 Task: Look for space in Dibba Al-Hisn, United Arab Emirates from 4th August, 2023 to 8th August, 2023 for 1 adult in price range Rs.10000 to Rs.15000. Place can be private room with 1  bedroom having 1 bed and 1 bathroom. Amenities needed are: wifi, air conditioning, dedicated workplace, . Booking option can be shelf check-in. Required host language is English.
Action: Mouse moved to (502, 107)
Screenshot: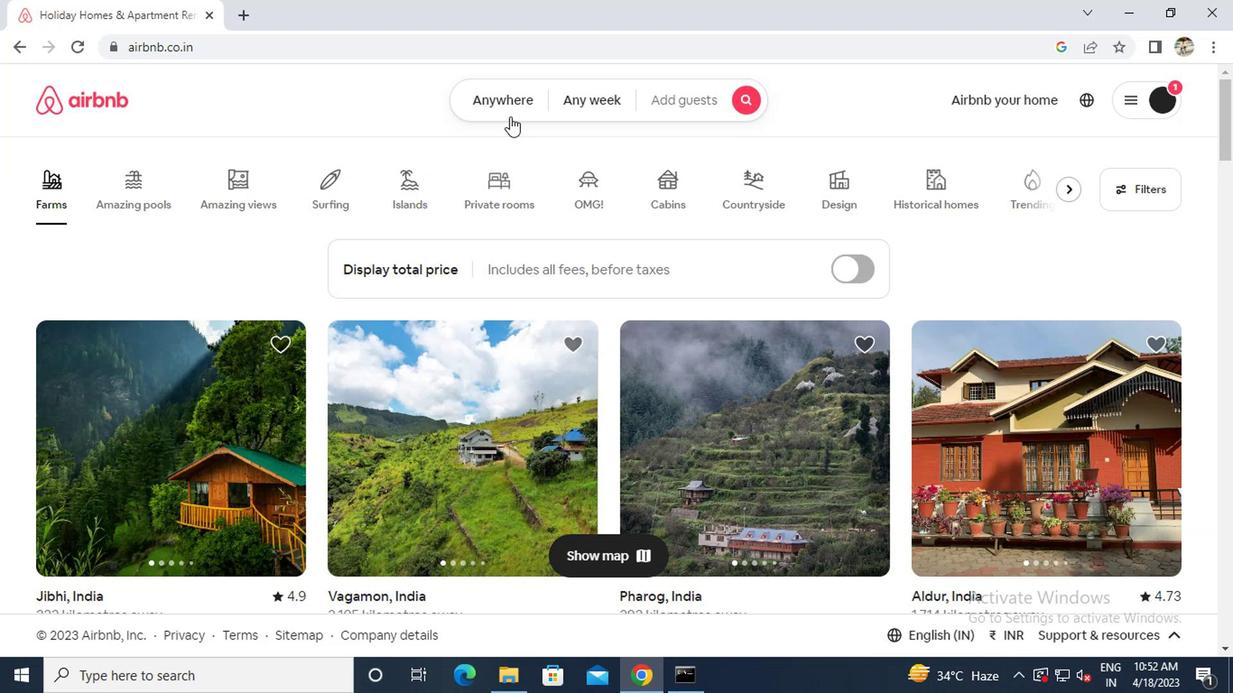 
Action: Mouse pressed left at (502, 107)
Screenshot: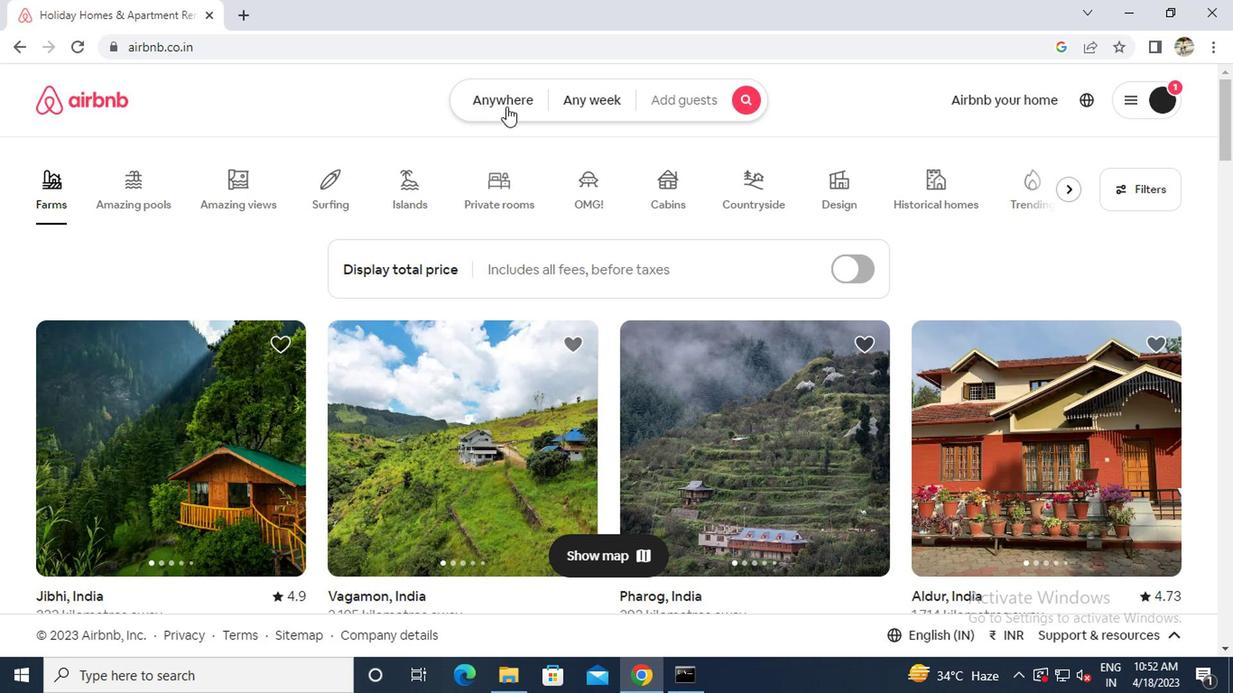 
Action: Mouse moved to (382, 177)
Screenshot: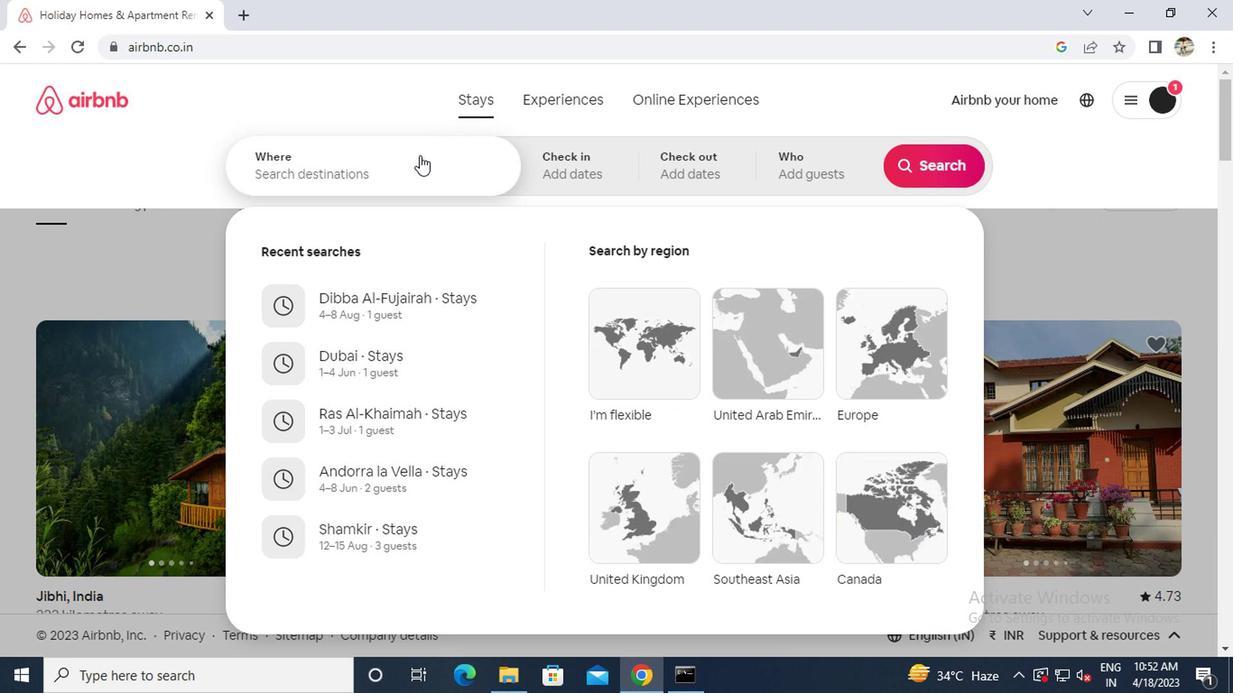 
Action: Mouse pressed left at (382, 177)
Screenshot: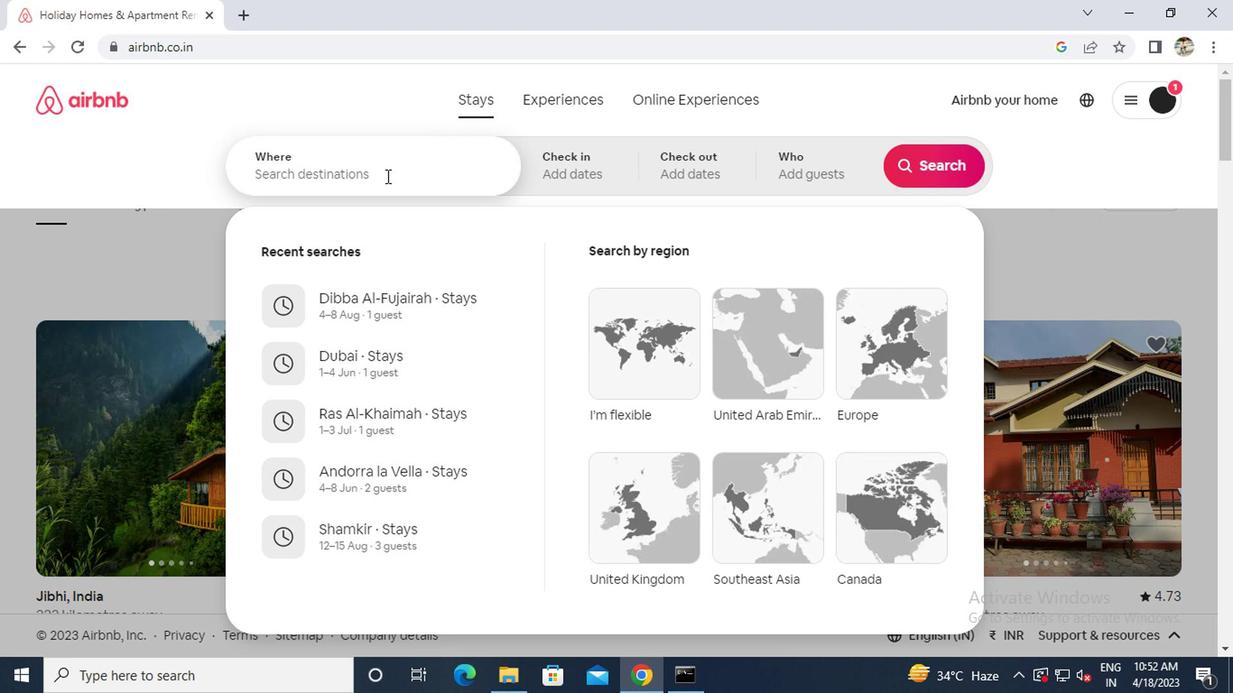 
Action: Key pressed <Key.caps_lock>d<Key.caps_lock>ibba
Screenshot: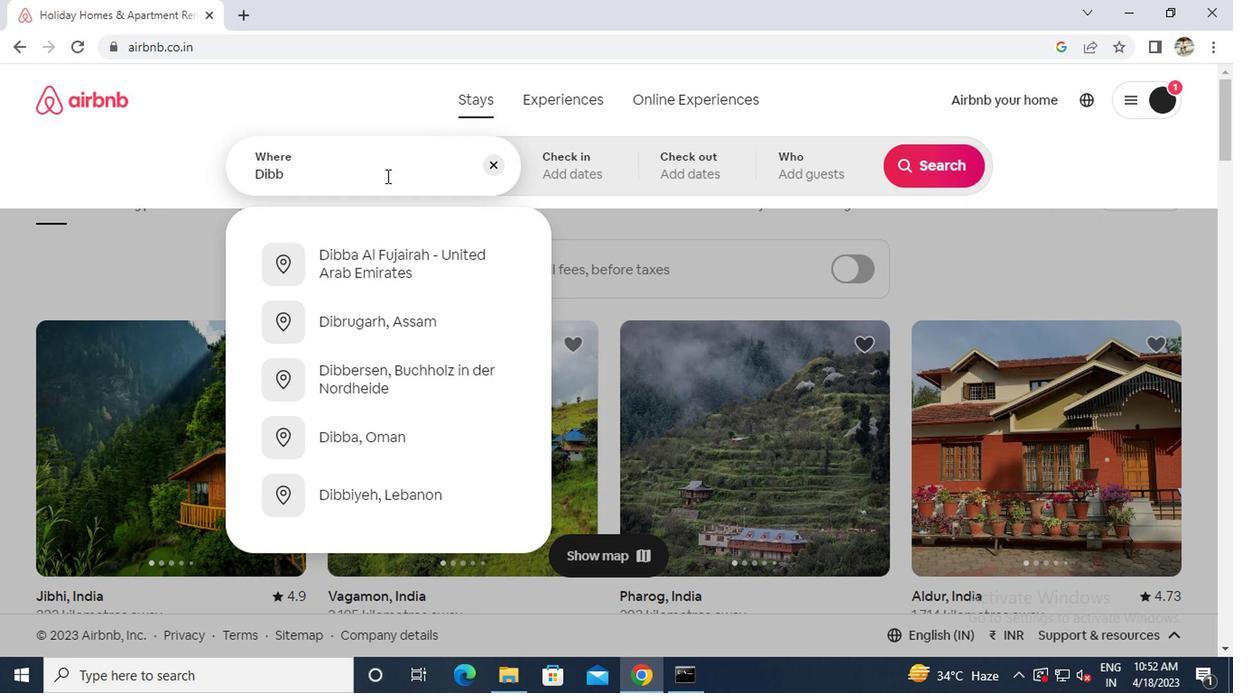 
Action: Mouse moved to (376, 267)
Screenshot: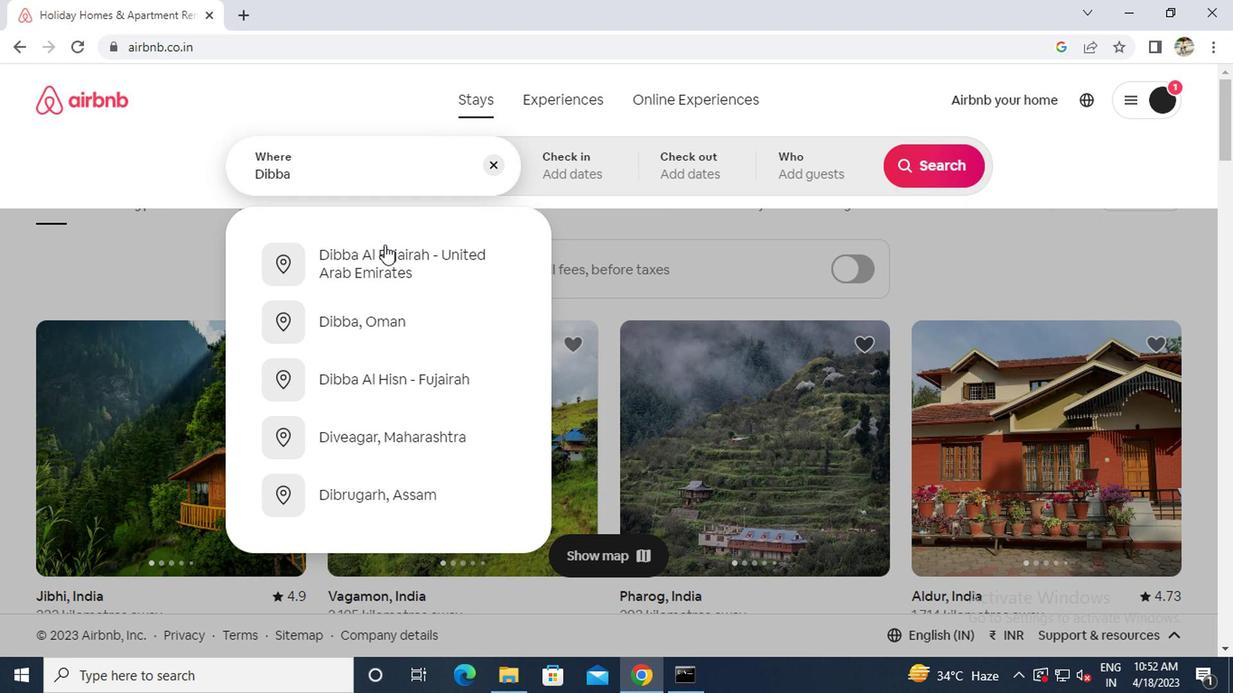 
Action: Mouse pressed left at (376, 267)
Screenshot: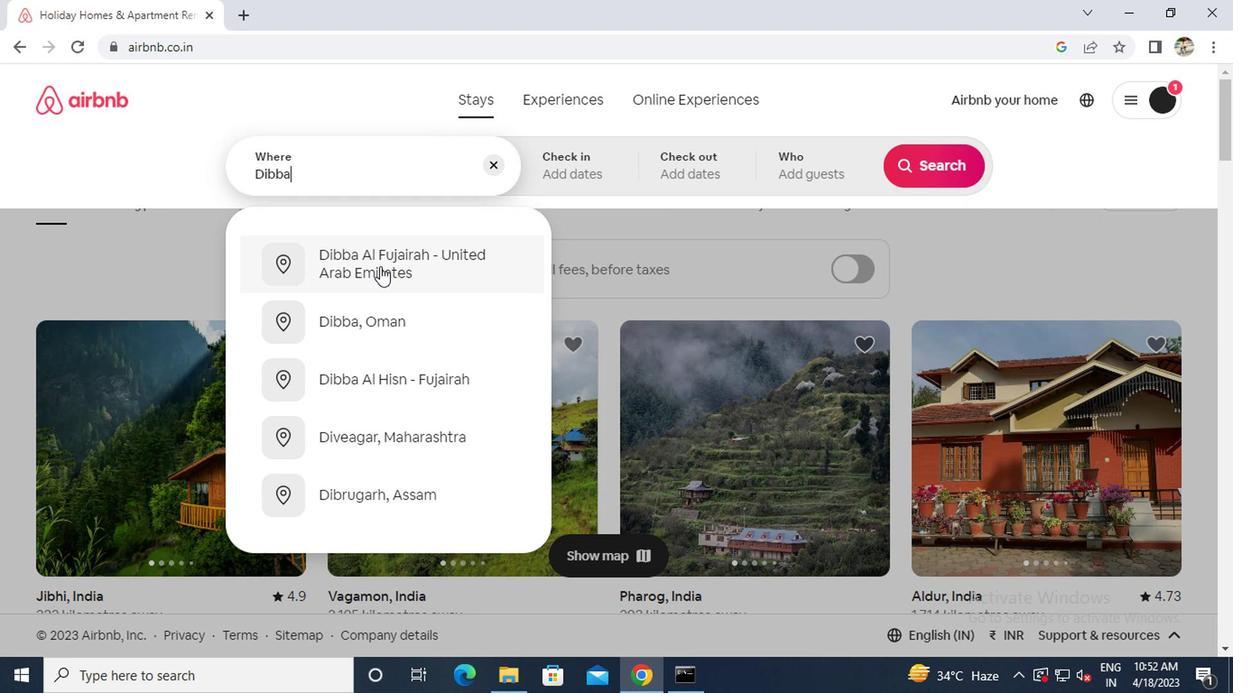 
Action: Mouse moved to (942, 304)
Screenshot: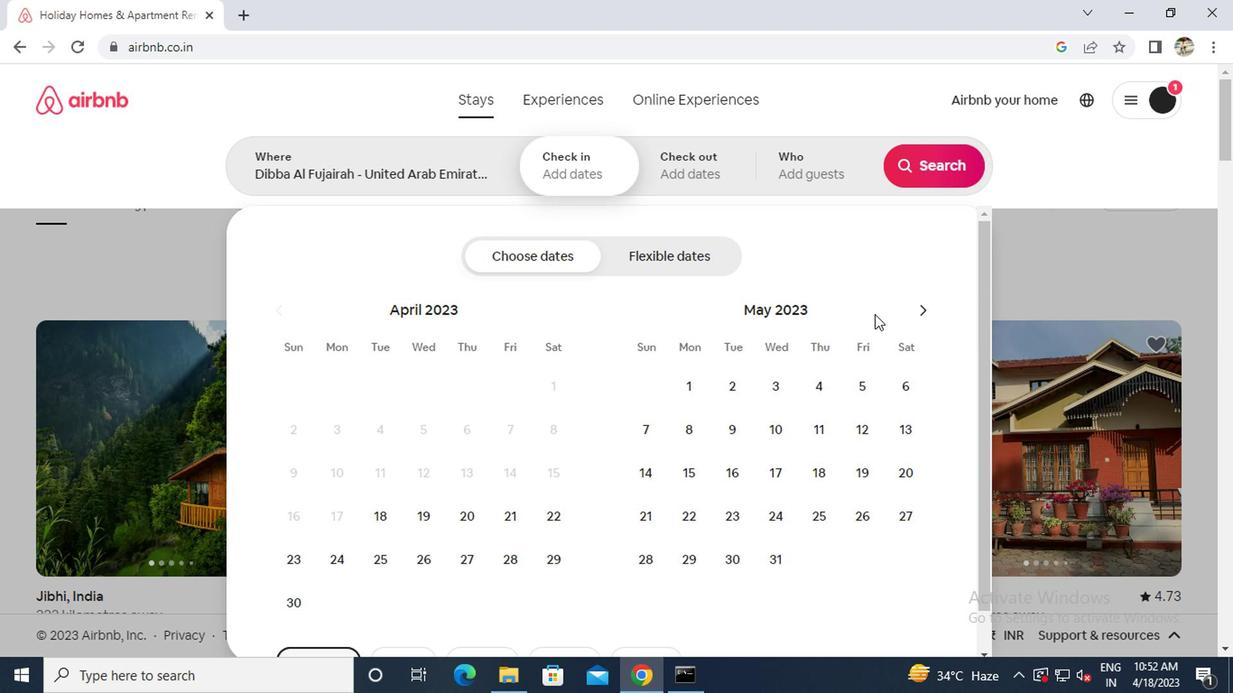 
Action: Mouse pressed left at (942, 304)
Screenshot: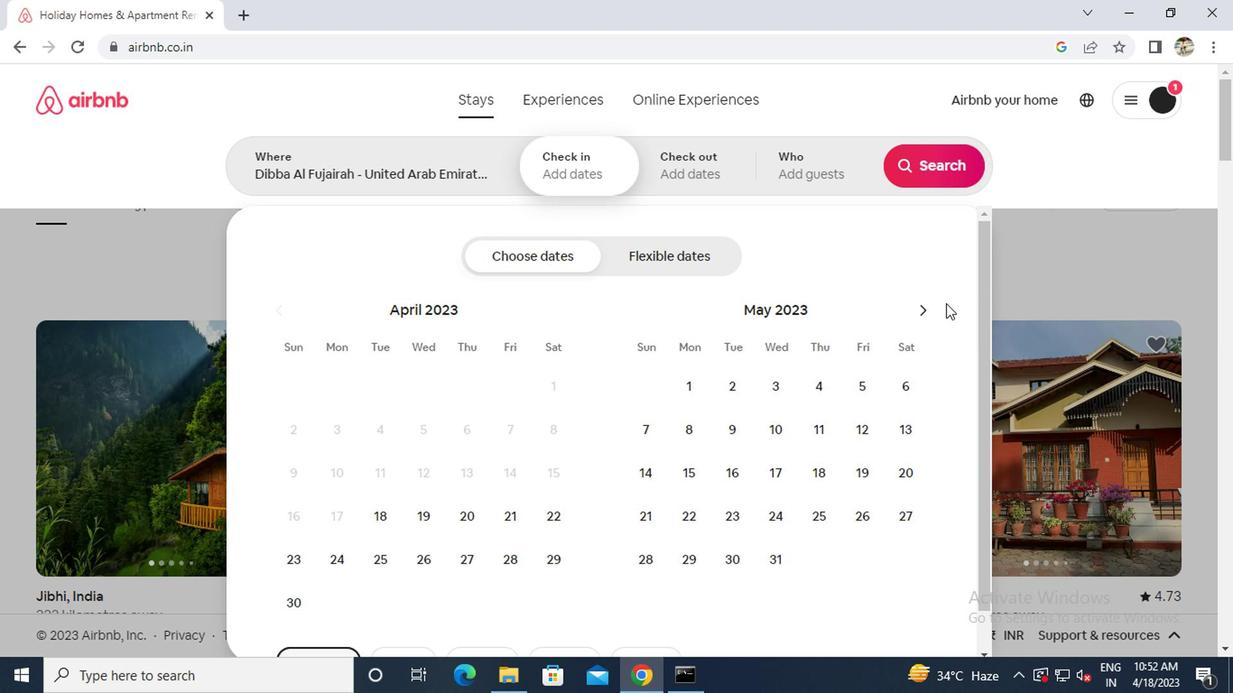 
Action: Mouse moved to (918, 309)
Screenshot: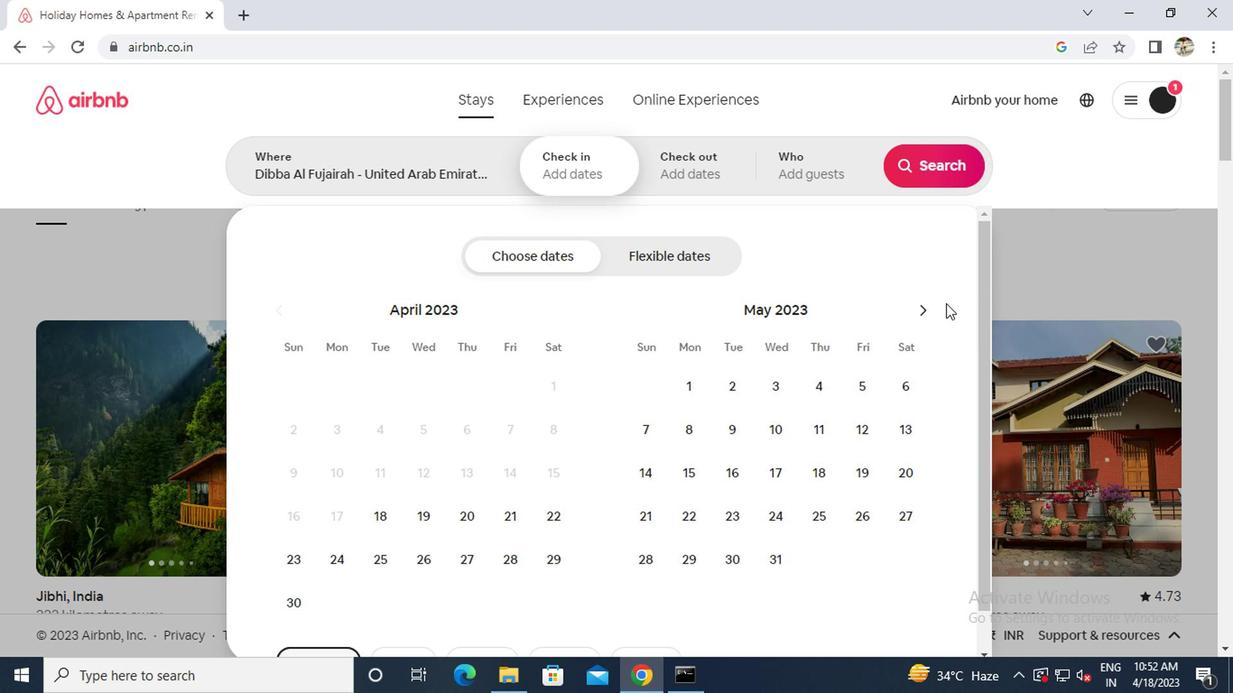 
Action: Mouse pressed left at (918, 309)
Screenshot: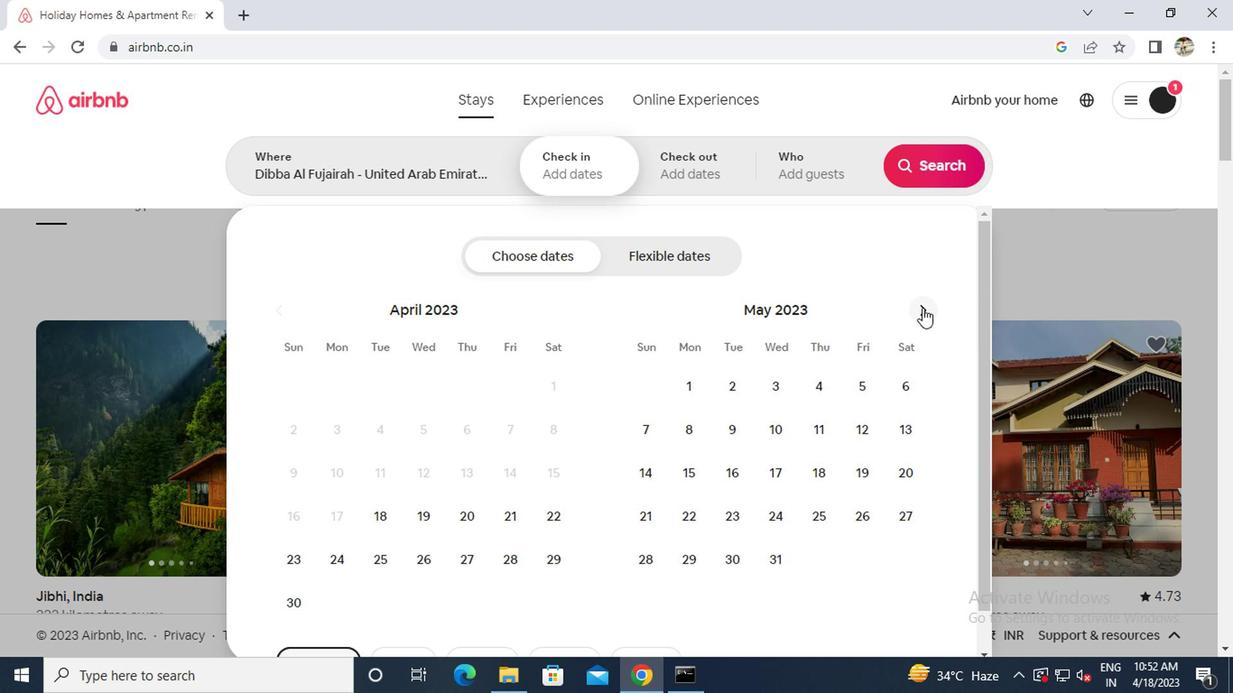 
Action: Mouse pressed left at (918, 309)
Screenshot: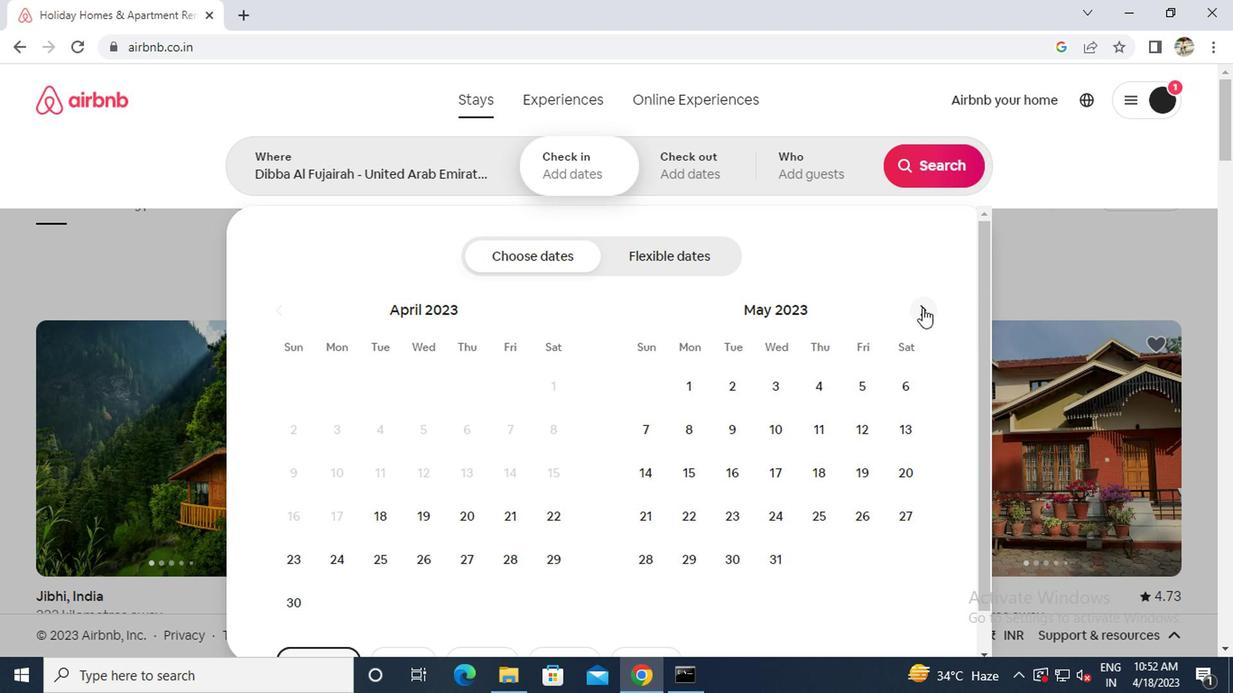
Action: Mouse pressed left at (918, 309)
Screenshot: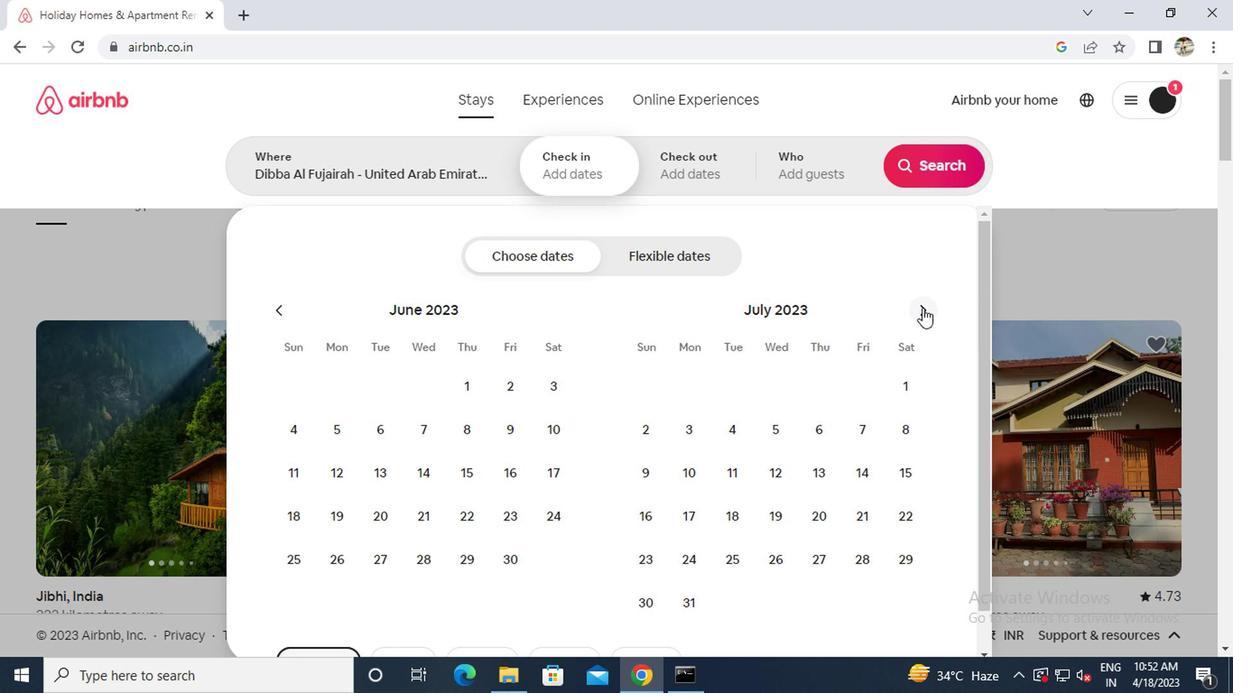 
Action: Mouse moved to (849, 382)
Screenshot: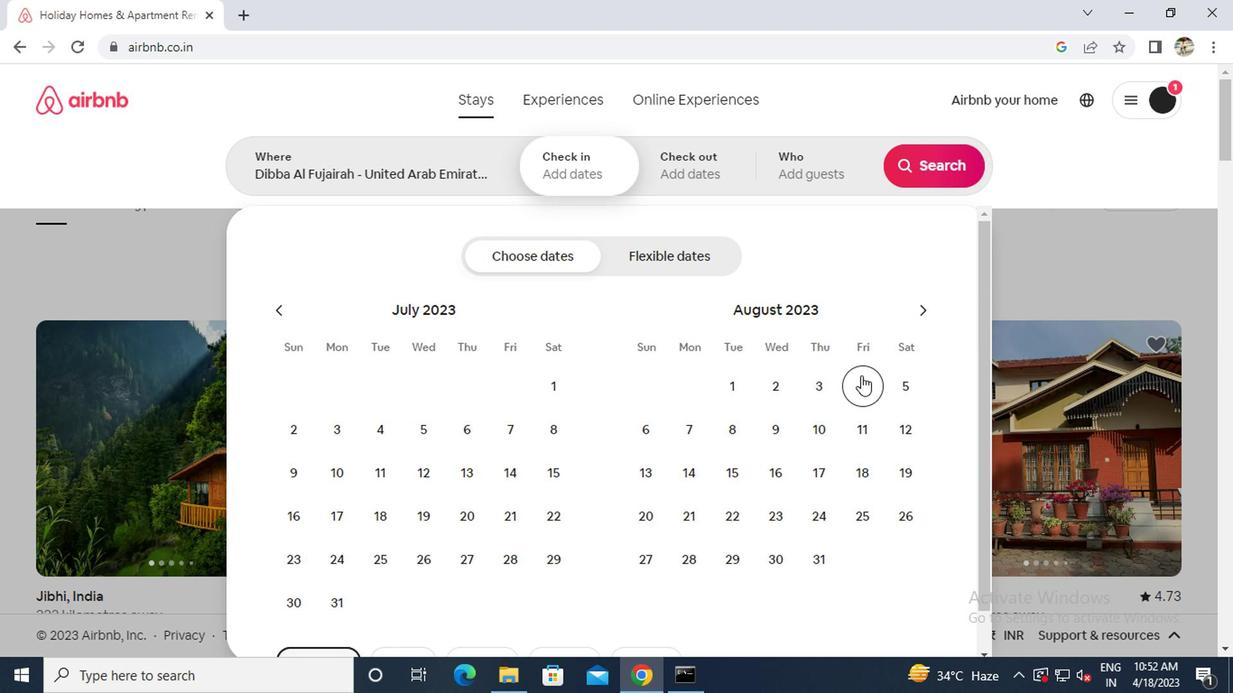
Action: Mouse pressed left at (849, 382)
Screenshot: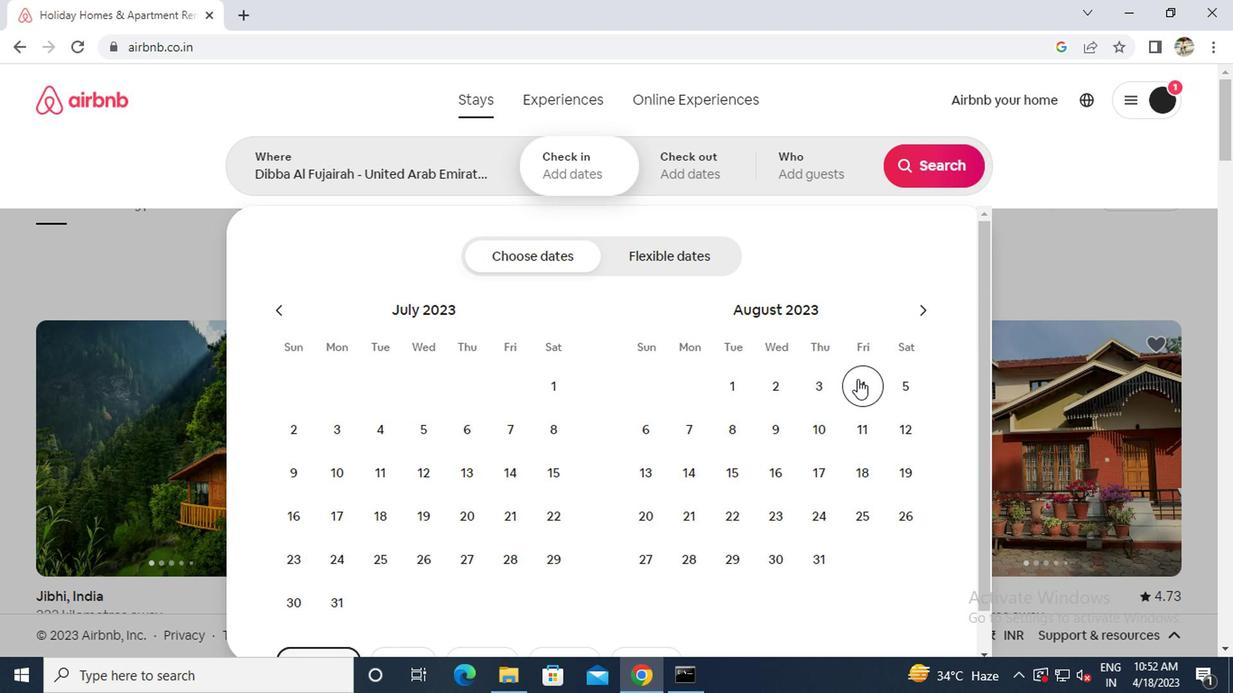 
Action: Mouse moved to (729, 426)
Screenshot: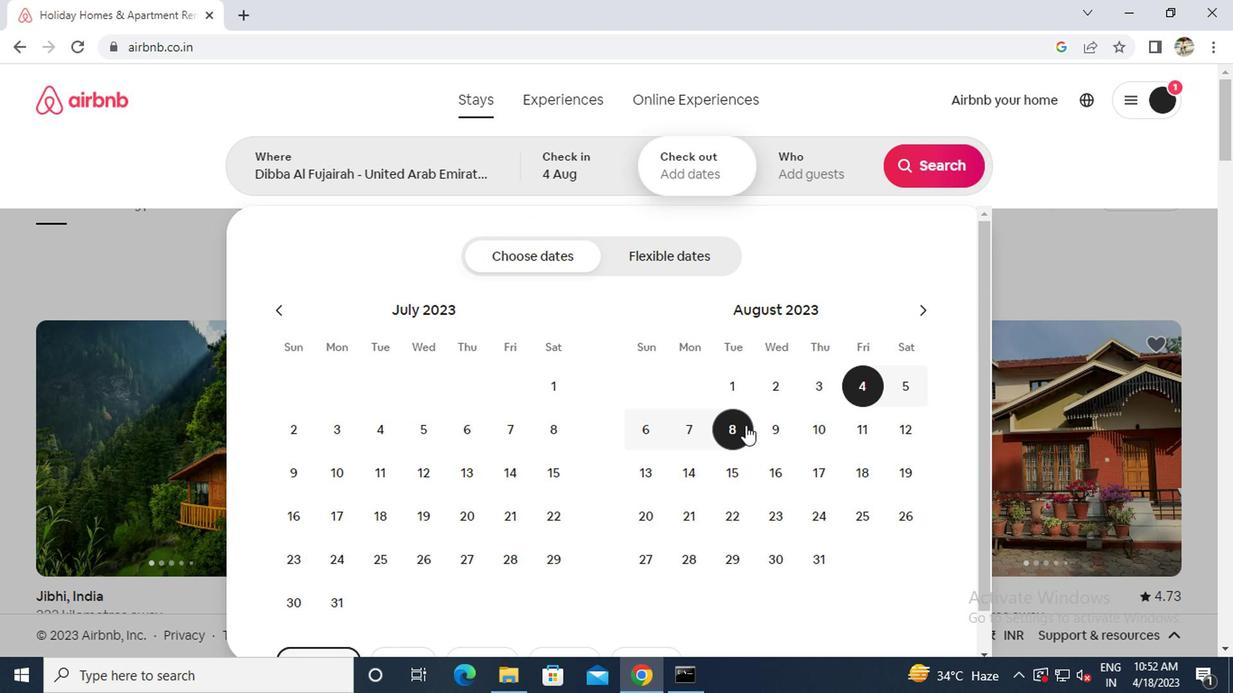 
Action: Mouse pressed left at (729, 426)
Screenshot: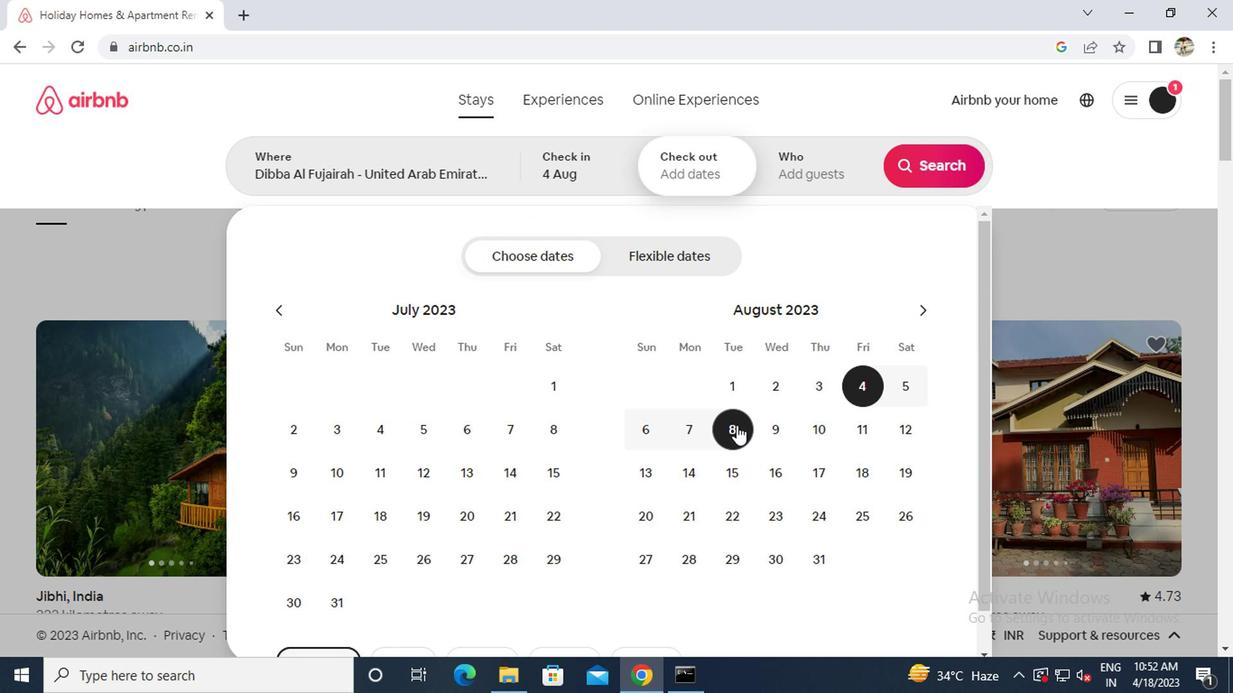 
Action: Mouse moved to (798, 166)
Screenshot: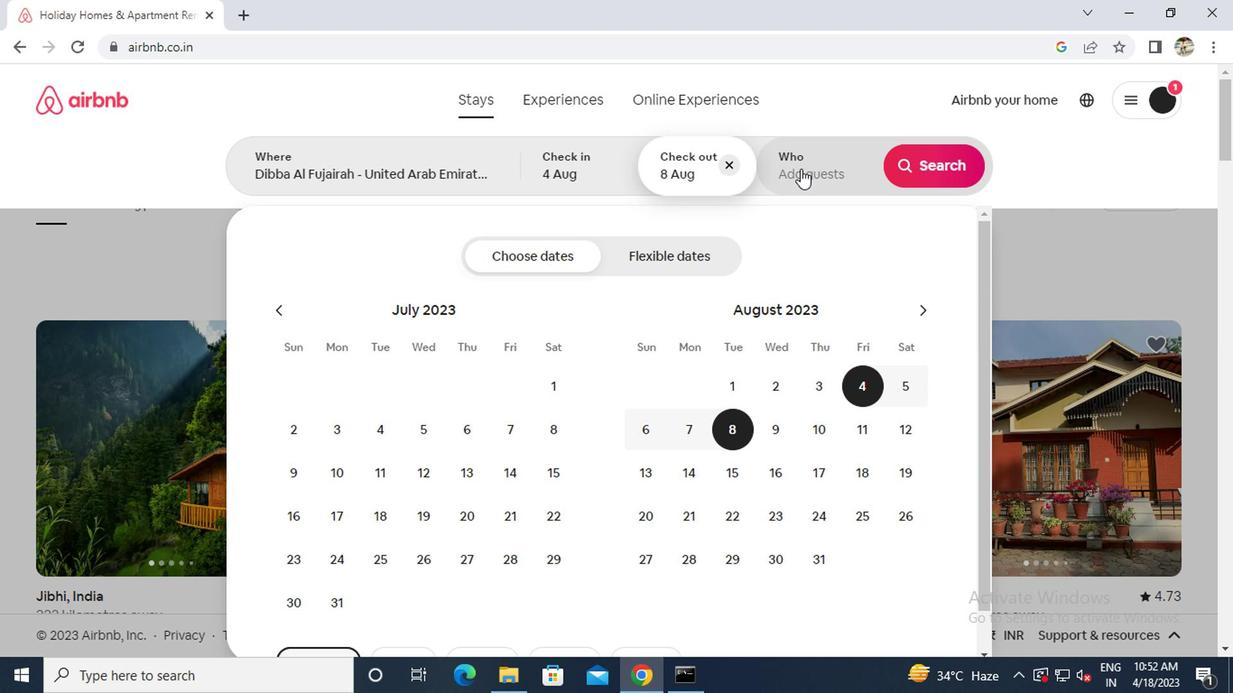 
Action: Mouse pressed left at (798, 166)
Screenshot: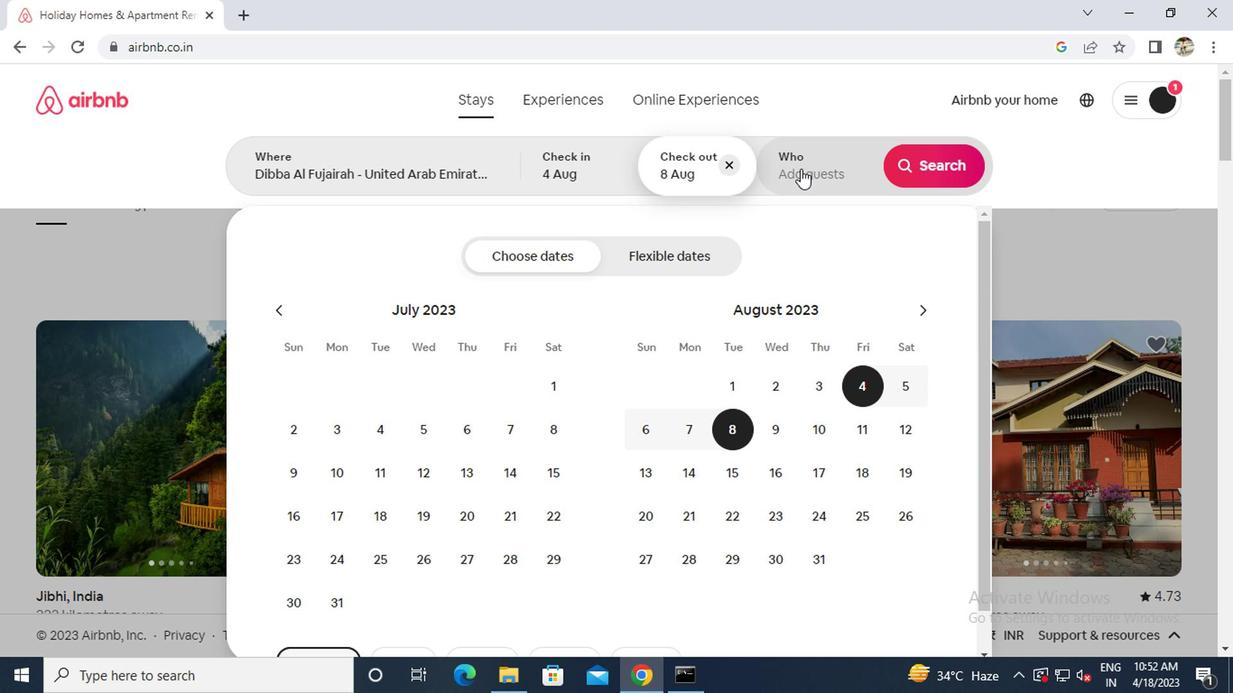 
Action: Mouse moved to (937, 267)
Screenshot: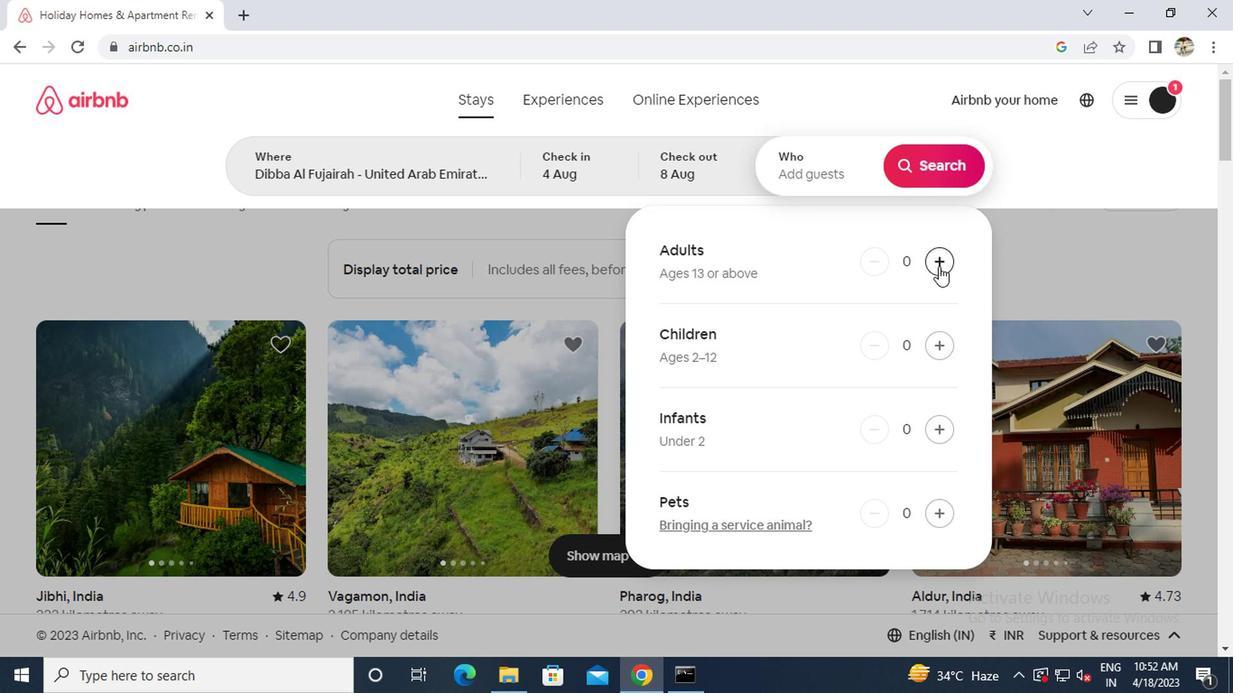 
Action: Mouse pressed left at (937, 267)
Screenshot: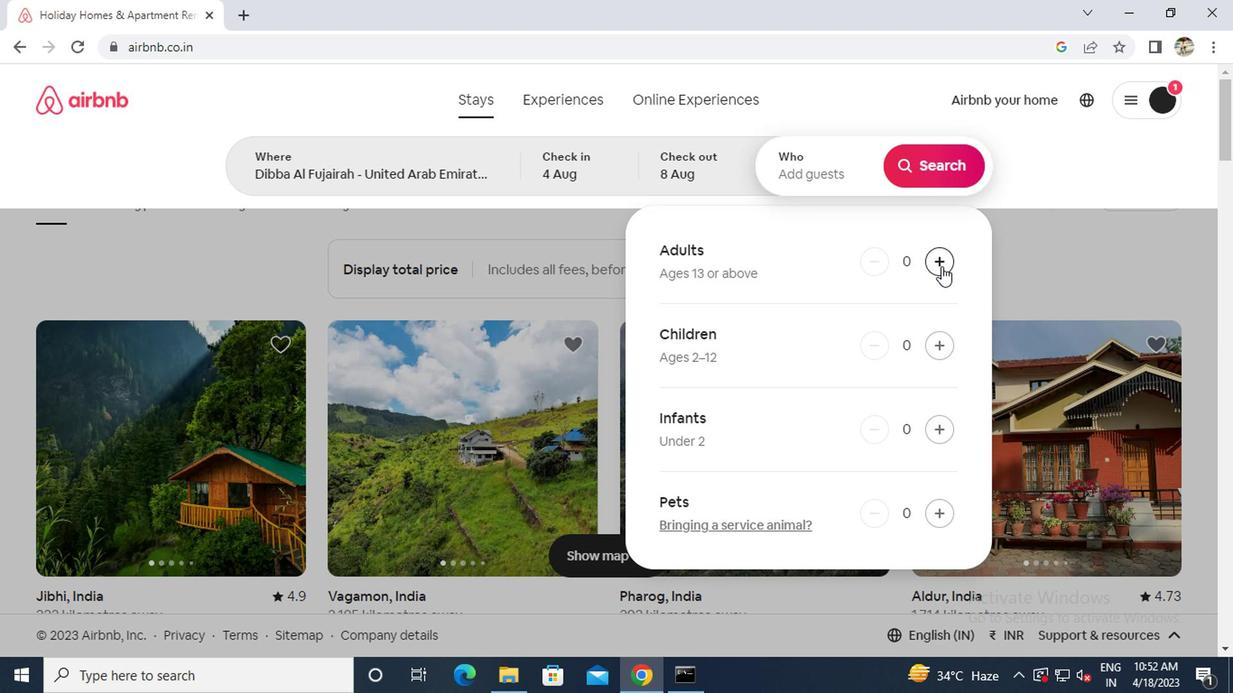 
Action: Mouse moved to (929, 164)
Screenshot: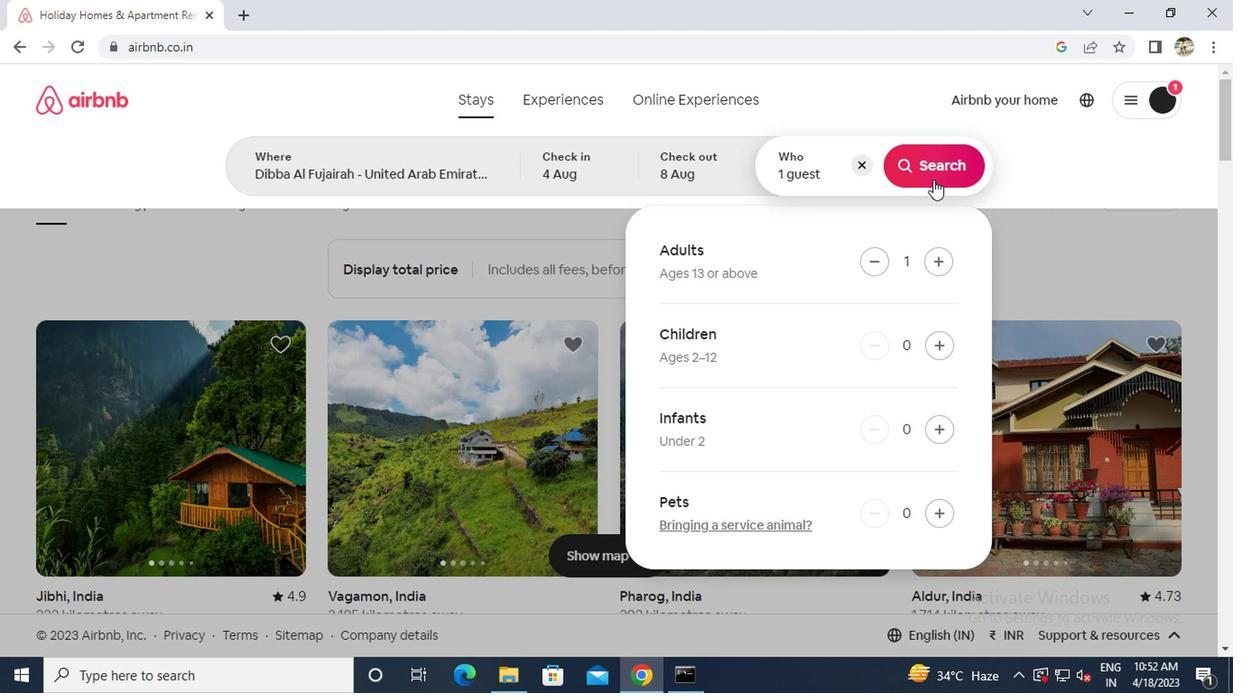 
Action: Mouse pressed left at (929, 164)
Screenshot: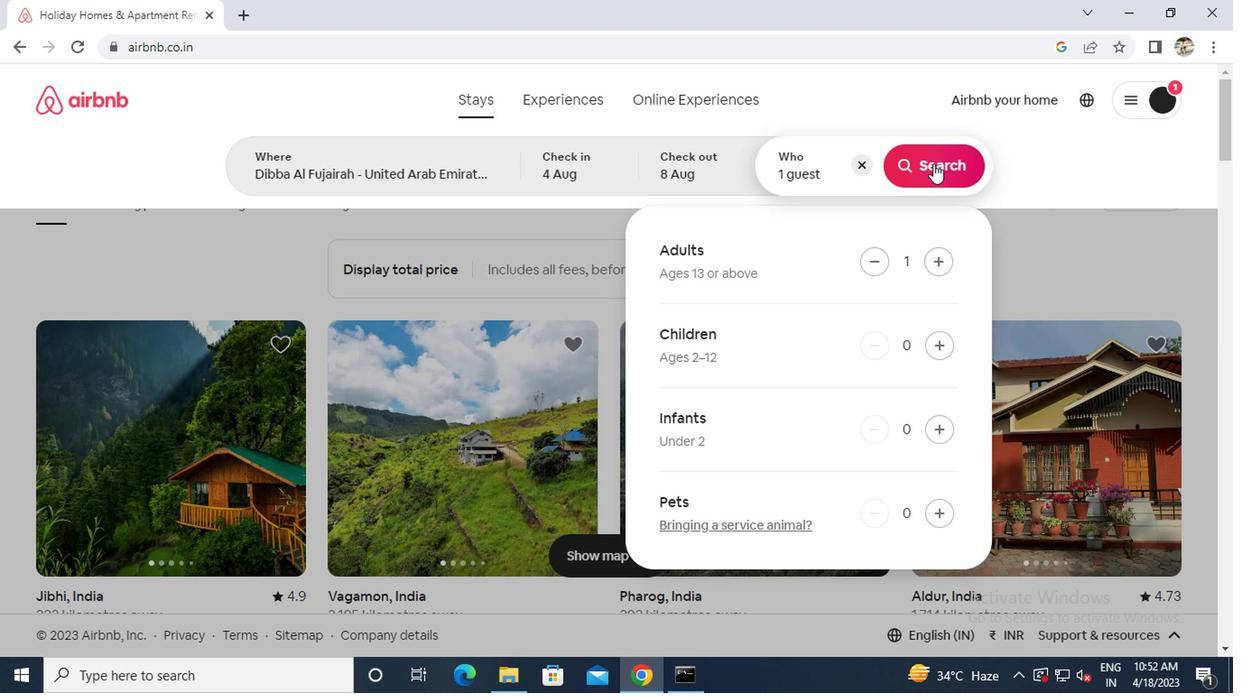 
Action: Mouse moved to (1137, 175)
Screenshot: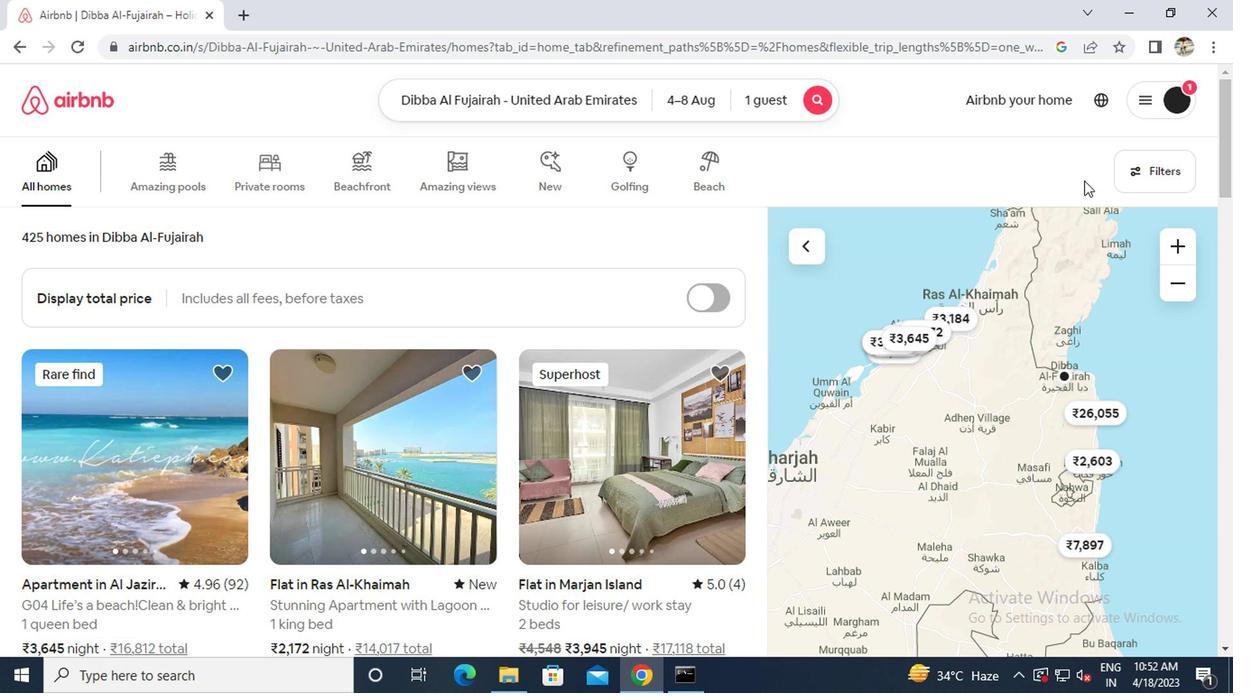 
Action: Mouse pressed left at (1137, 175)
Screenshot: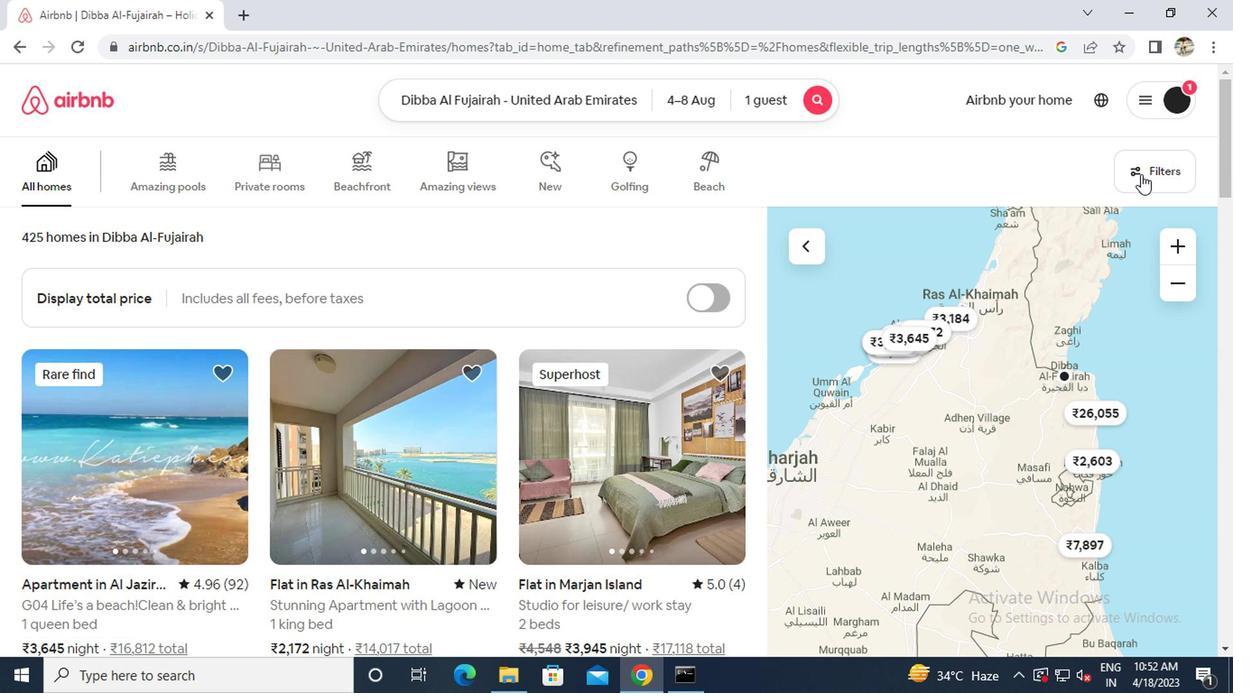 
Action: Mouse moved to (435, 407)
Screenshot: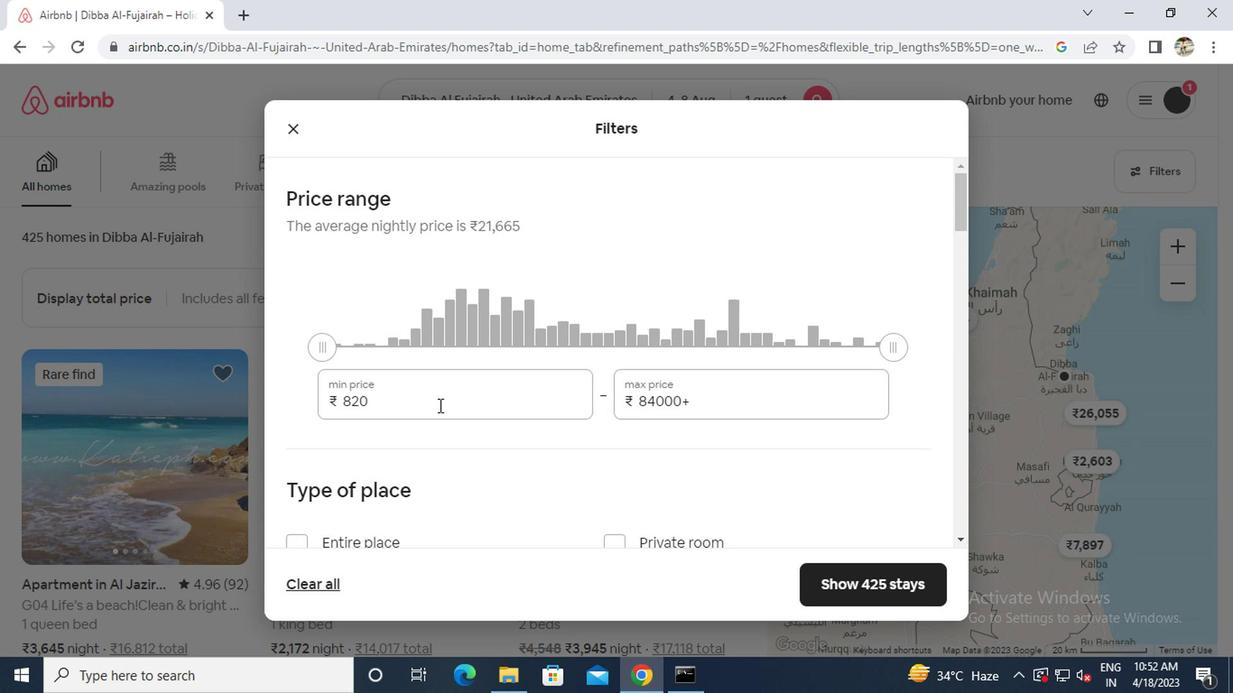 
Action: Mouse pressed left at (435, 407)
Screenshot: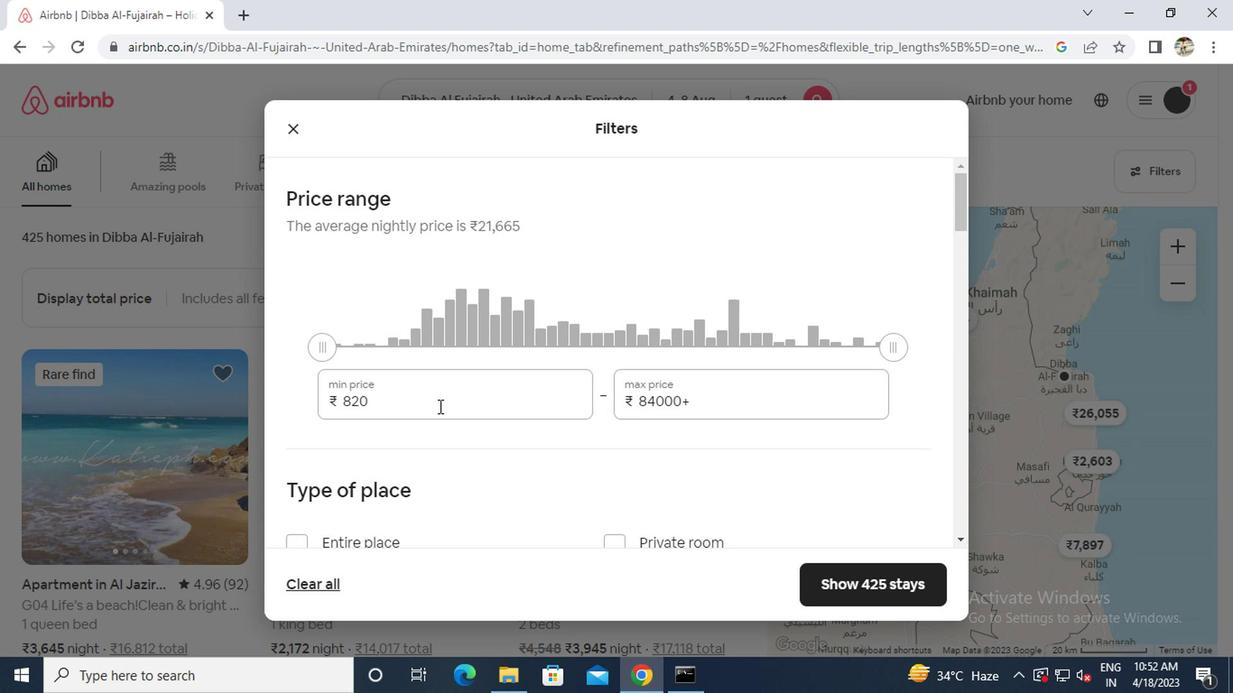 
Action: Key pressed ctrl+A100<Key.backspace><Key.backspace><Key.backspace><Key.backspace><Key.backspace><Key.backspace><Key.backspace><Key.backspace><Key.backspace><Key.backspace><Key.backspace>10000
Screenshot: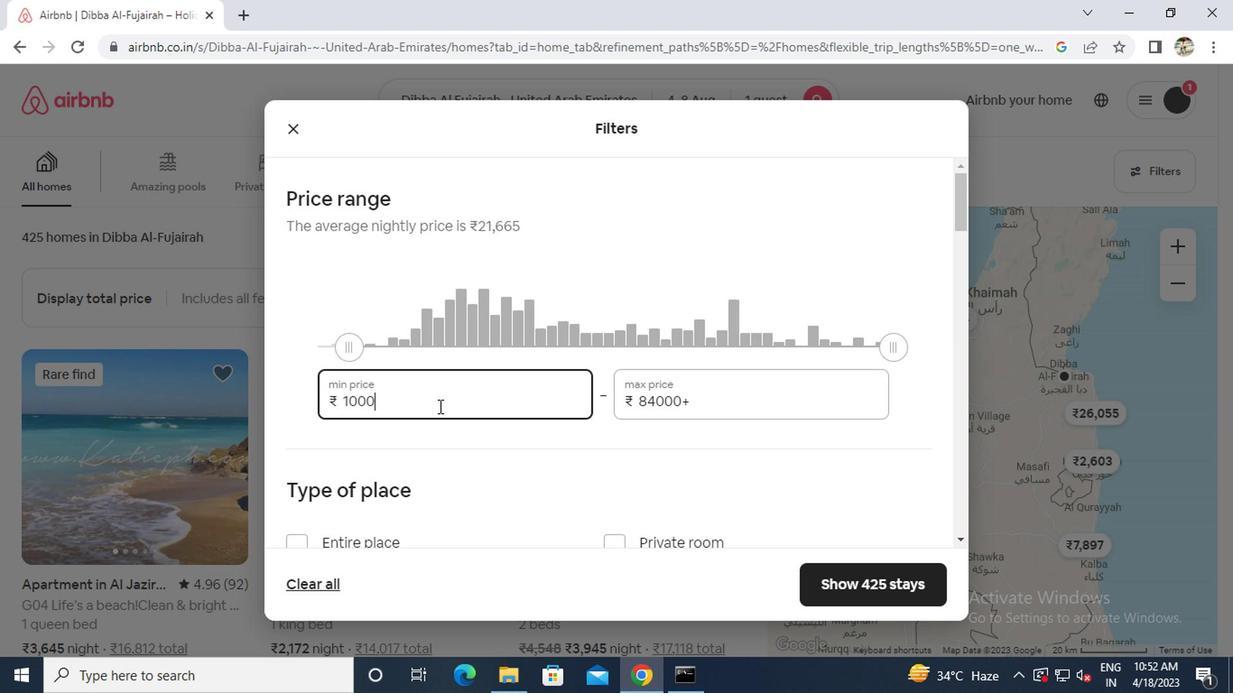 
Action: Mouse moved to (689, 400)
Screenshot: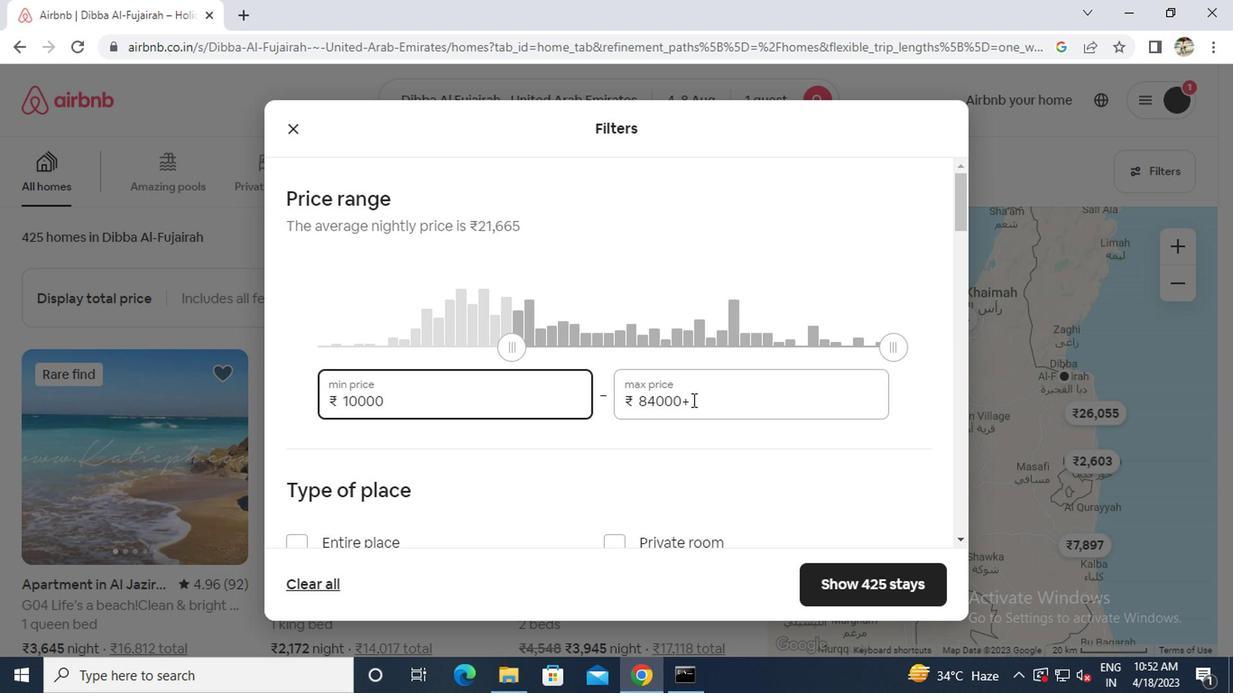 
Action: Mouse pressed left at (689, 400)
Screenshot: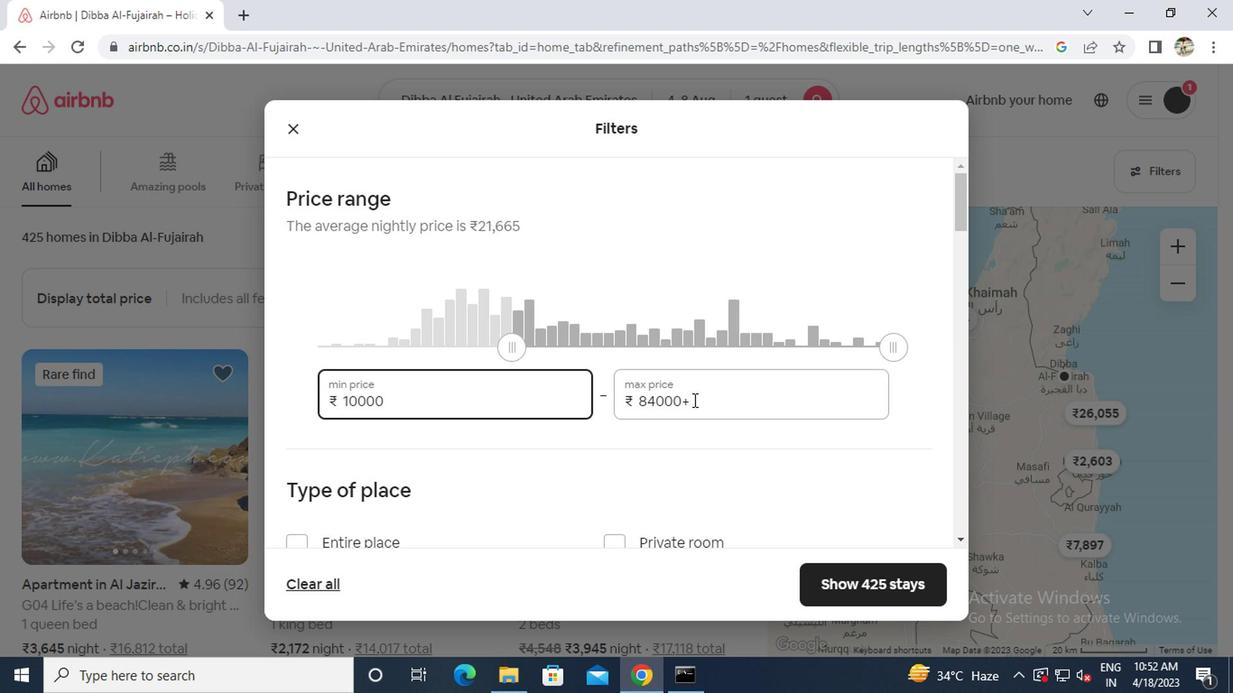 
Action: Key pressed ctrl+A15000
Screenshot: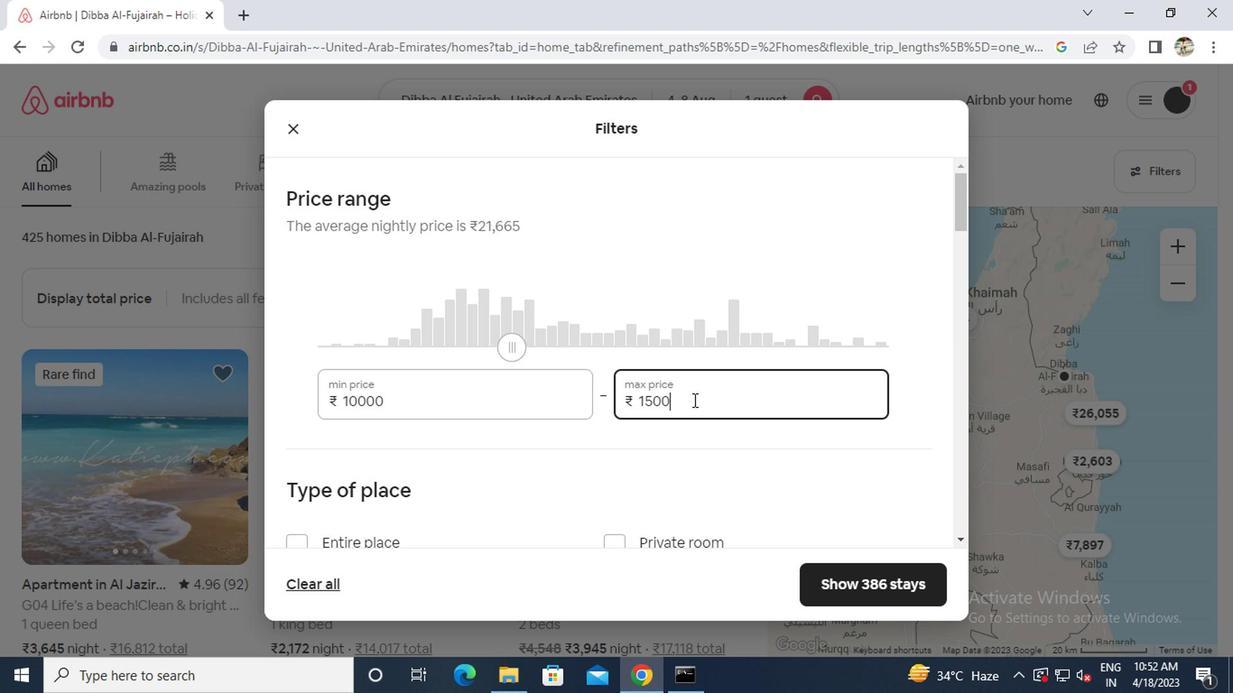 
Action: Mouse moved to (432, 480)
Screenshot: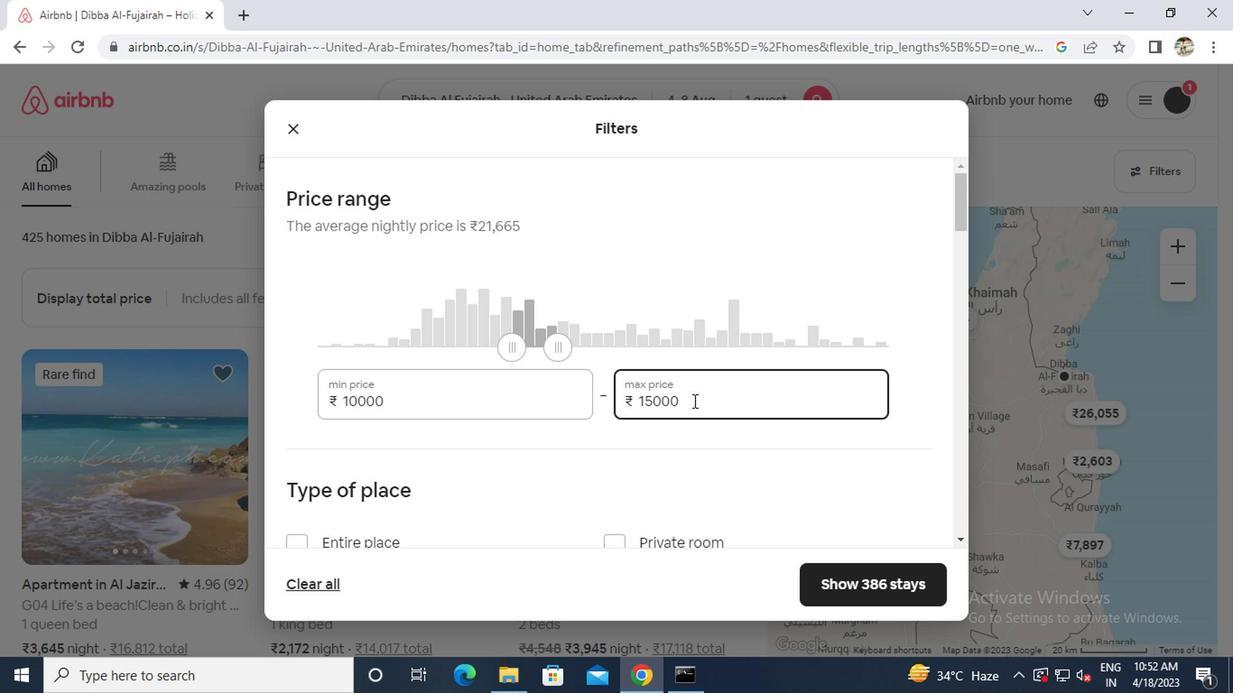 
Action: Mouse scrolled (432, 478) with delta (0, -1)
Screenshot: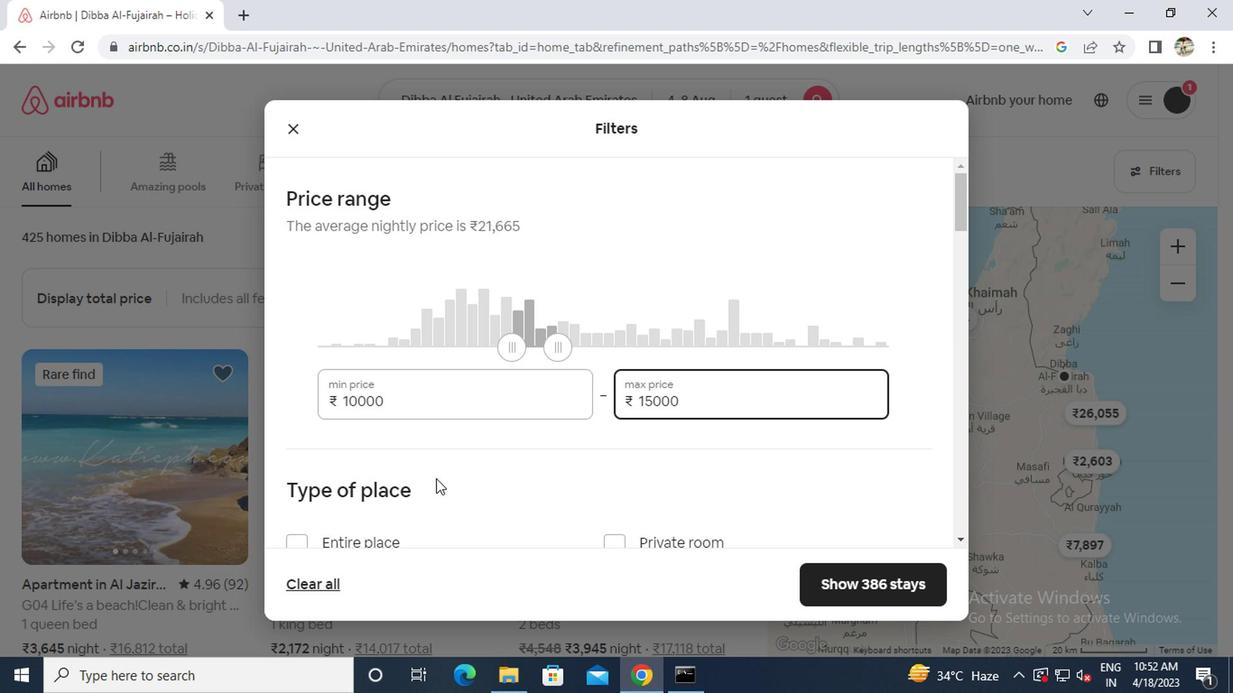 
Action: Mouse moved to (613, 460)
Screenshot: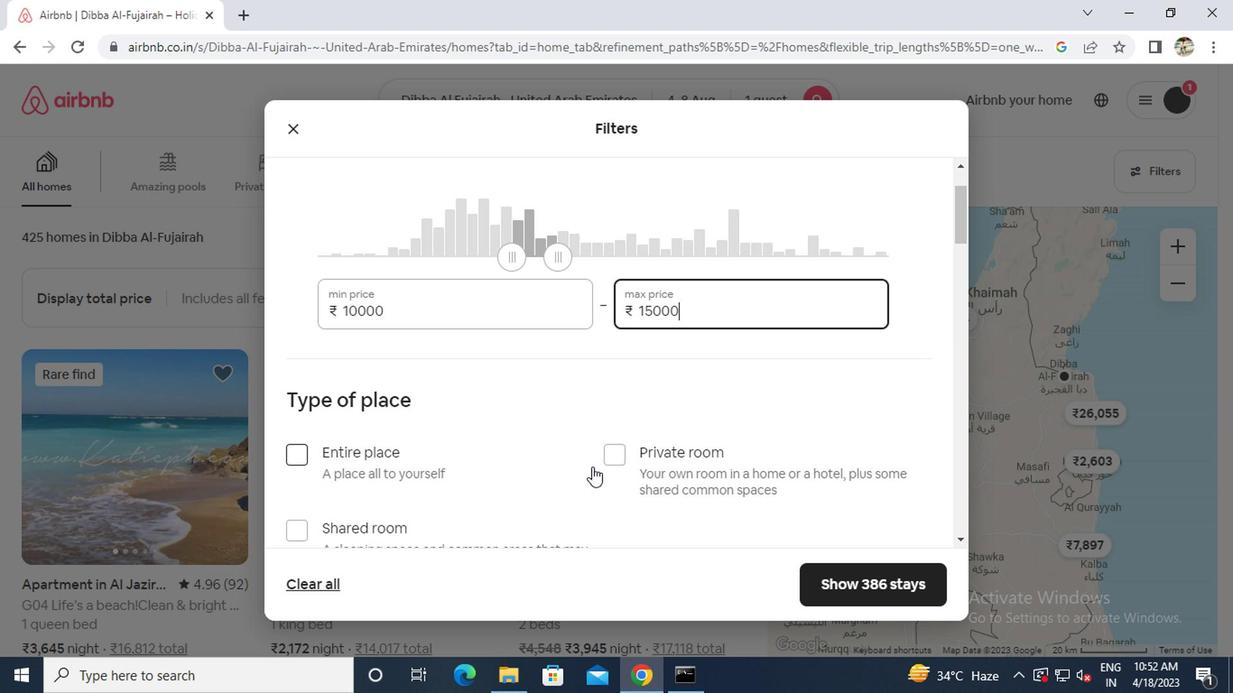 
Action: Mouse pressed left at (613, 460)
Screenshot: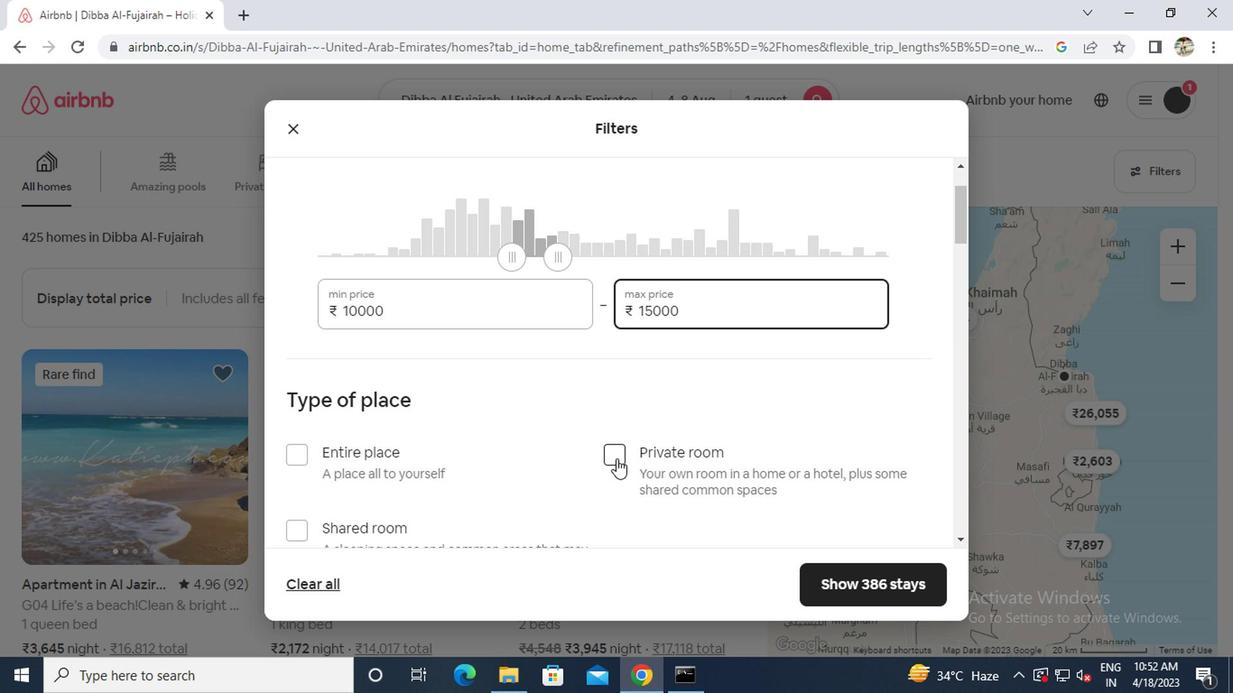 
Action: Mouse moved to (593, 447)
Screenshot: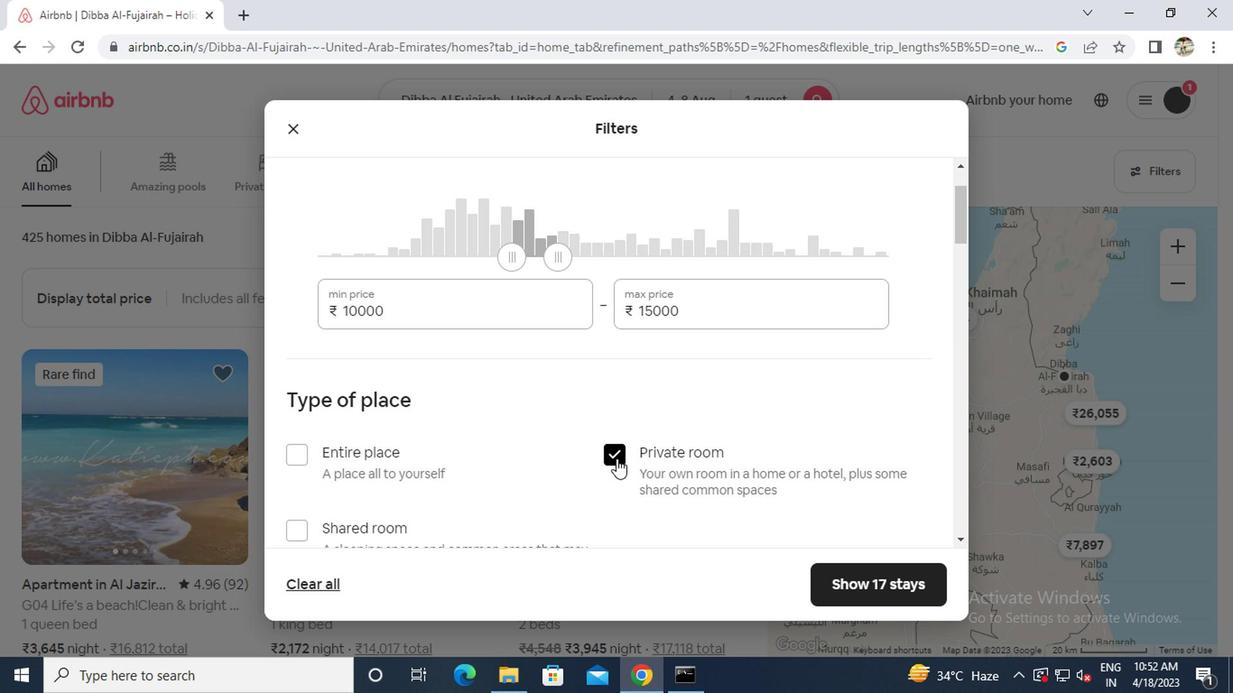 
Action: Mouse scrolled (593, 447) with delta (0, 0)
Screenshot: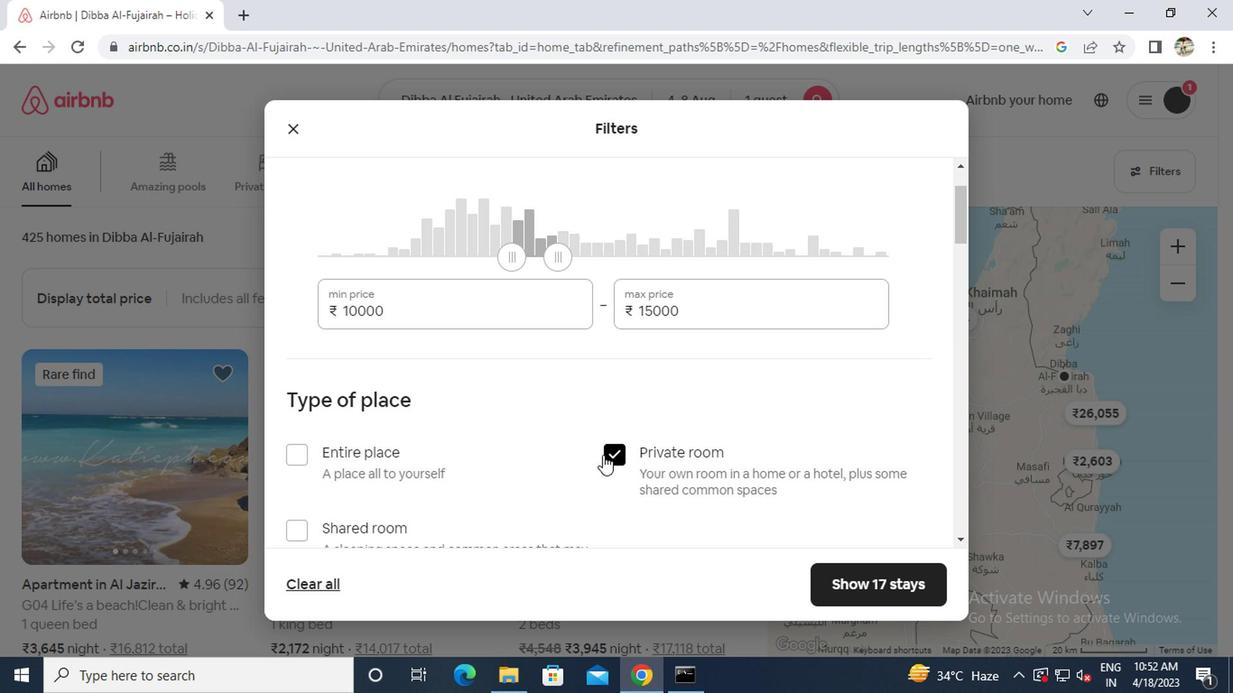 
Action: Mouse moved to (593, 447)
Screenshot: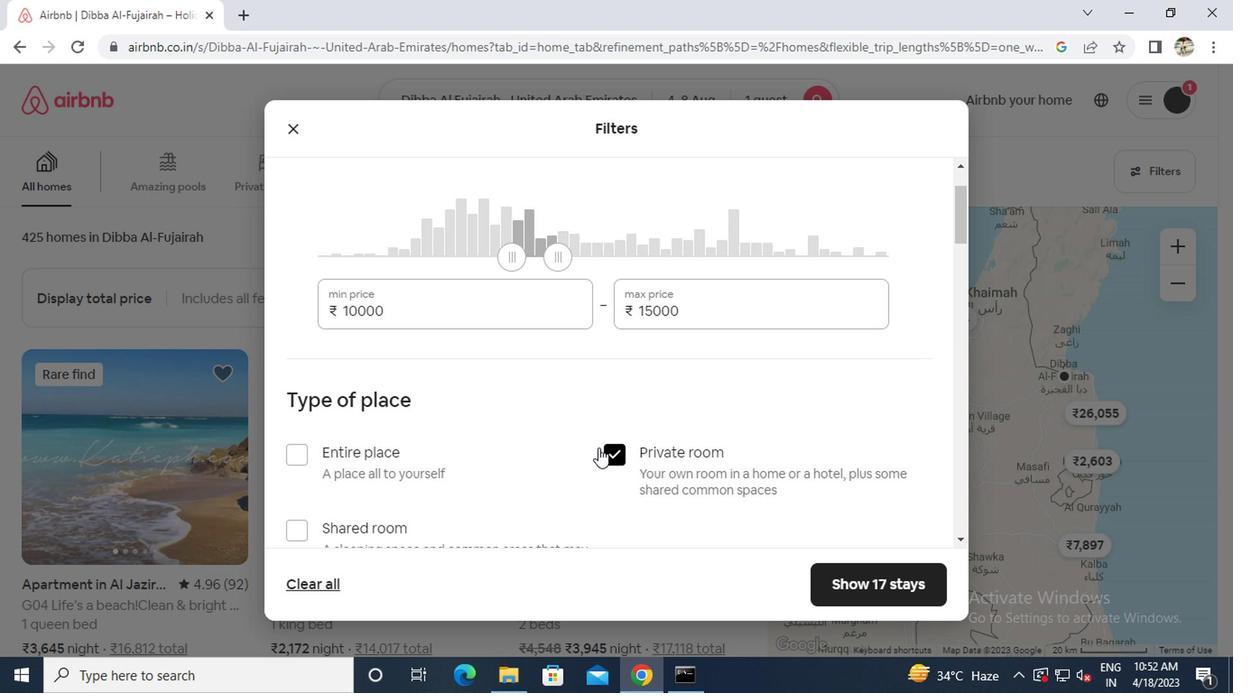 
Action: Mouse scrolled (593, 446) with delta (0, 0)
Screenshot: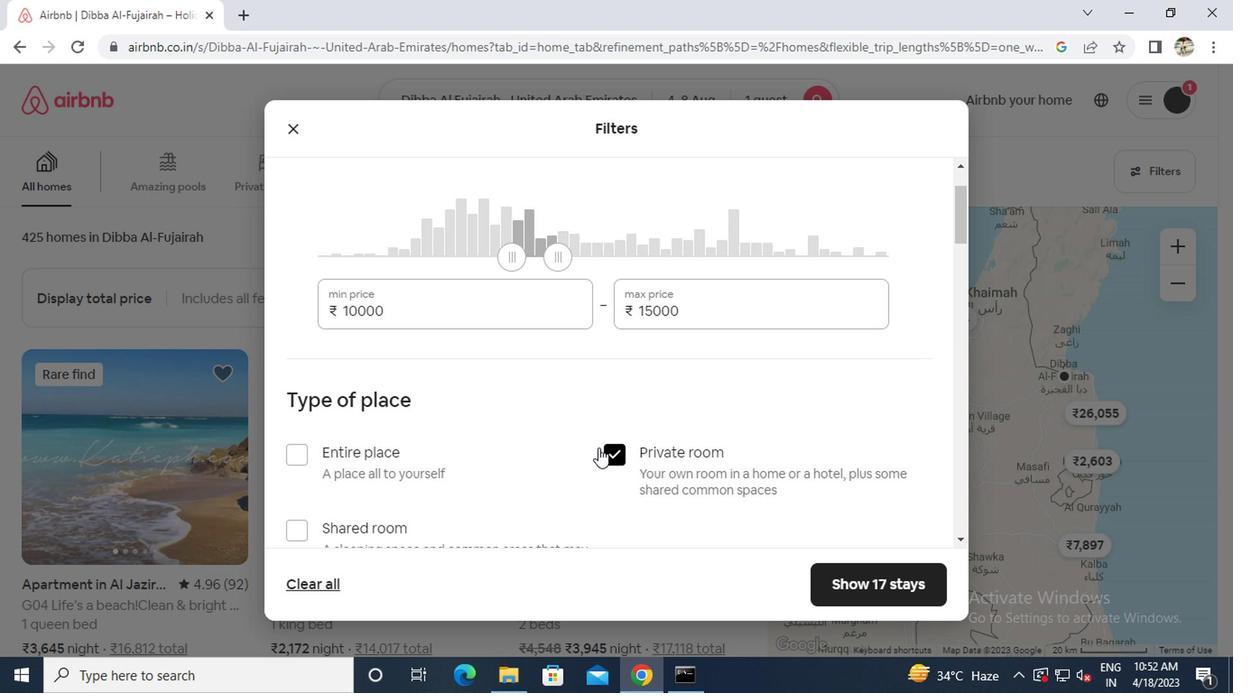 
Action: Mouse moved to (591, 445)
Screenshot: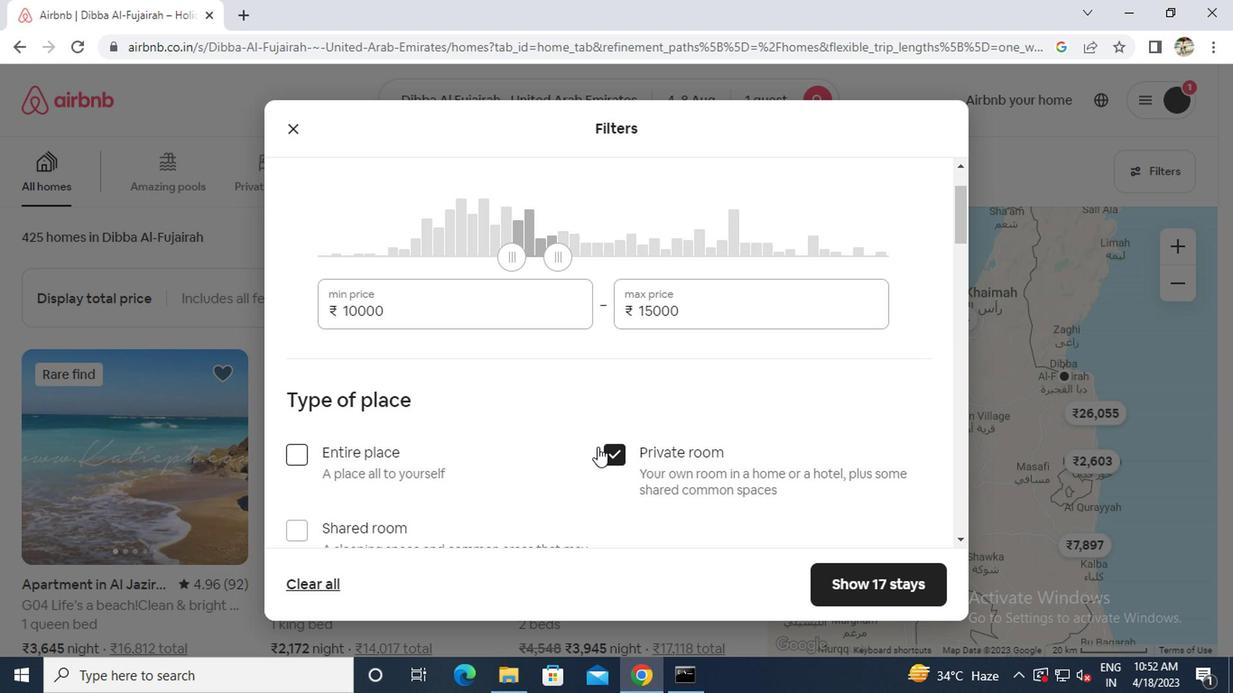 
Action: Mouse scrolled (591, 444) with delta (0, 0)
Screenshot: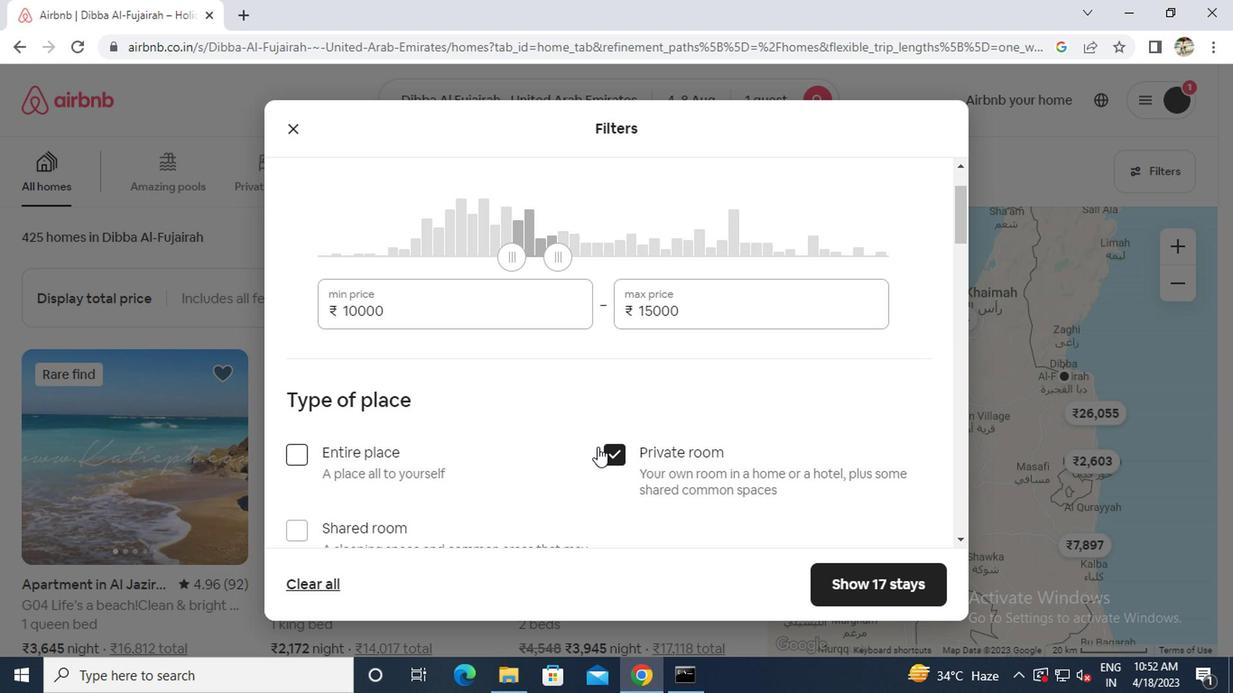 
Action: Mouse moved to (377, 480)
Screenshot: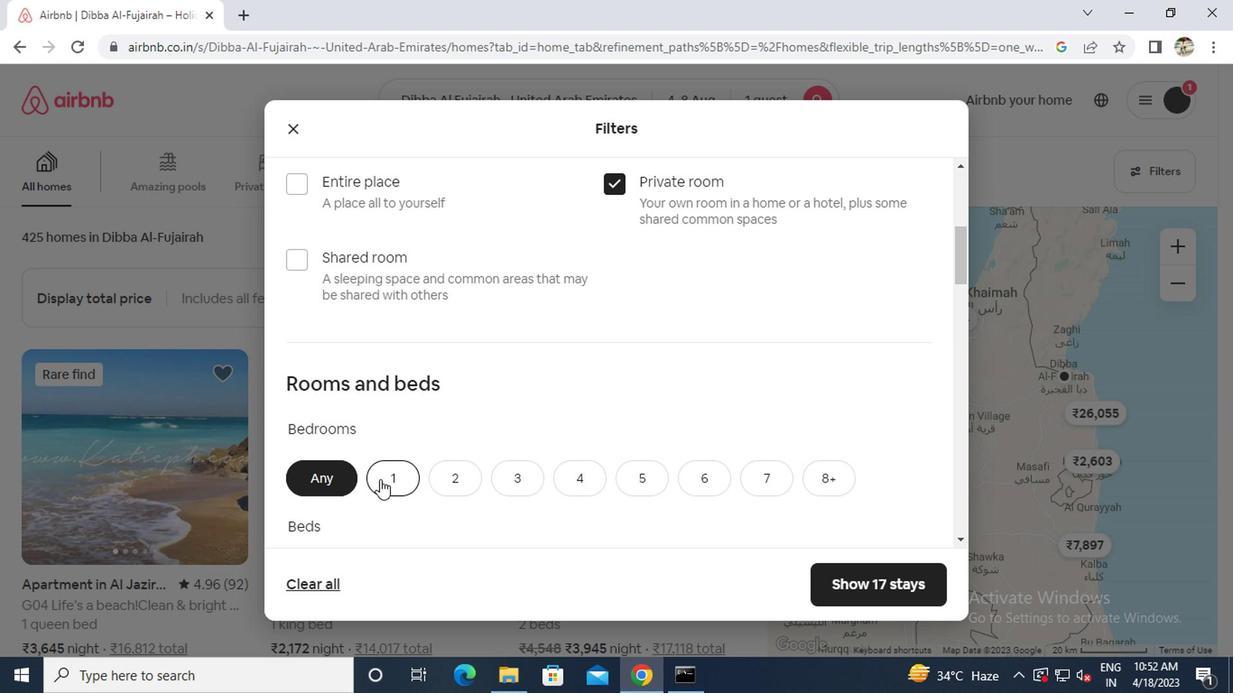 
Action: Mouse pressed left at (377, 480)
Screenshot: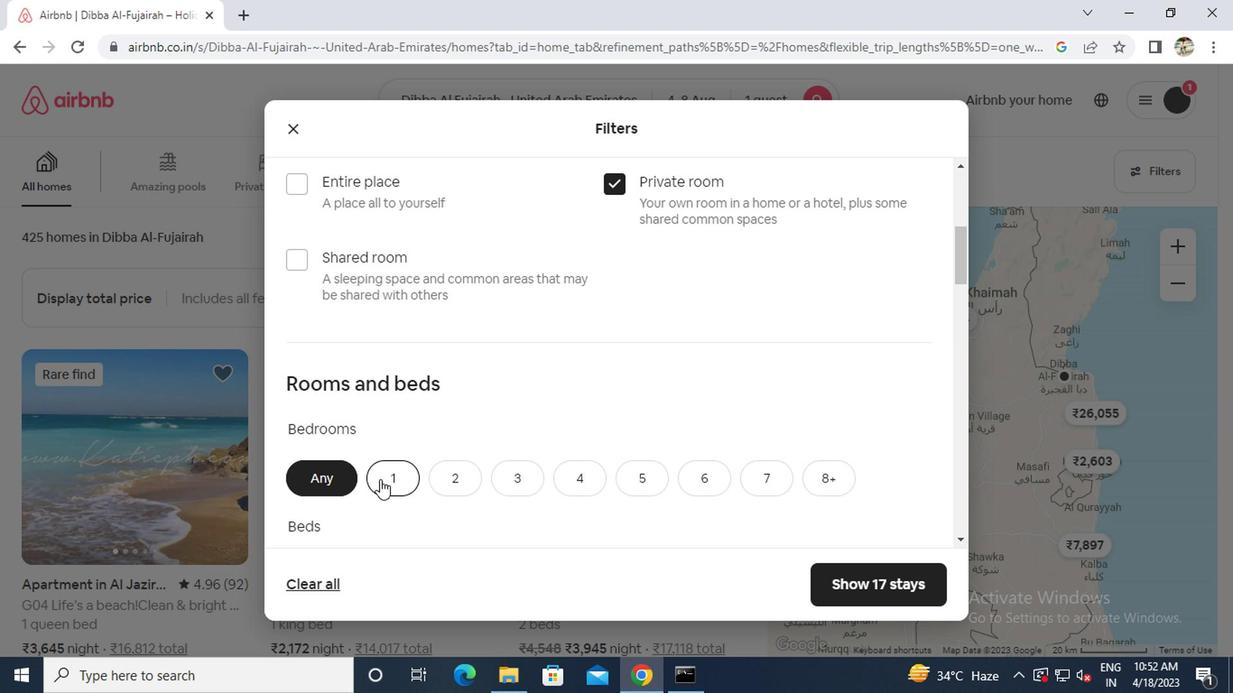 
Action: Mouse moved to (382, 478)
Screenshot: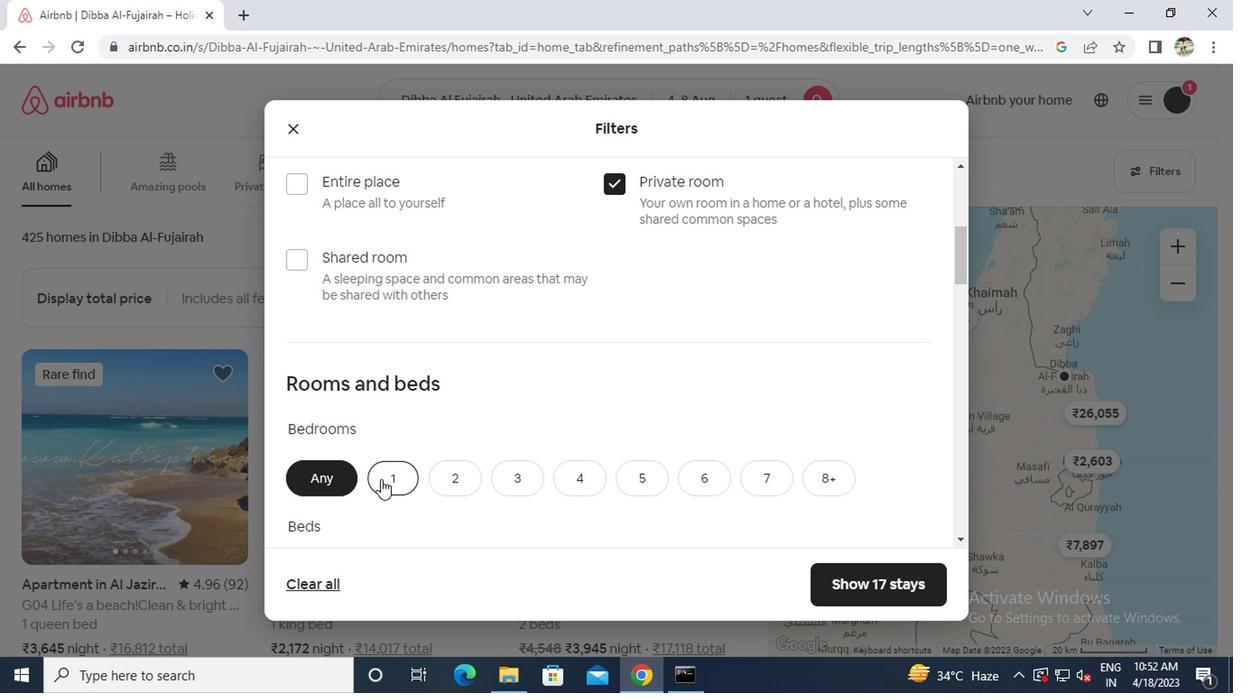 
Action: Mouse scrolled (382, 476) with delta (0, -1)
Screenshot: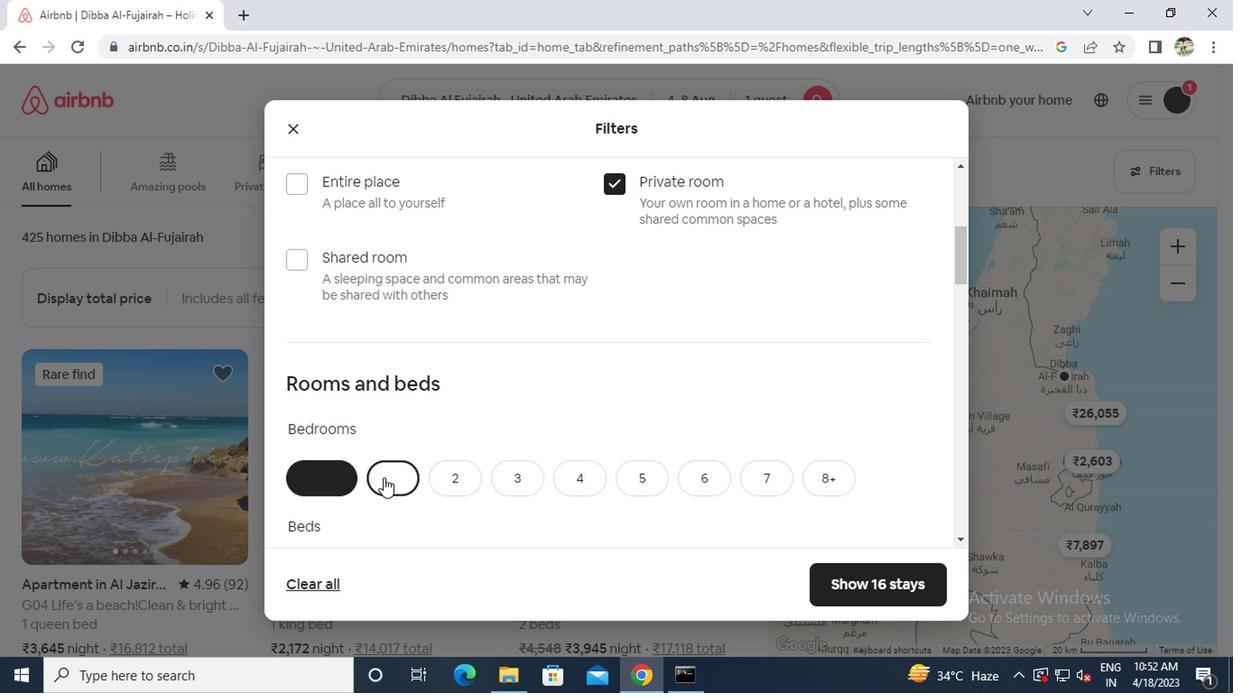 
Action: Mouse scrolled (382, 476) with delta (0, -1)
Screenshot: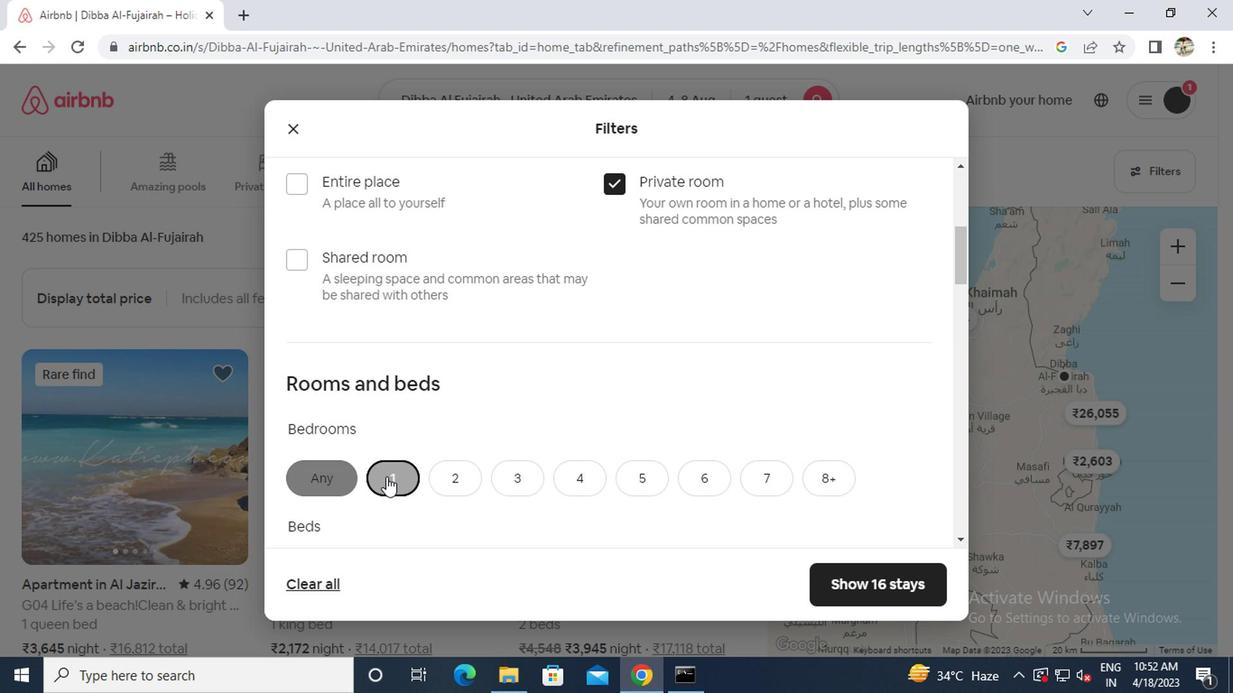 
Action: Mouse moved to (386, 402)
Screenshot: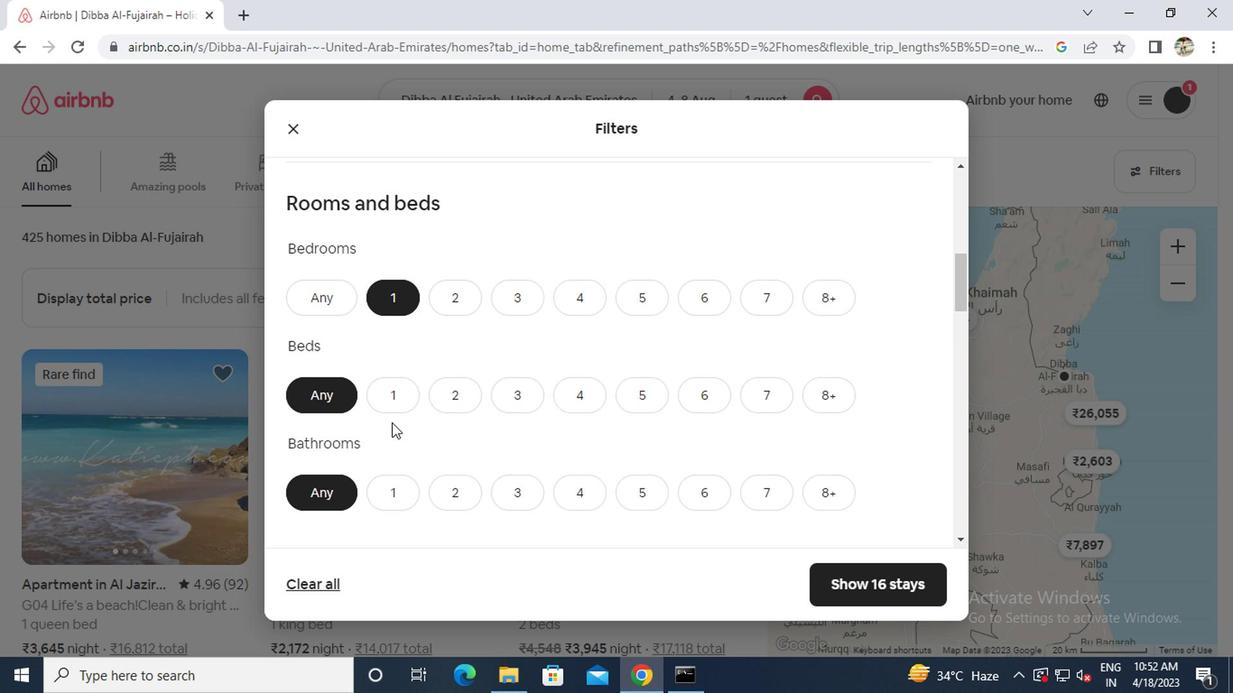 
Action: Mouse pressed left at (386, 402)
Screenshot: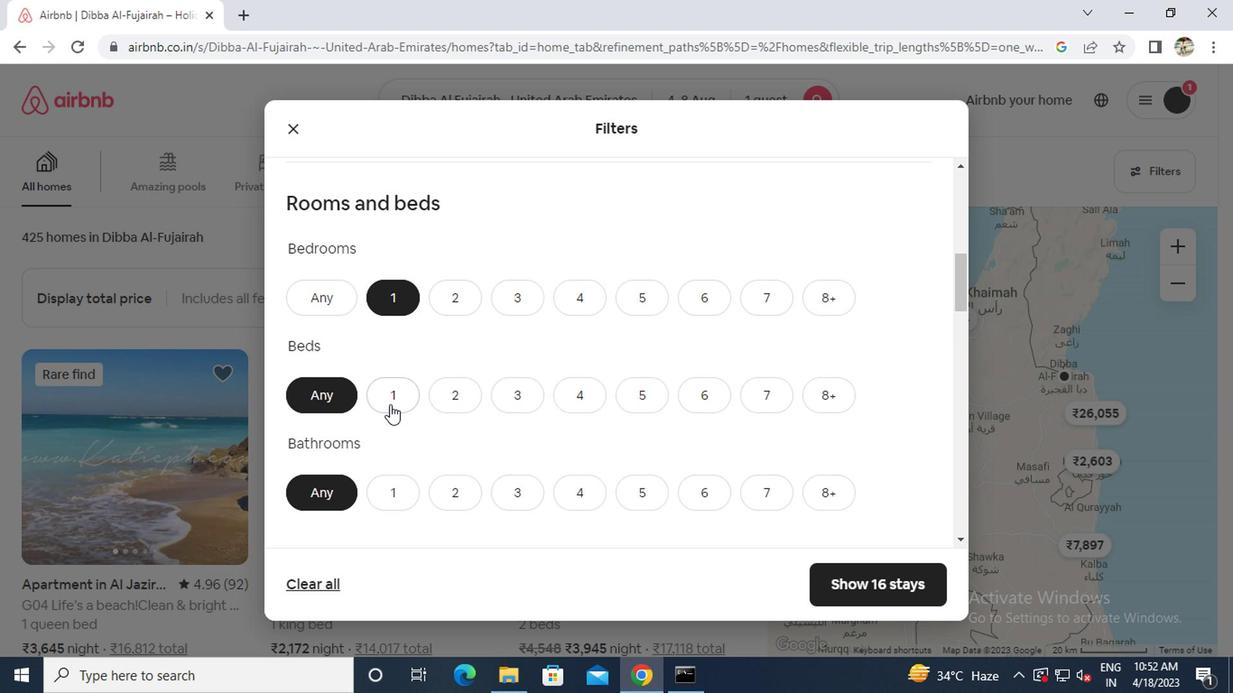 
Action: Mouse moved to (379, 493)
Screenshot: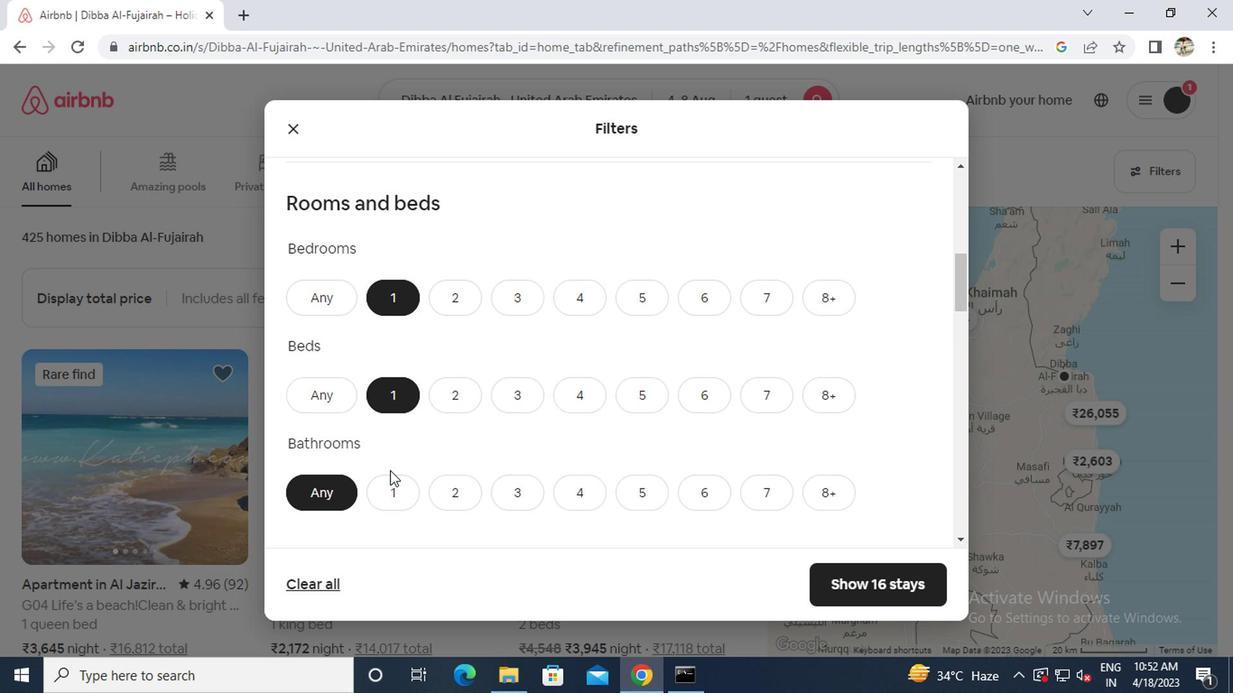 
Action: Mouse pressed left at (379, 493)
Screenshot: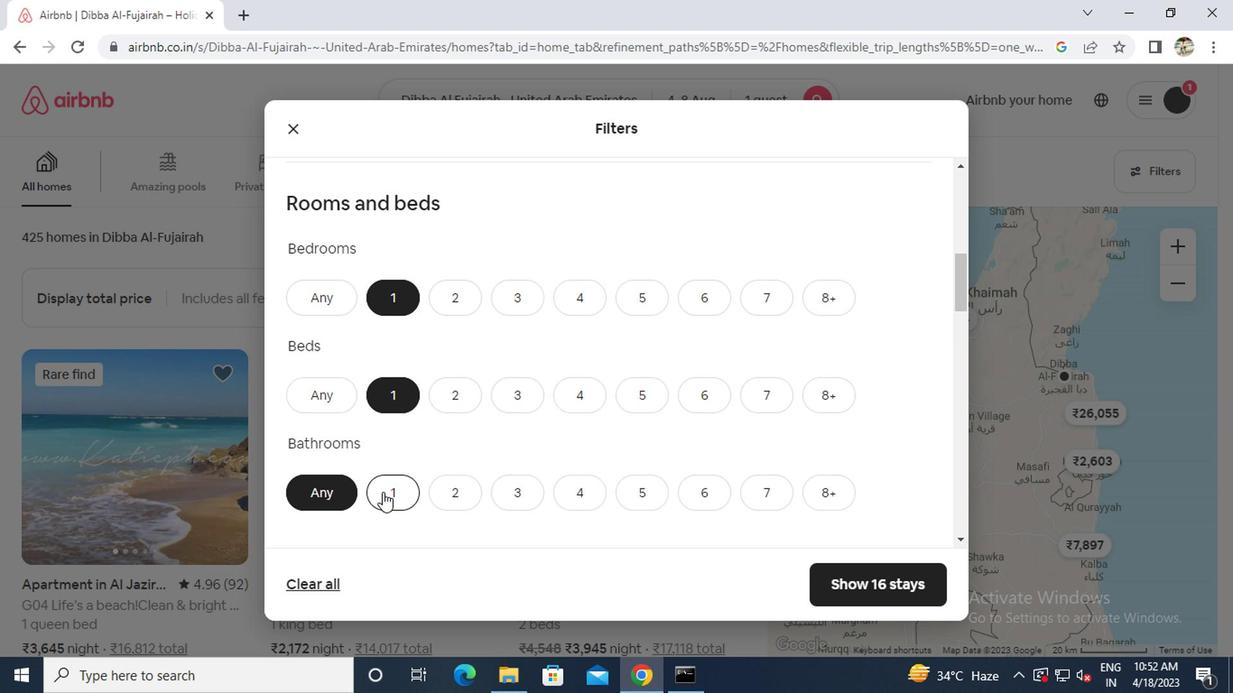 
Action: Mouse moved to (386, 487)
Screenshot: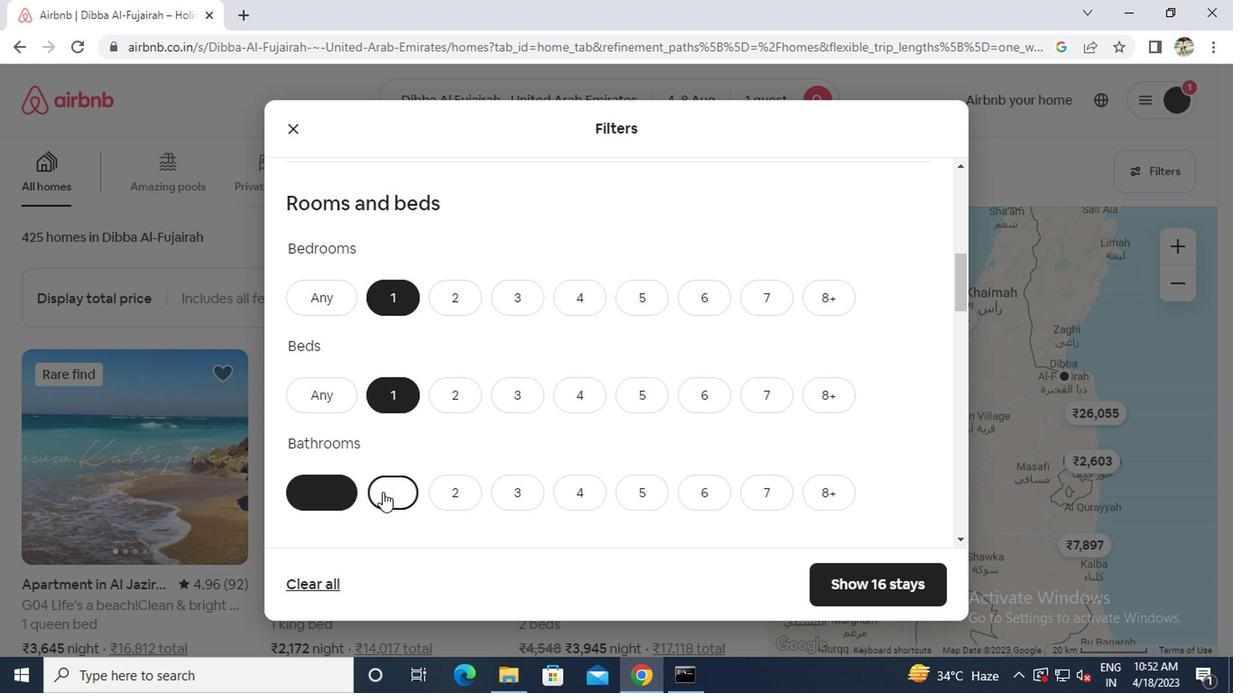 
Action: Mouse scrolled (386, 485) with delta (0, -1)
Screenshot: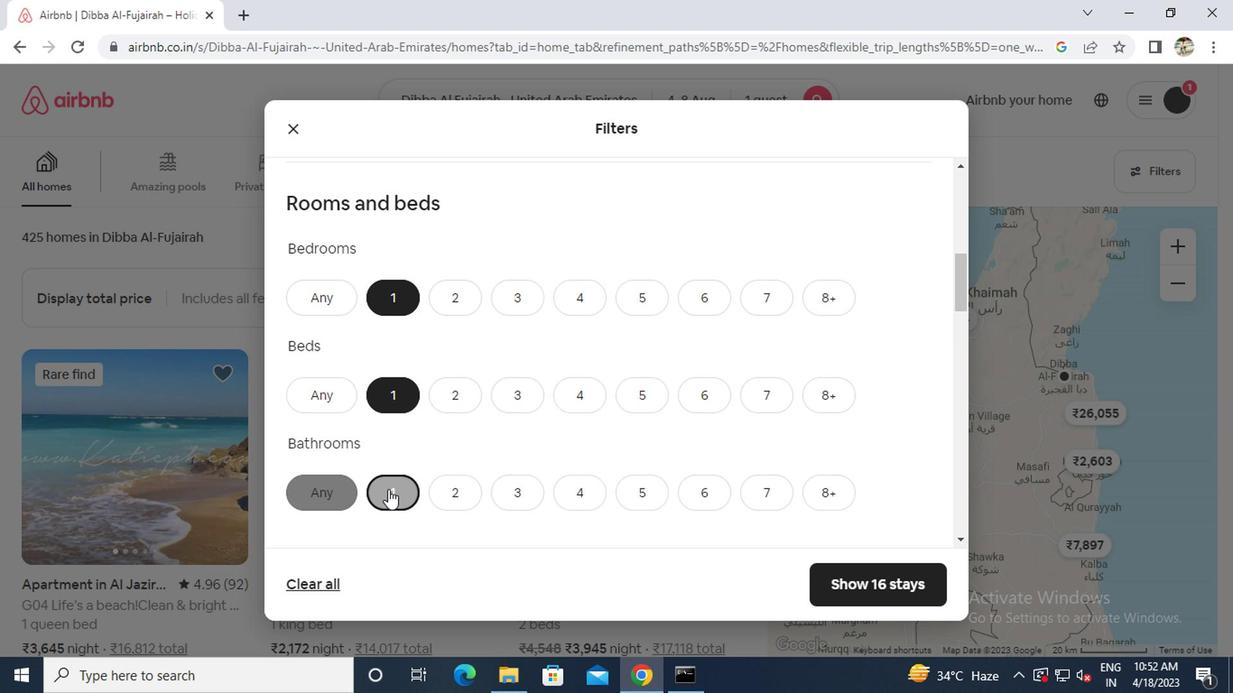 
Action: Mouse scrolled (386, 485) with delta (0, -1)
Screenshot: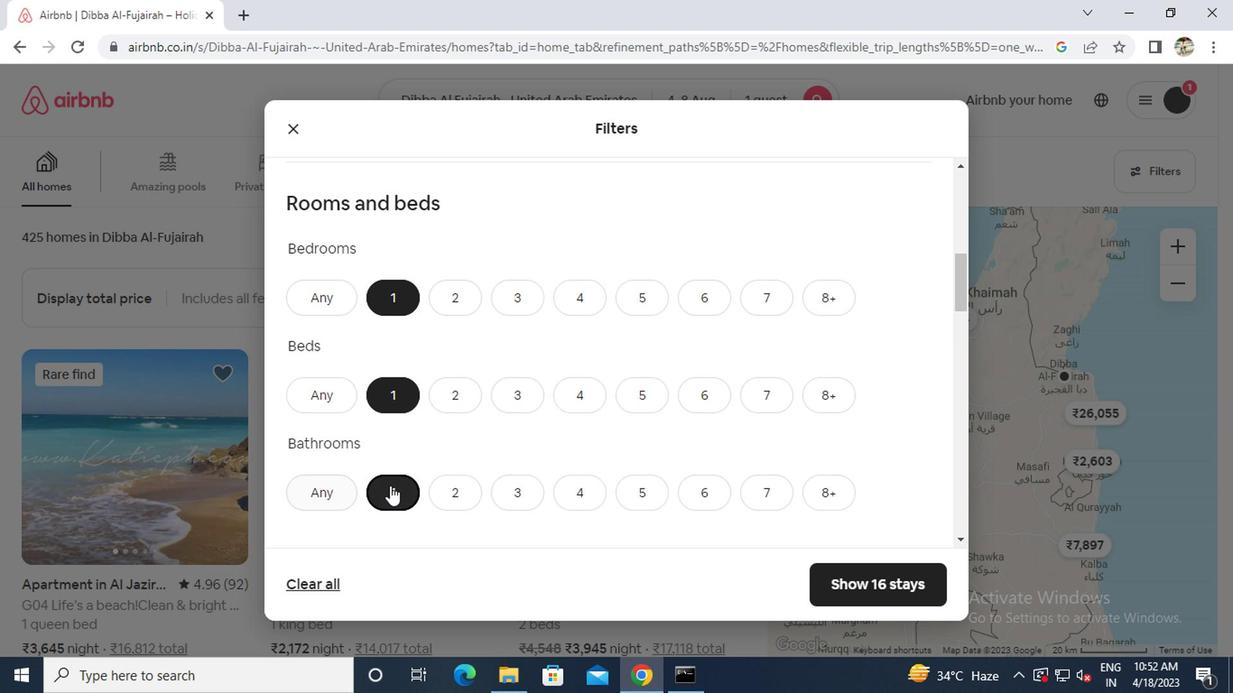 
Action: Mouse scrolled (386, 485) with delta (0, -1)
Screenshot: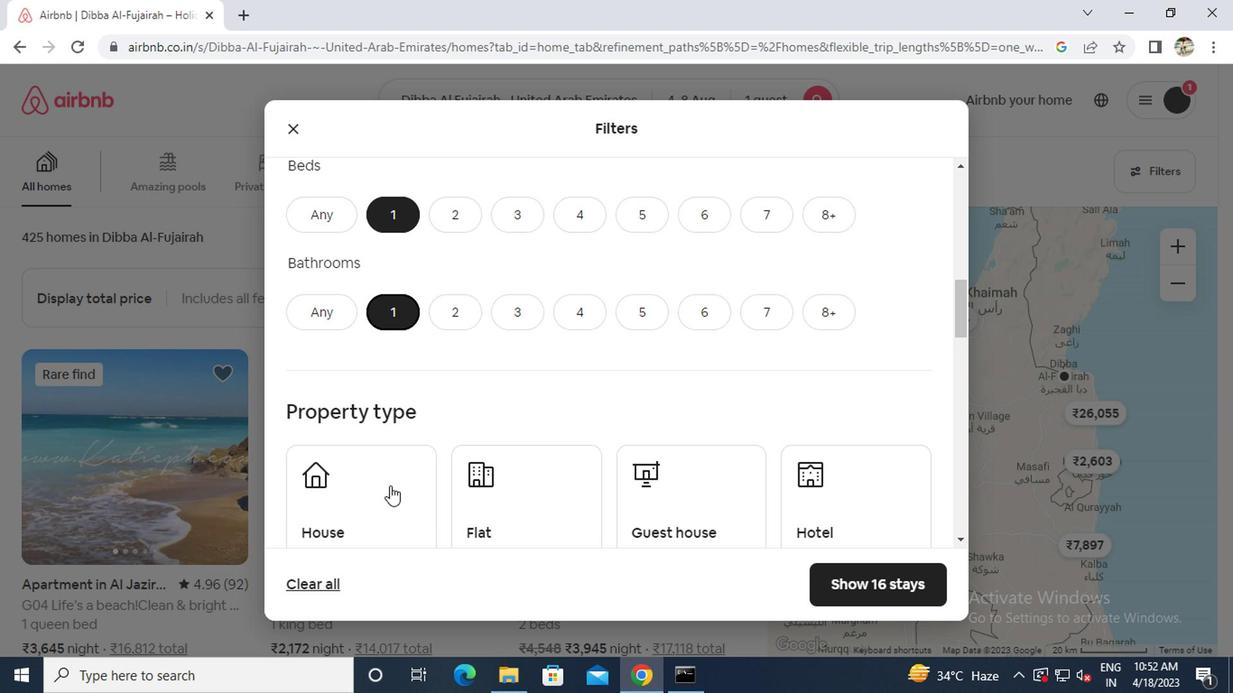 
Action: Mouse scrolled (386, 485) with delta (0, -1)
Screenshot: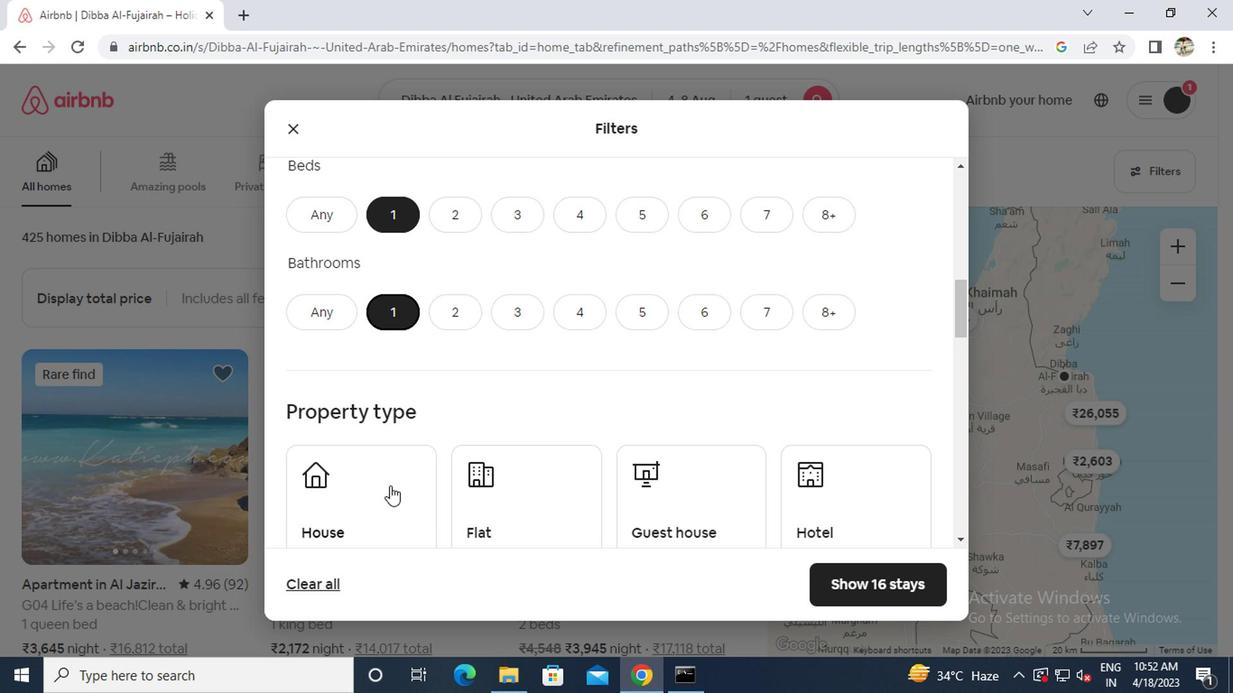 
Action: Mouse moved to (393, 475)
Screenshot: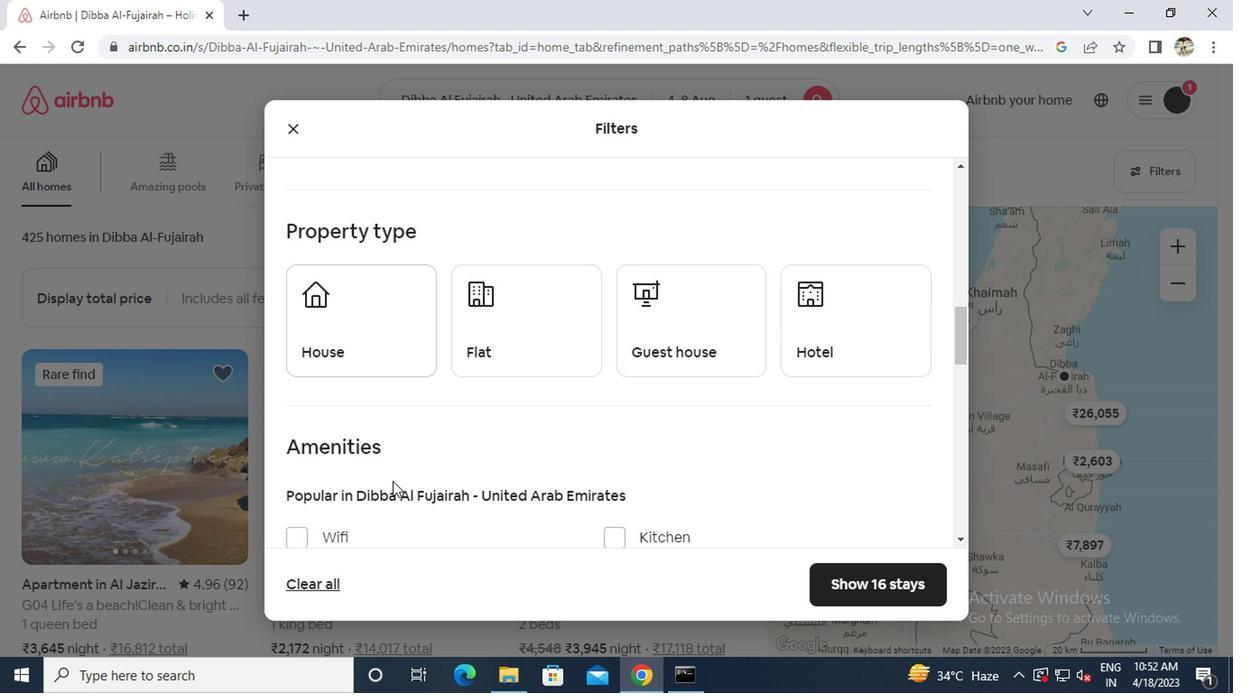 
Action: Mouse scrolled (393, 474) with delta (0, -1)
Screenshot: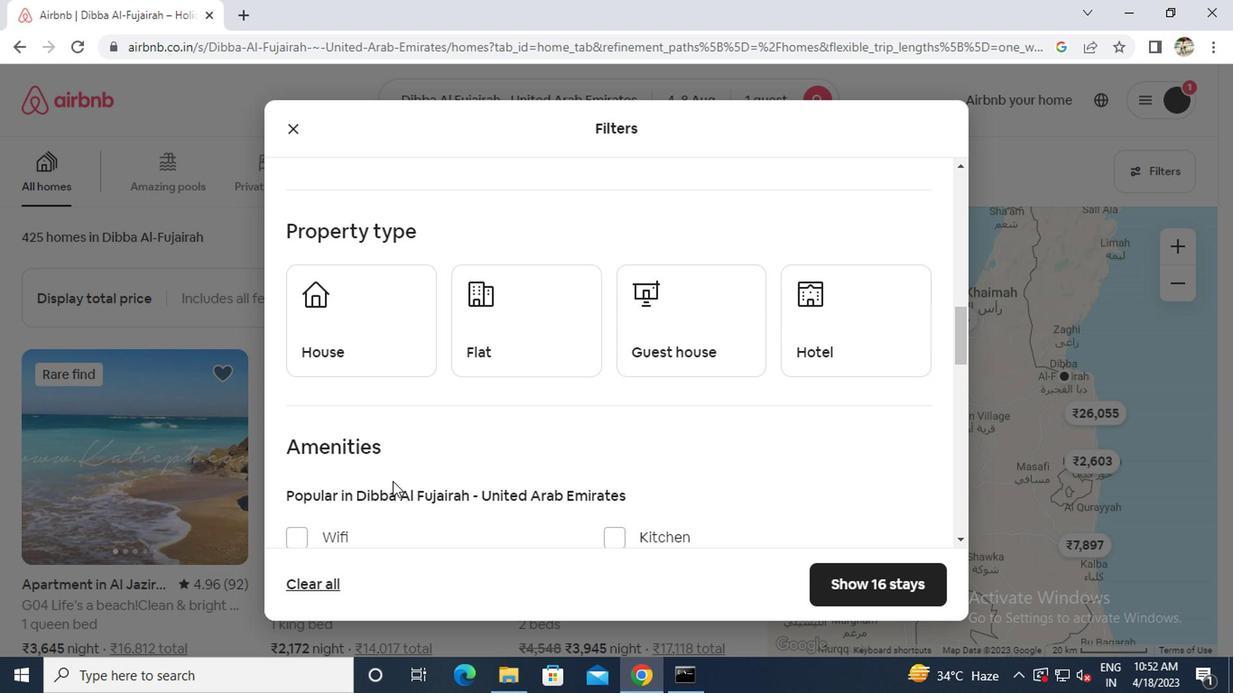
Action: Mouse scrolled (393, 474) with delta (0, -1)
Screenshot: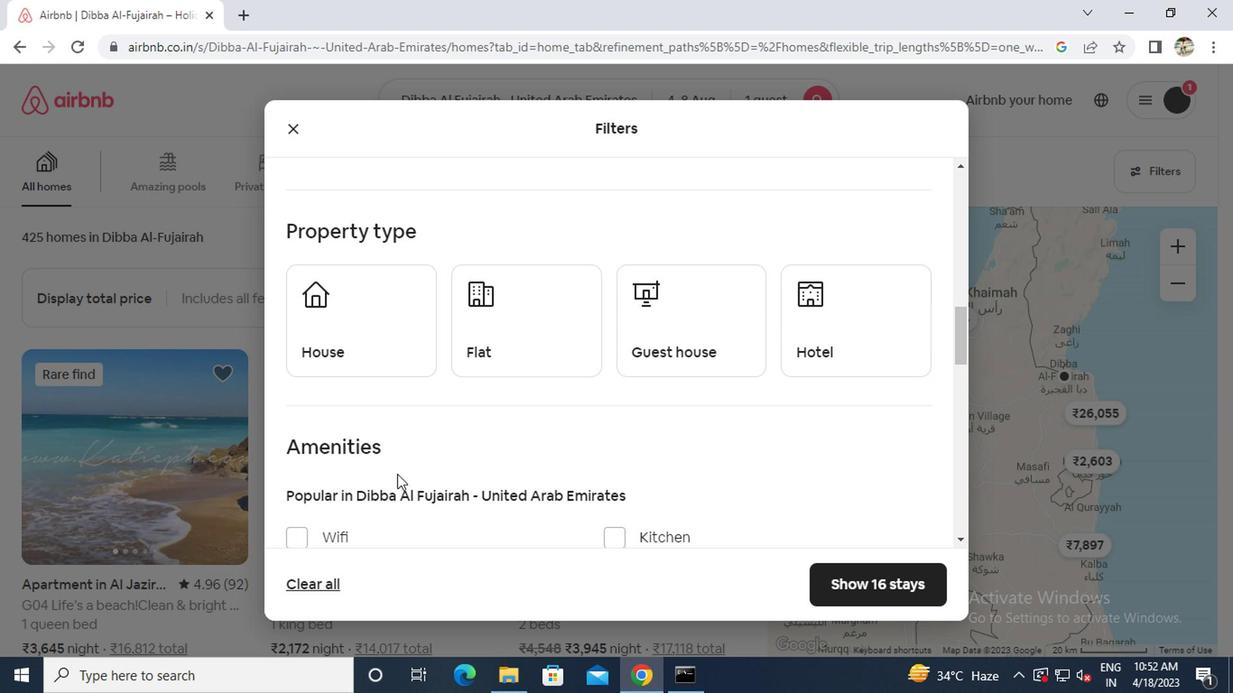
Action: Mouse moved to (396, 464)
Screenshot: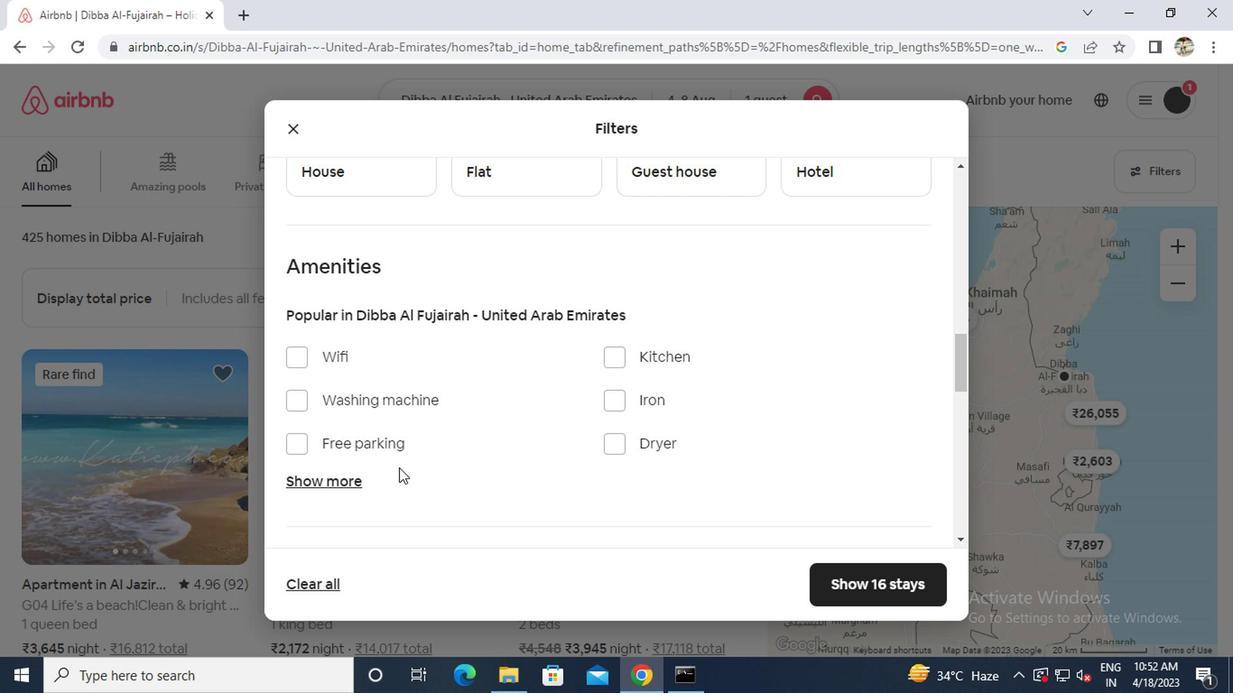 
Action: Mouse scrolled (396, 463) with delta (0, -1)
Screenshot: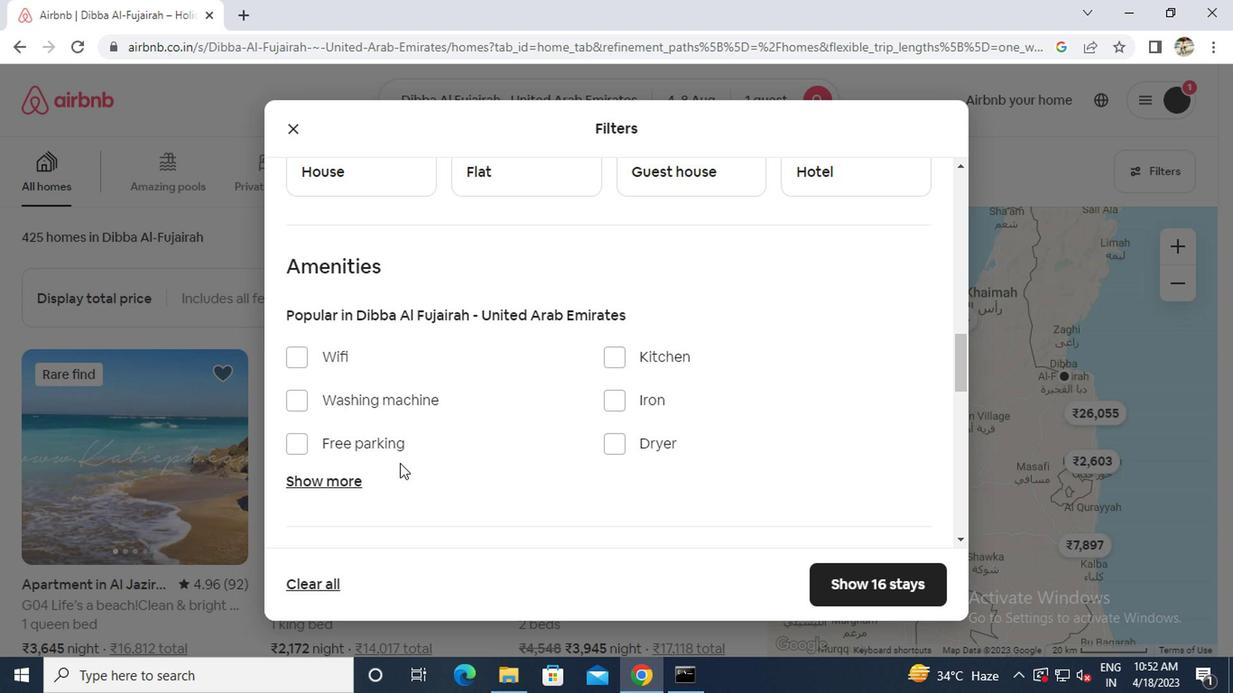 
Action: Mouse moved to (390, 447)
Screenshot: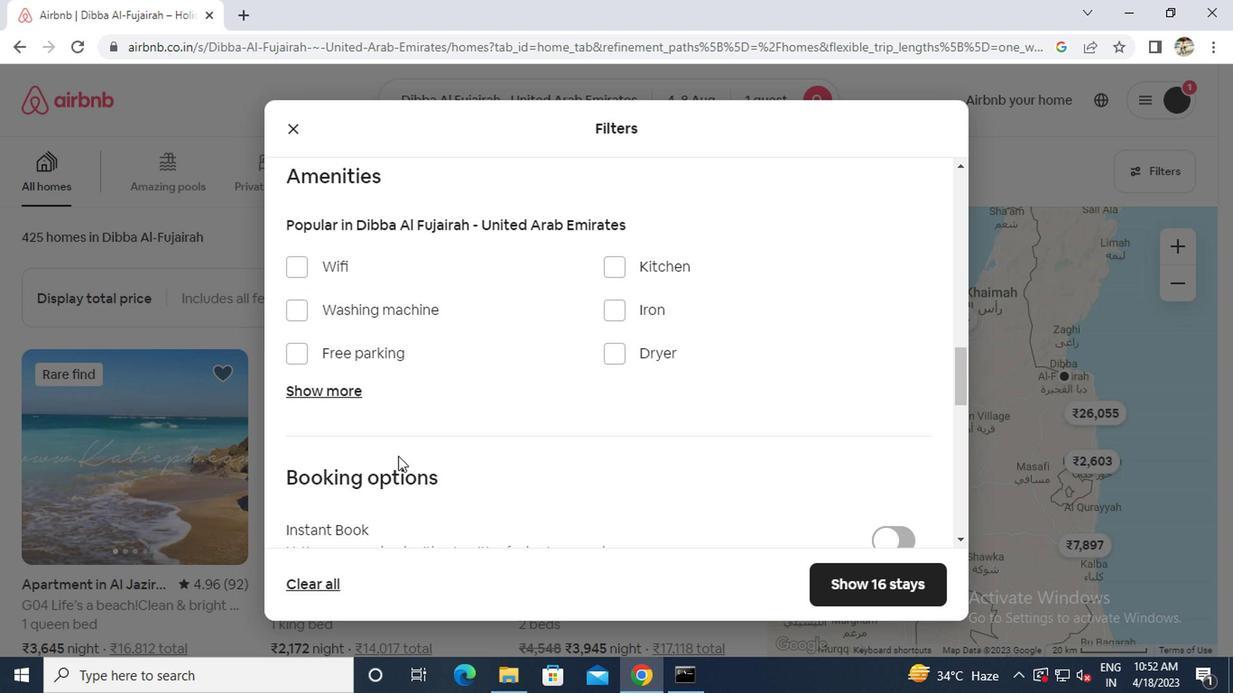 
Action: Mouse scrolled (390, 447) with delta (0, 0)
Screenshot: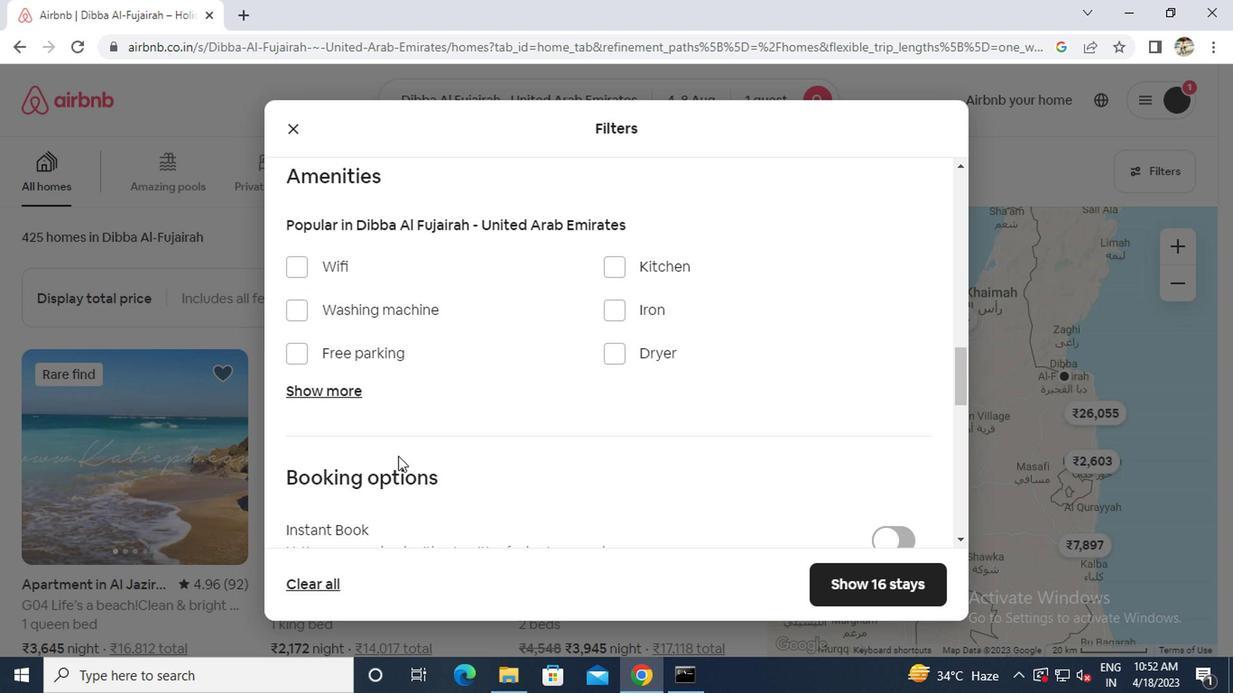 
Action: Mouse moved to (289, 349)
Screenshot: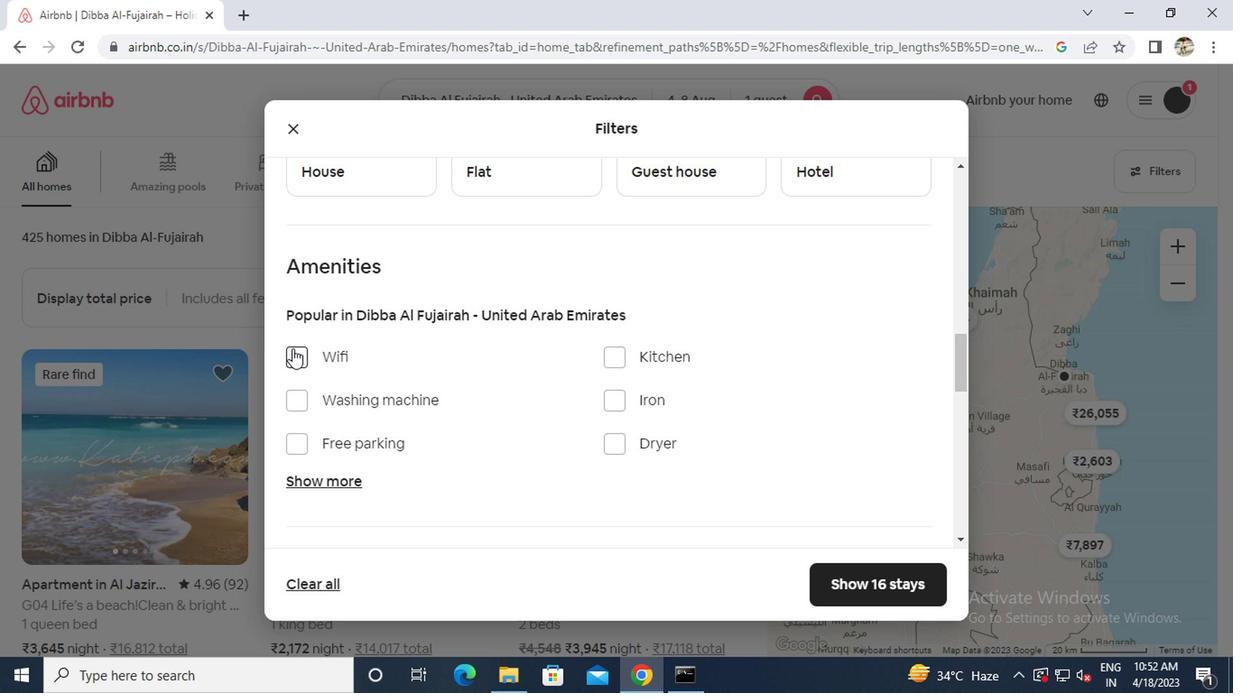 
Action: Mouse pressed left at (289, 349)
Screenshot: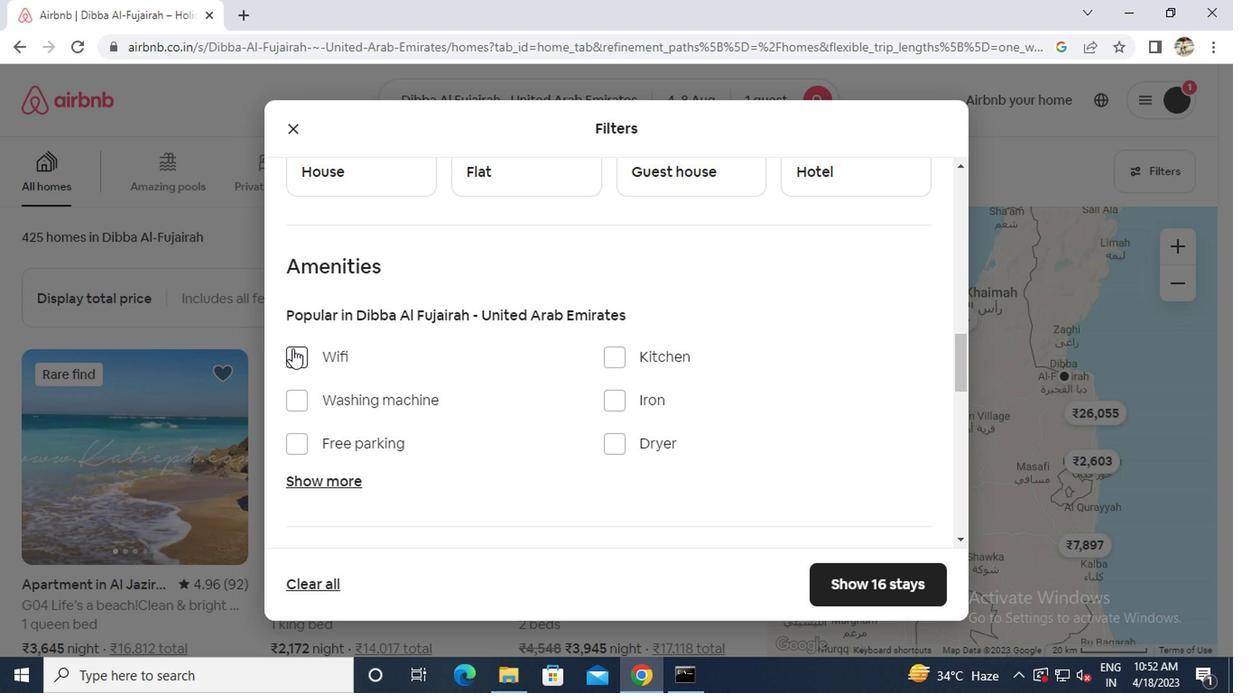 
Action: Mouse moved to (321, 487)
Screenshot: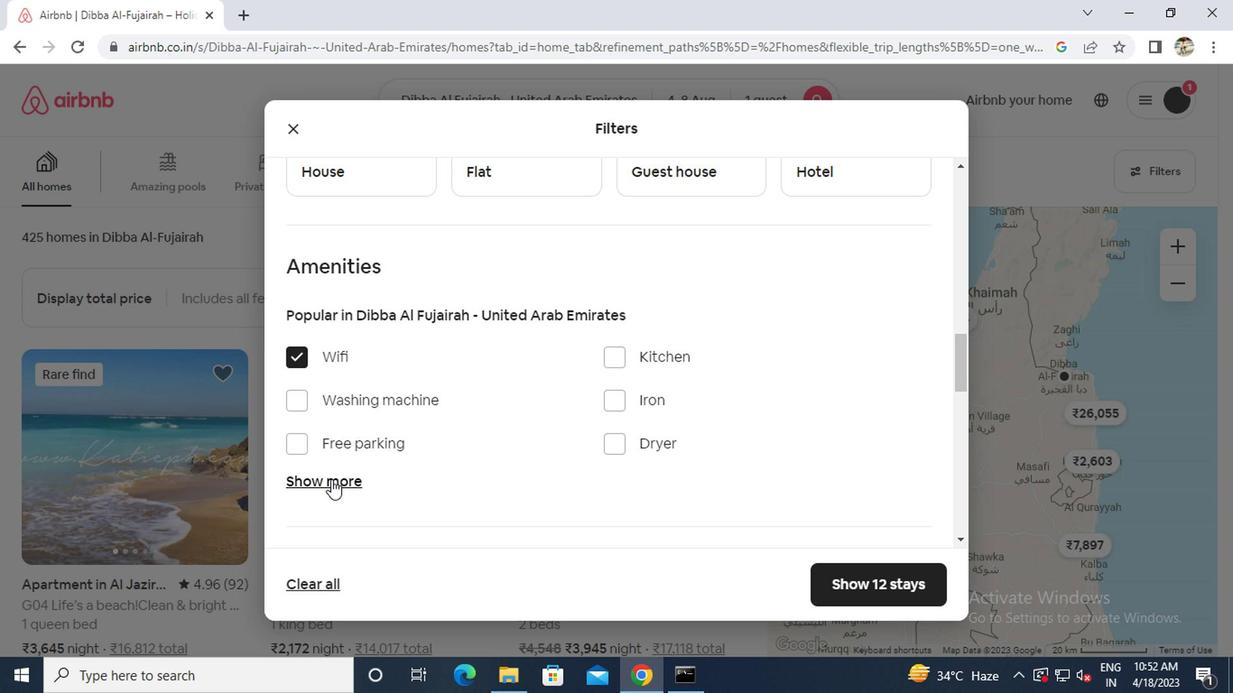 
Action: Mouse pressed left at (321, 487)
Screenshot: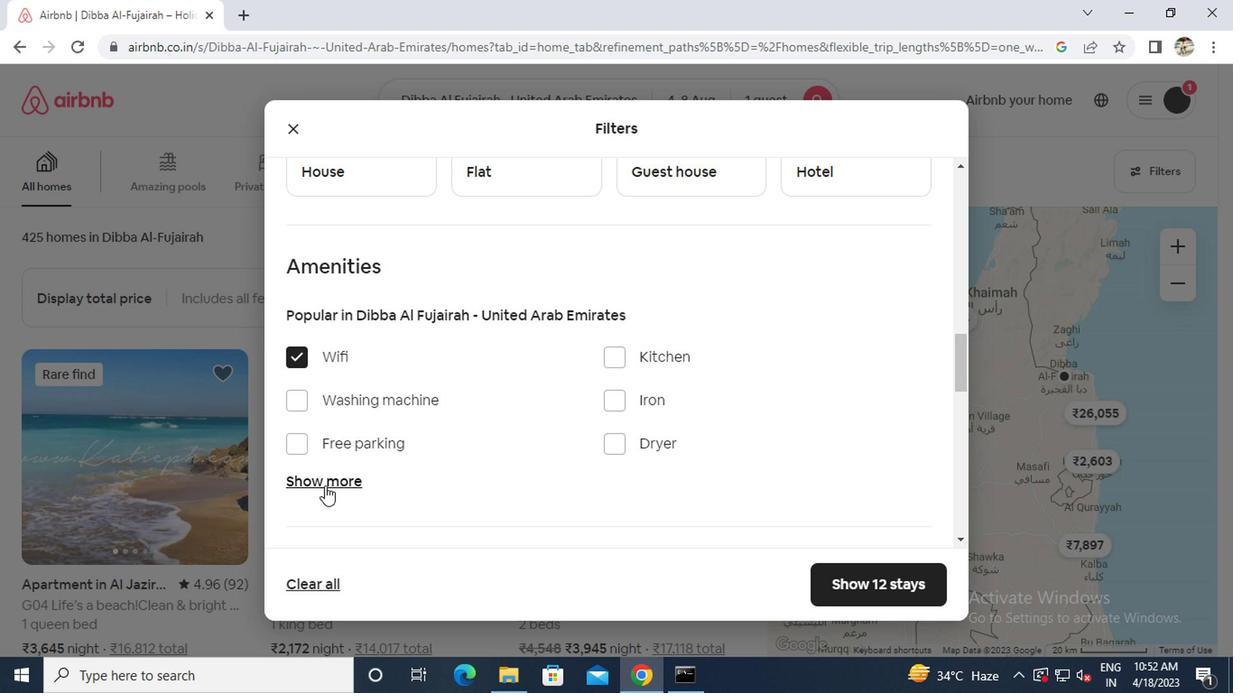 
Action: Mouse scrolled (321, 485) with delta (0, -1)
Screenshot: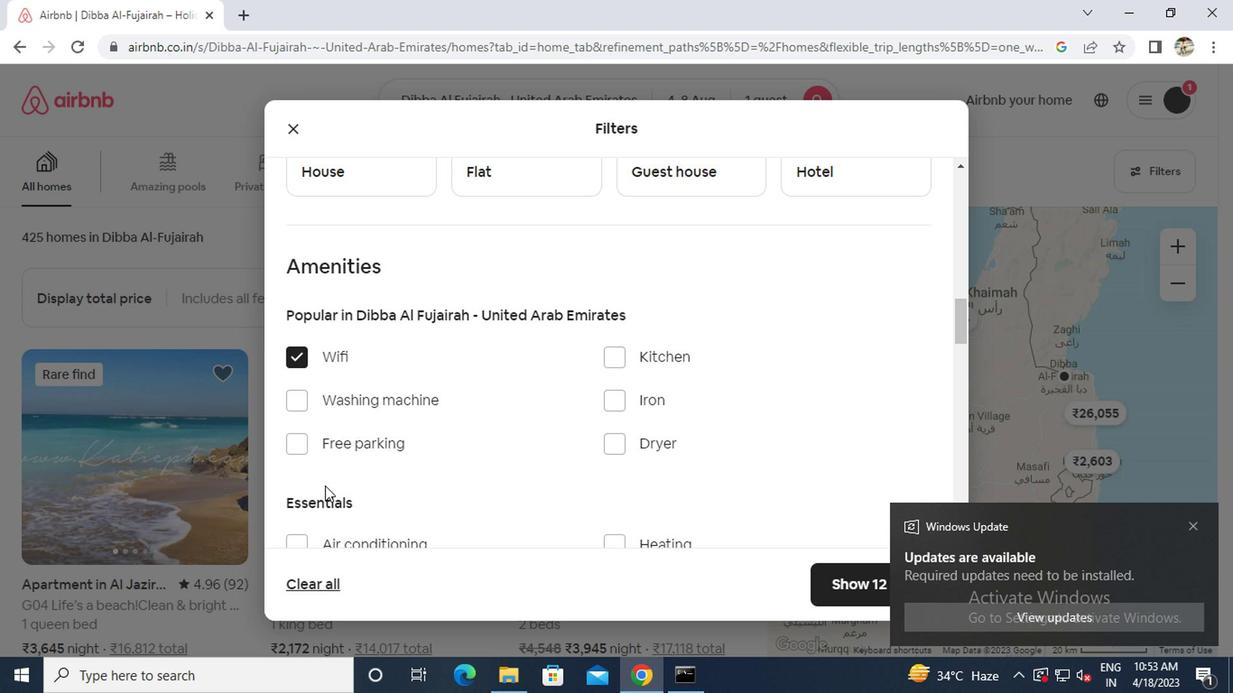 
Action: Mouse moved to (300, 460)
Screenshot: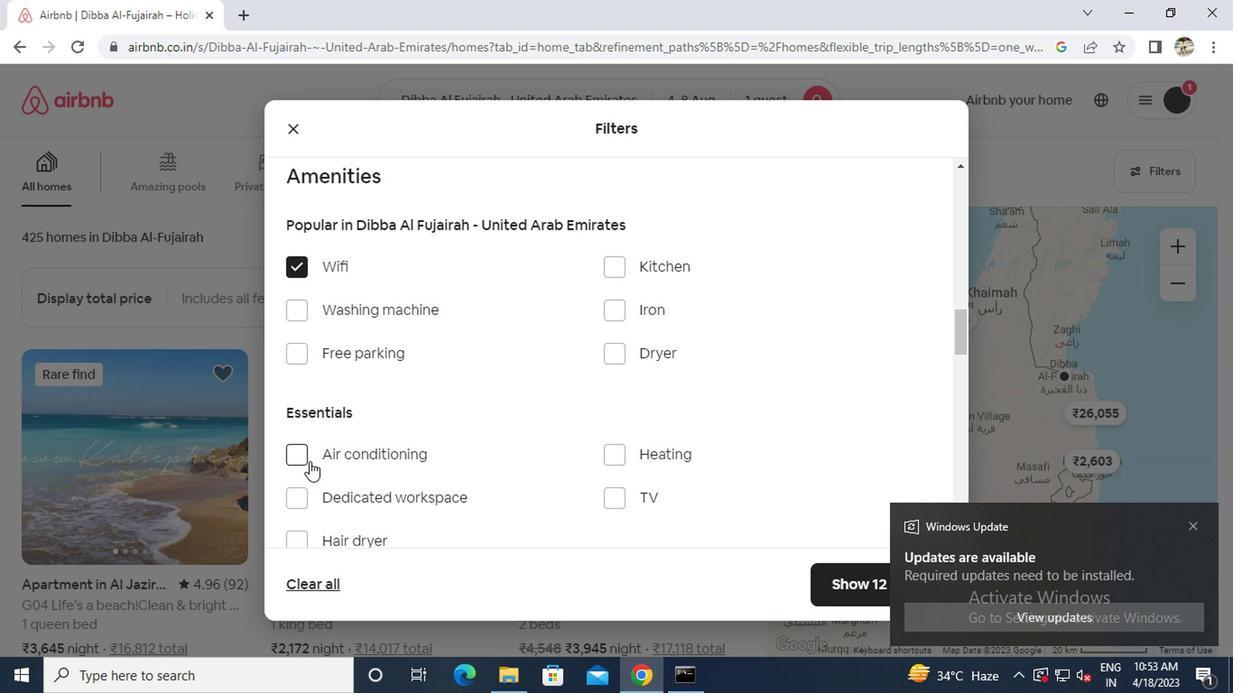 
Action: Mouse pressed left at (300, 460)
Screenshot: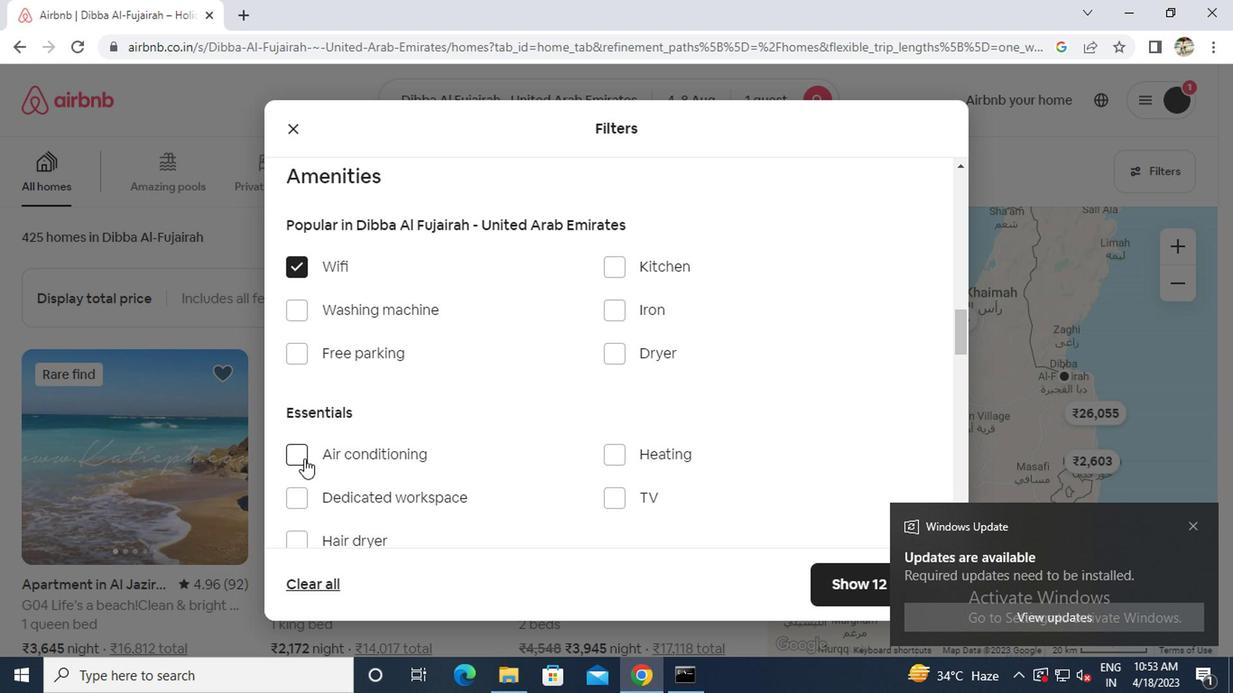 
Action: Mouse scrolled (300, 458) with delta (0, -1)
Screenshot: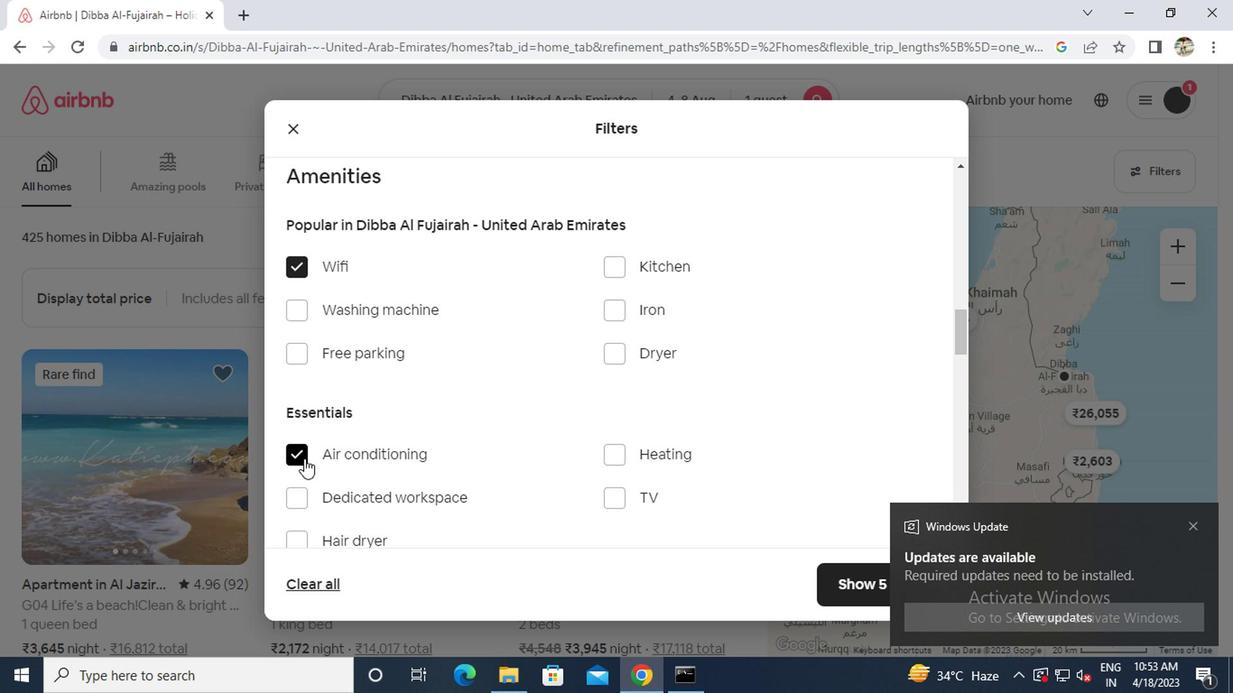 
Action: Mouse moved to (296, 413)
Screenshot: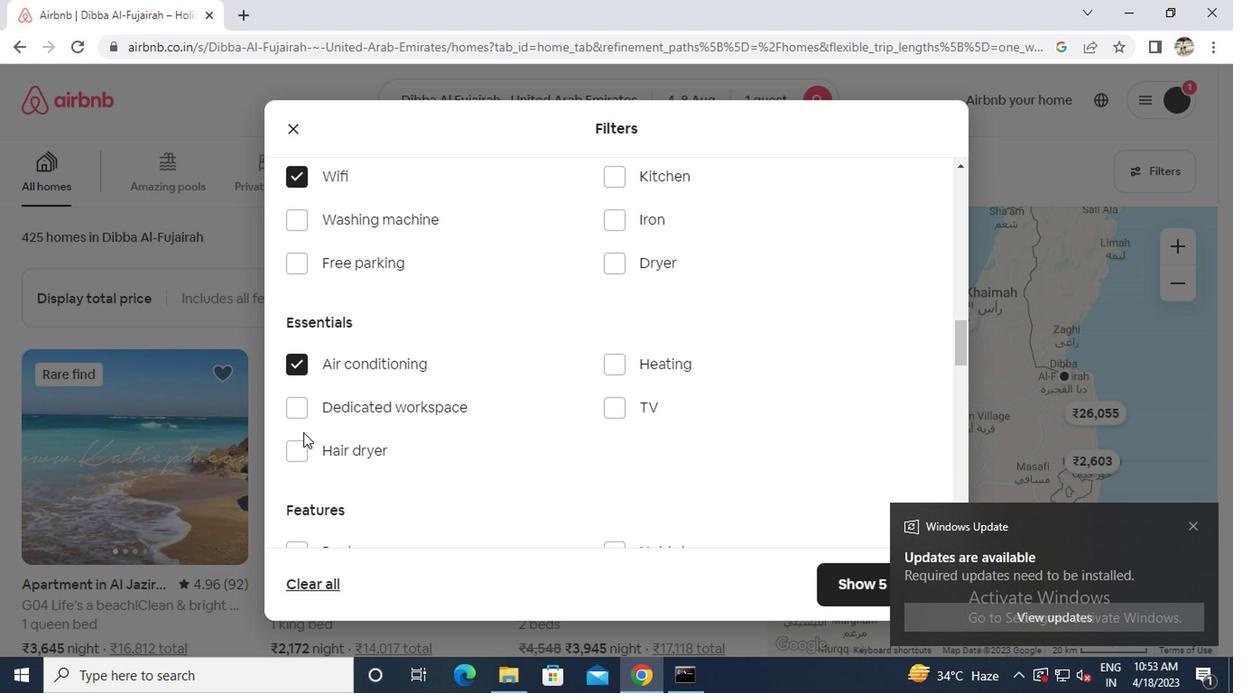 
Action: Mouse pressed left at (296, 413)
Screenshot: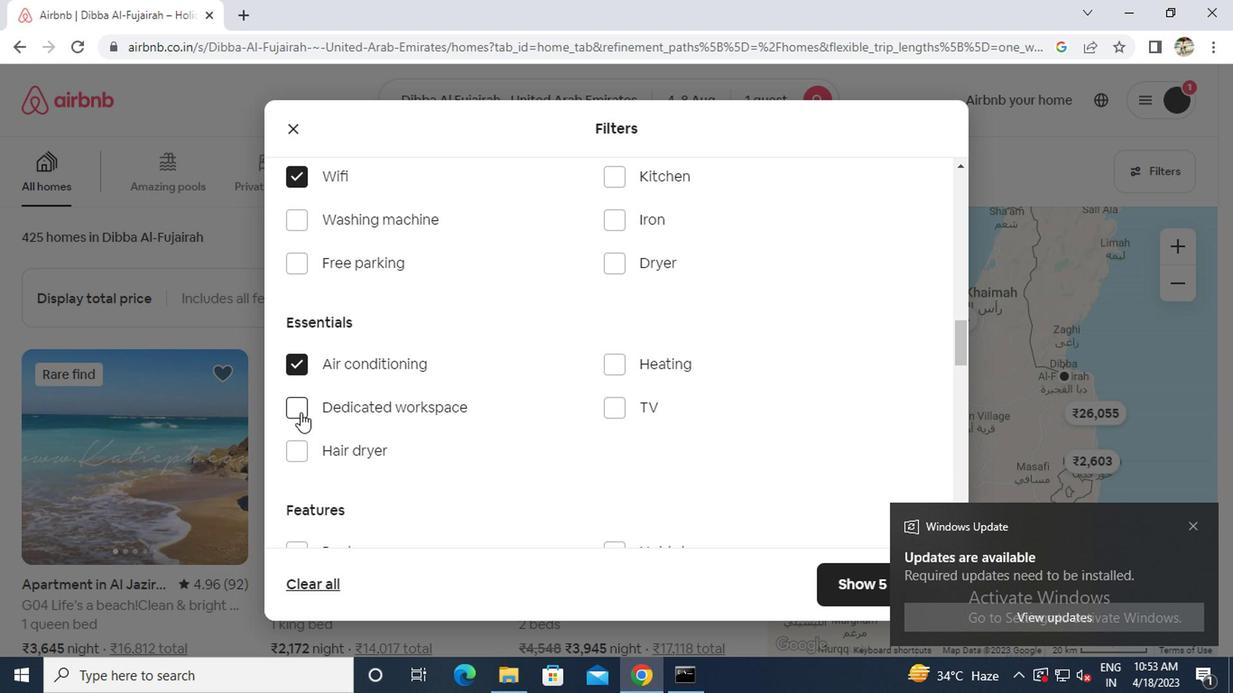 
Action: Mouse moved to (298, 411)
Screenshot: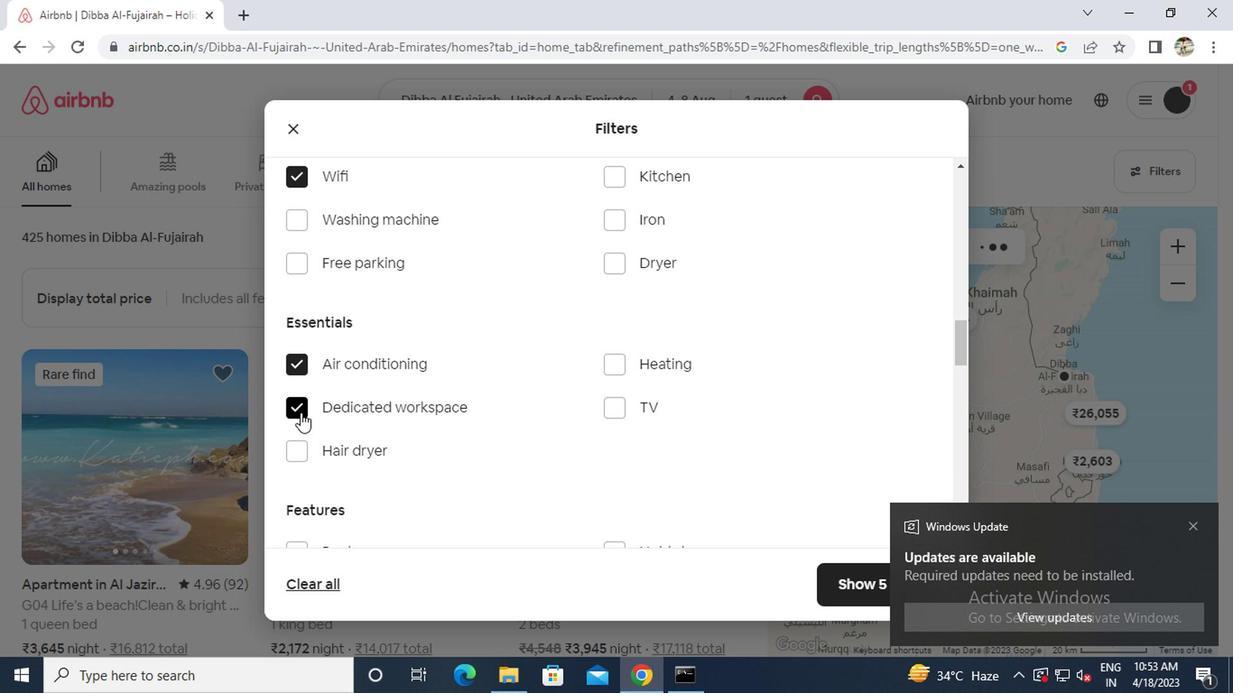 
Action: Mouse scrolled (298, 409) with delta (0, -1)
Screenshot: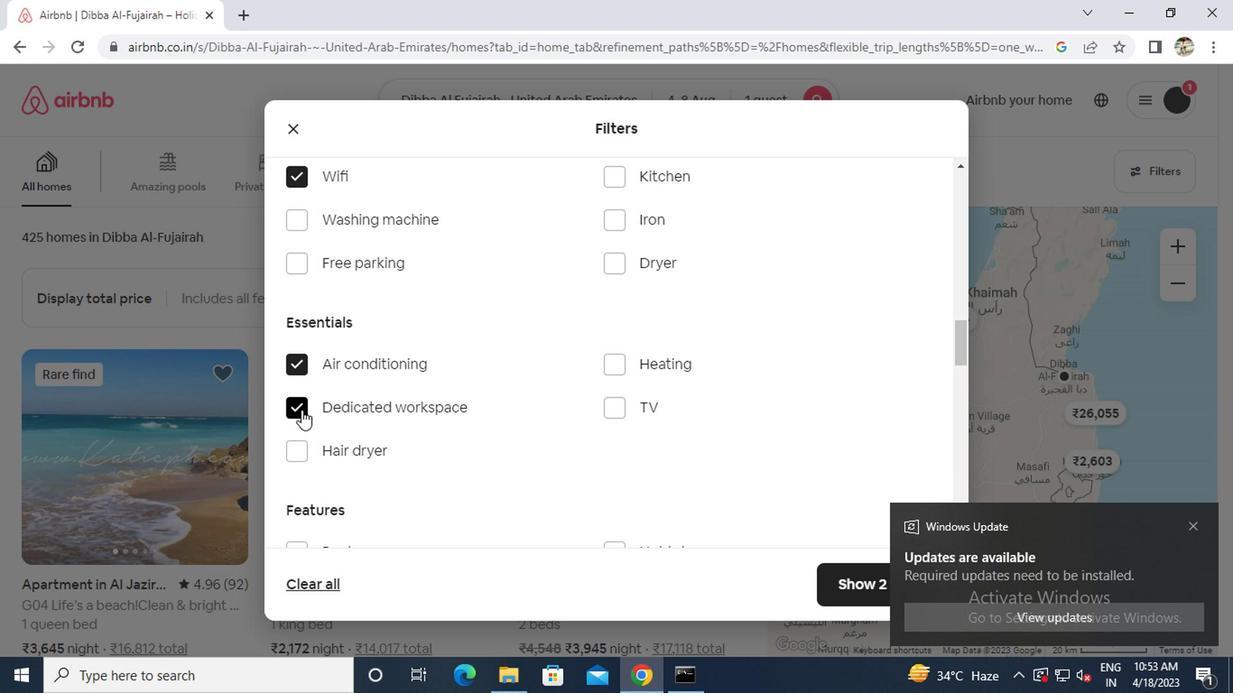
Action: Mouse moved to (316, 402)
Screenshot: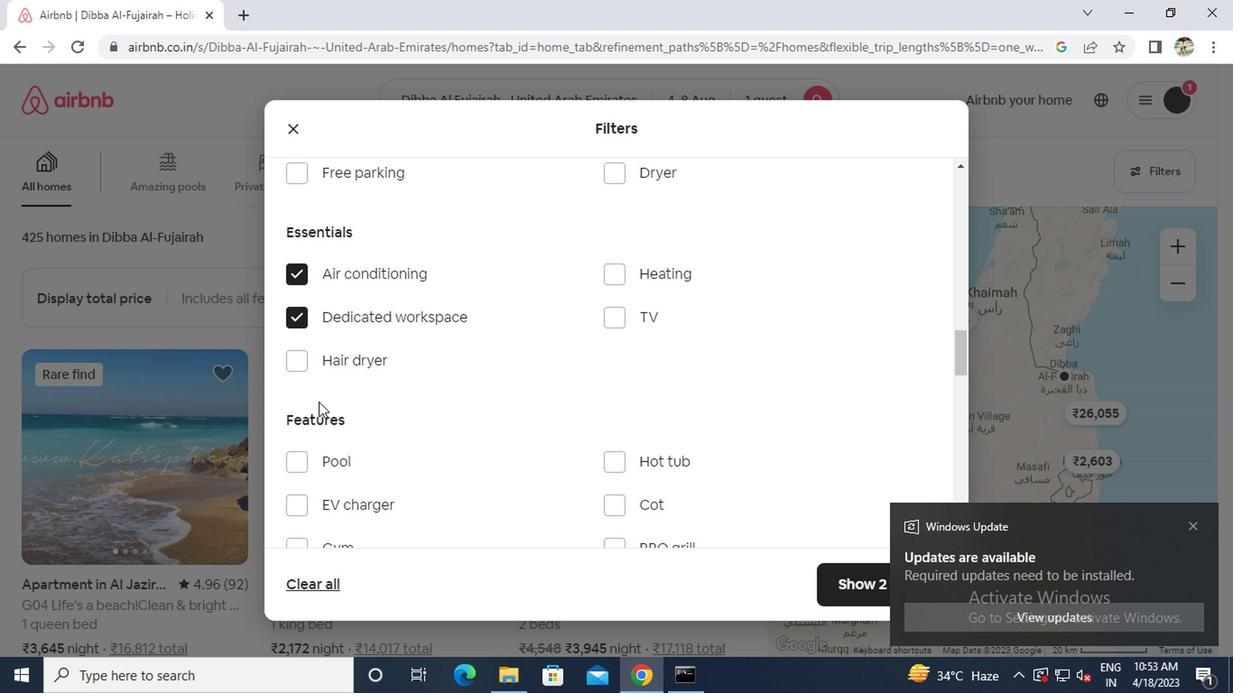 
Action: Mouse scrolled (316, 400) with delta (0, -1)
Screenshot: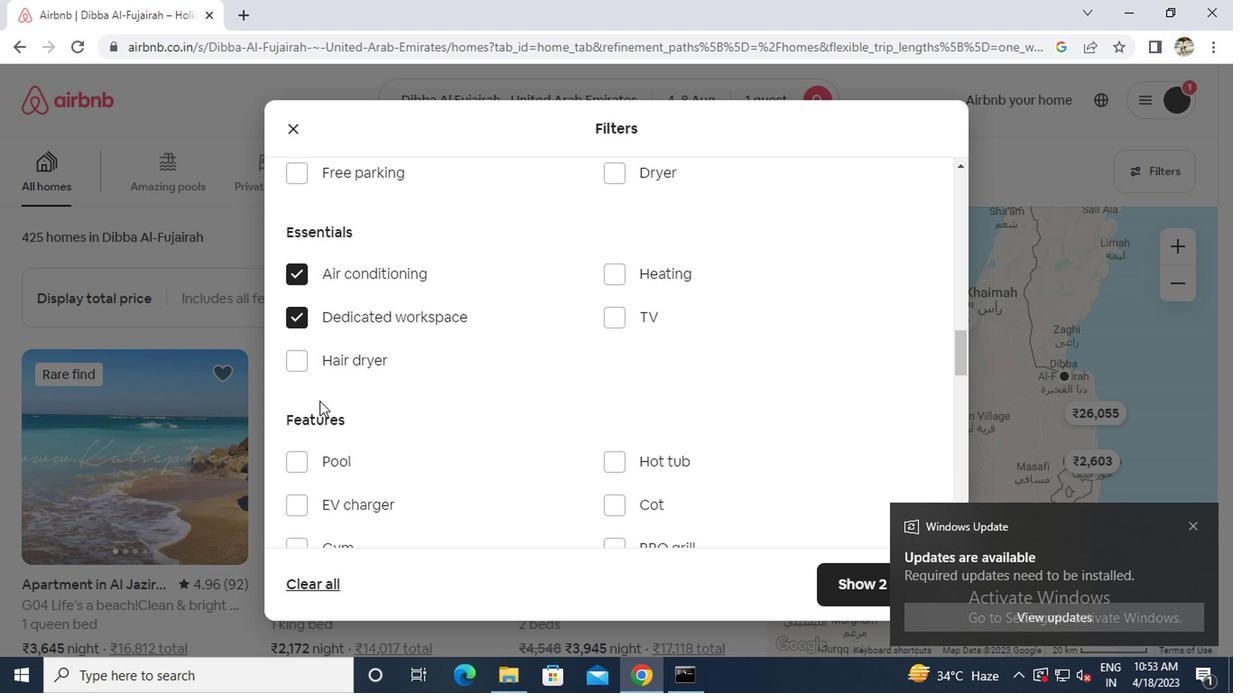 
Action: Mouse moved to (319, 415)
Screenshot: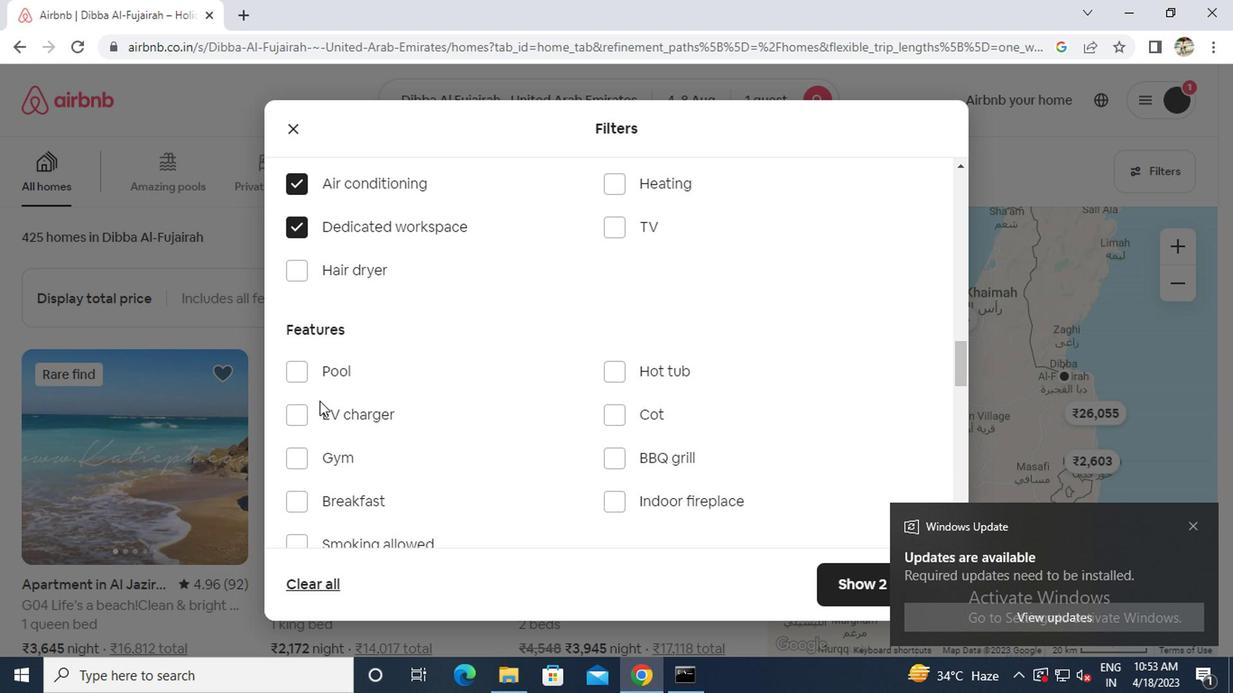 
Action: Mouse scrolled (319, 414) with delta (0, -1)
Screenshot: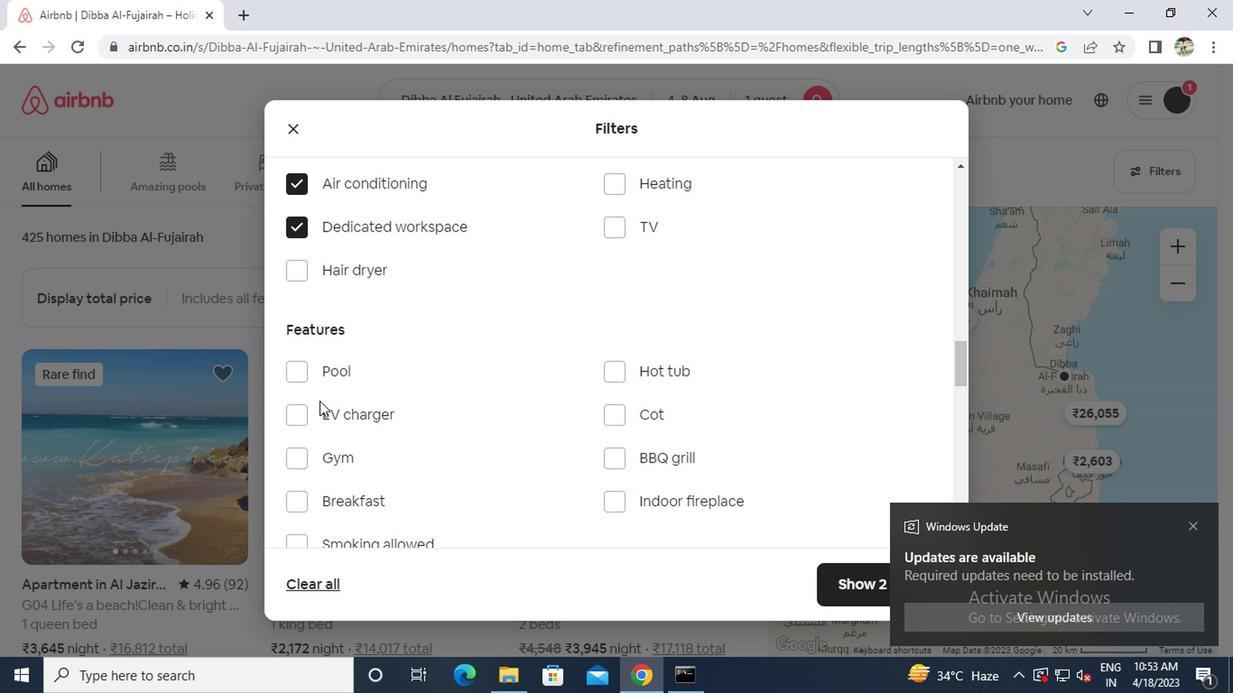 
Action: Mouse moved to (320, 415)
Screenshot: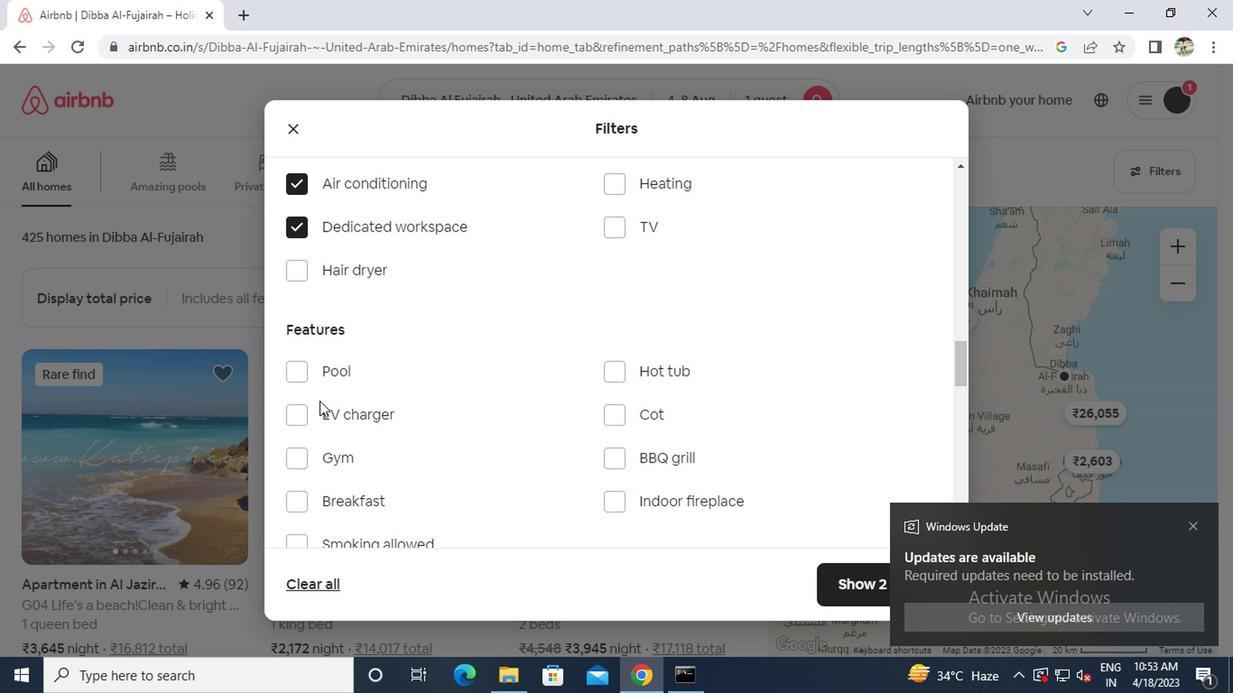 
Action: Mouse scrolled (320, 414) with delta (0, -1)
Screenshot: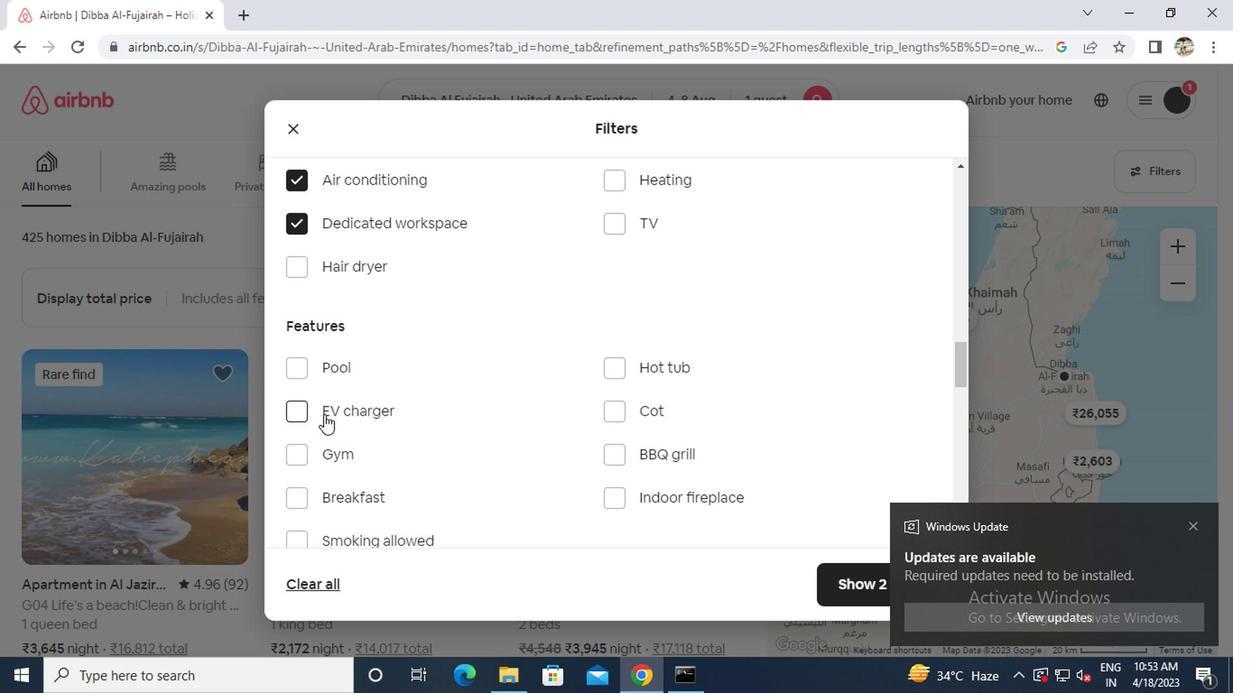 
Action: Mouse moved to (294, 368)
Screenshot: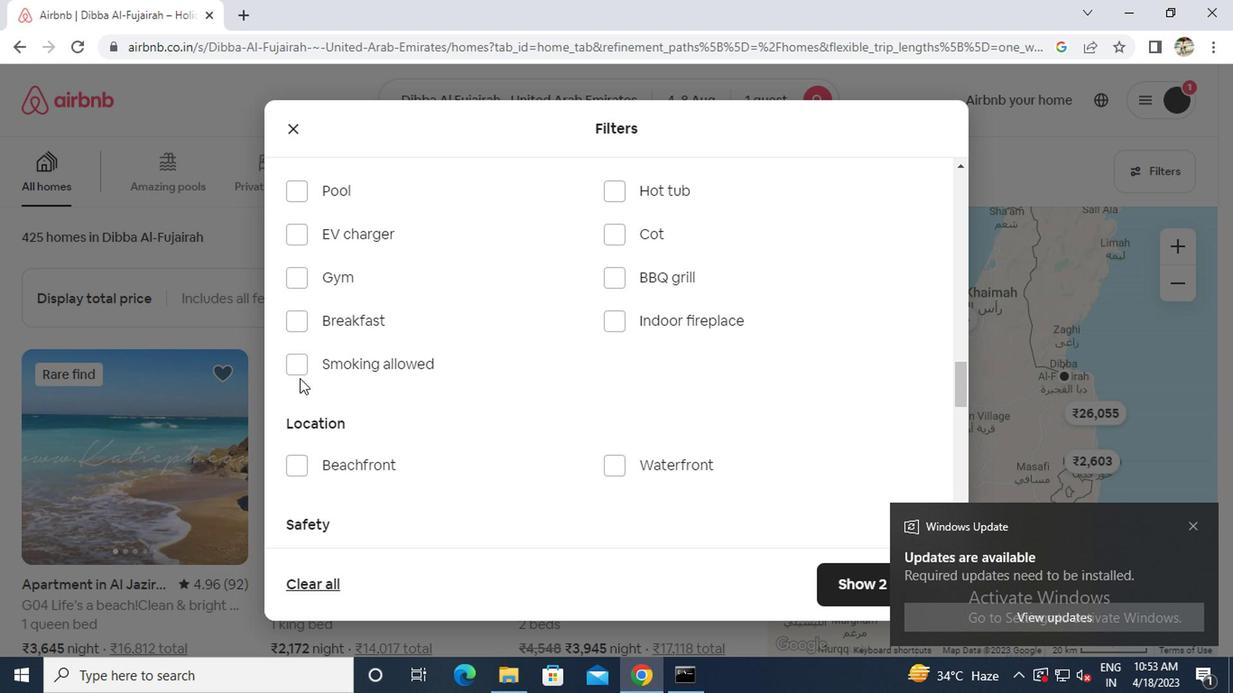
Action: Mouse pressed left at (294, 368)
Screenshot: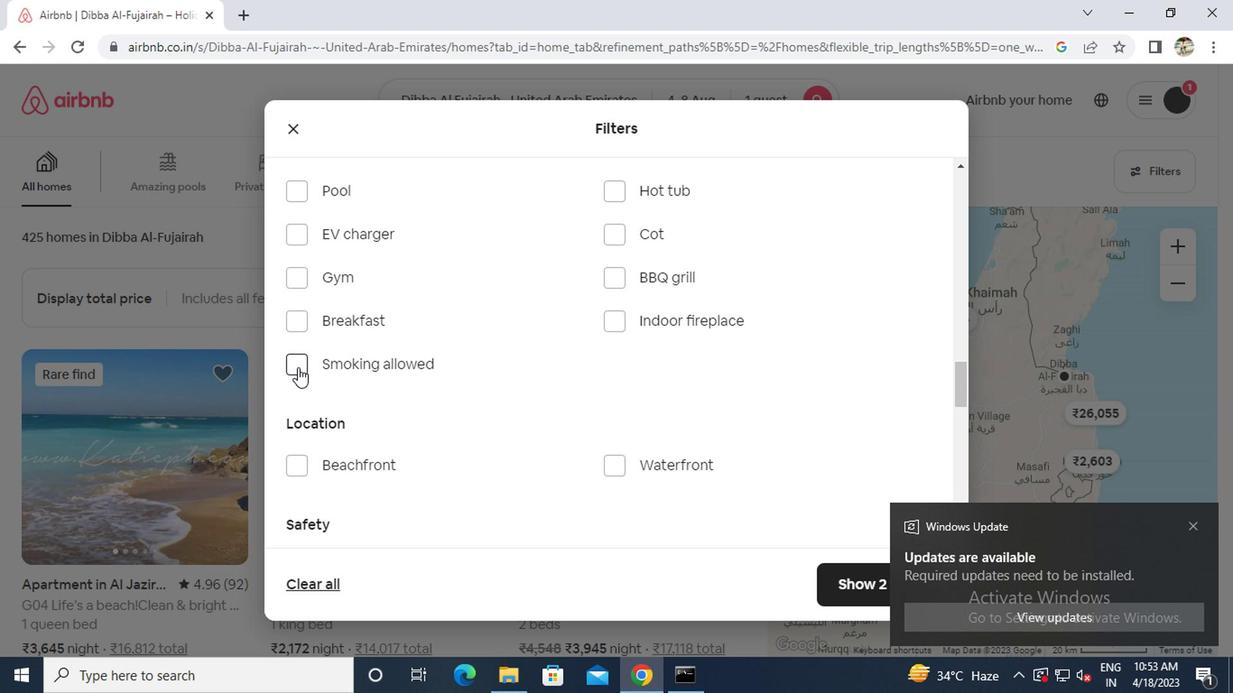 
Action: Mouse moved to (322, 373)
Screenshot: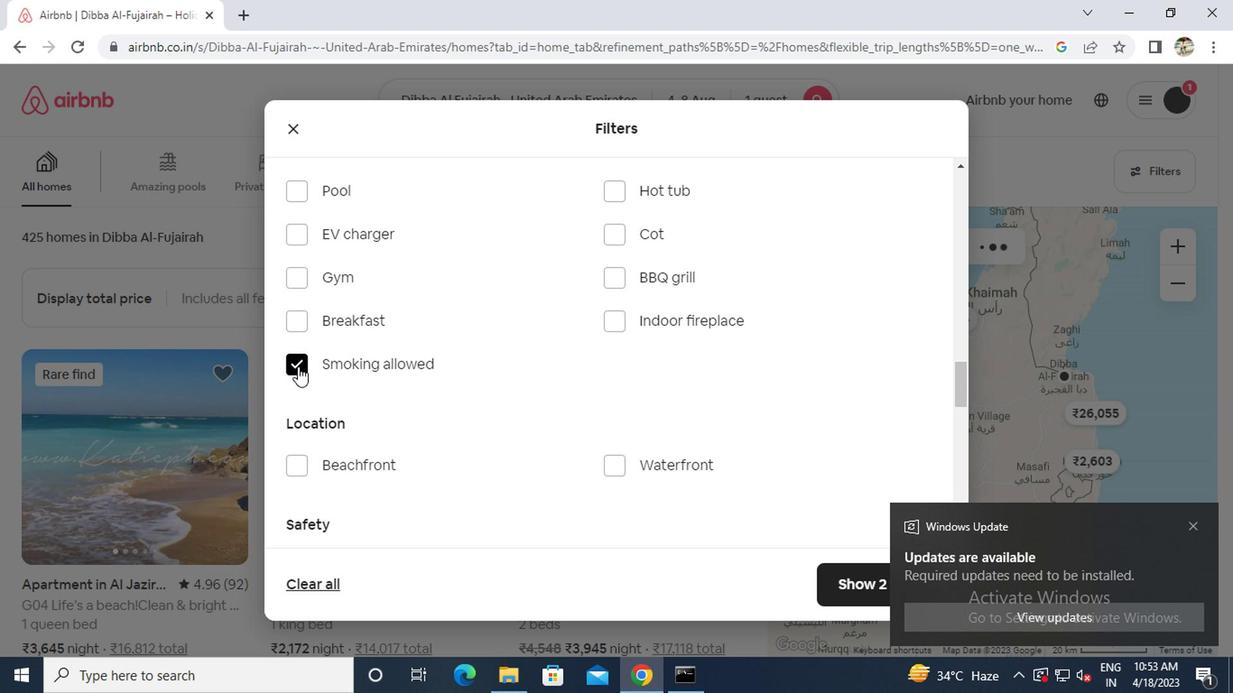 
Action: Mouse scrolled (322, 372) with delta (0, -1)
Screenshot: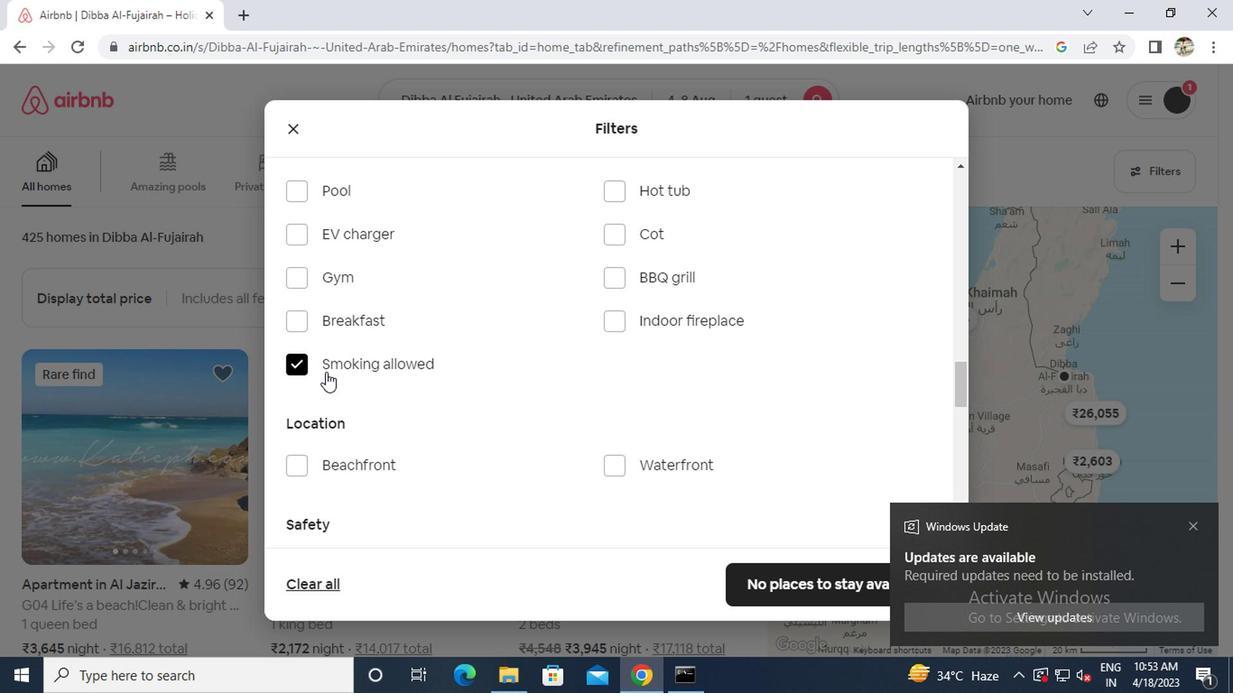 
Action: Mouse scrolled (322, 372) with delta (0, -1)
Screenshot: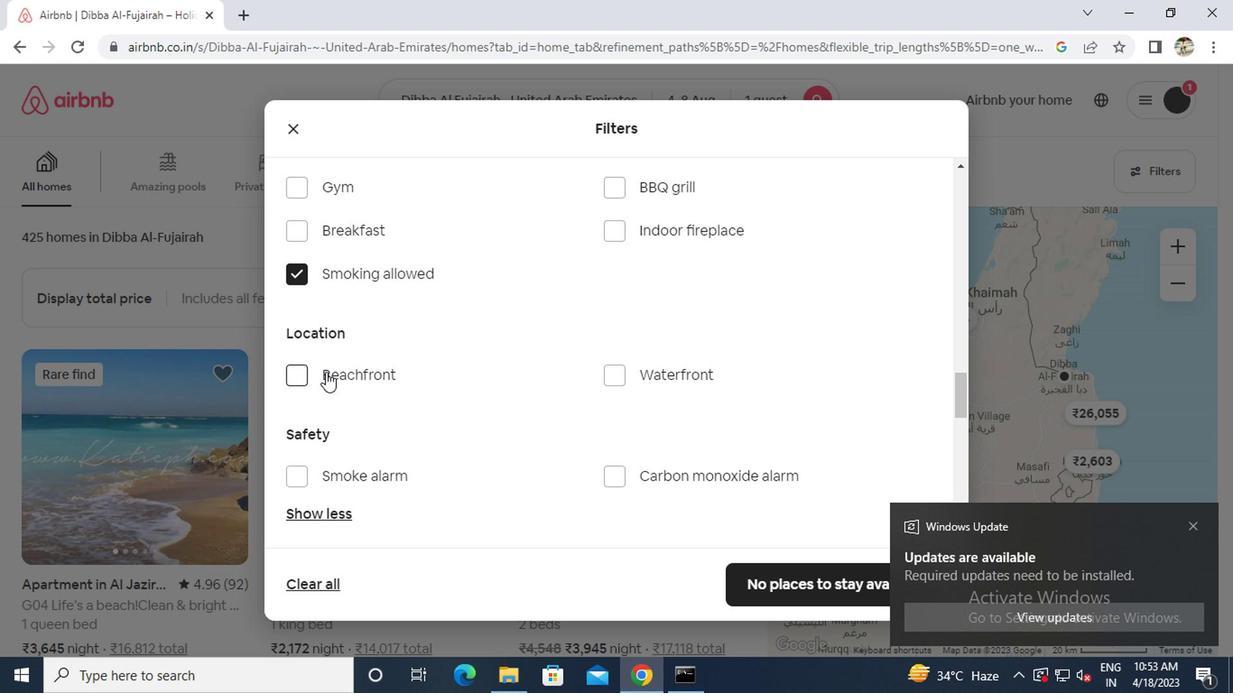 
Action: Mouse scrolled (322, 372) with delta (0, -1)
Screenshot: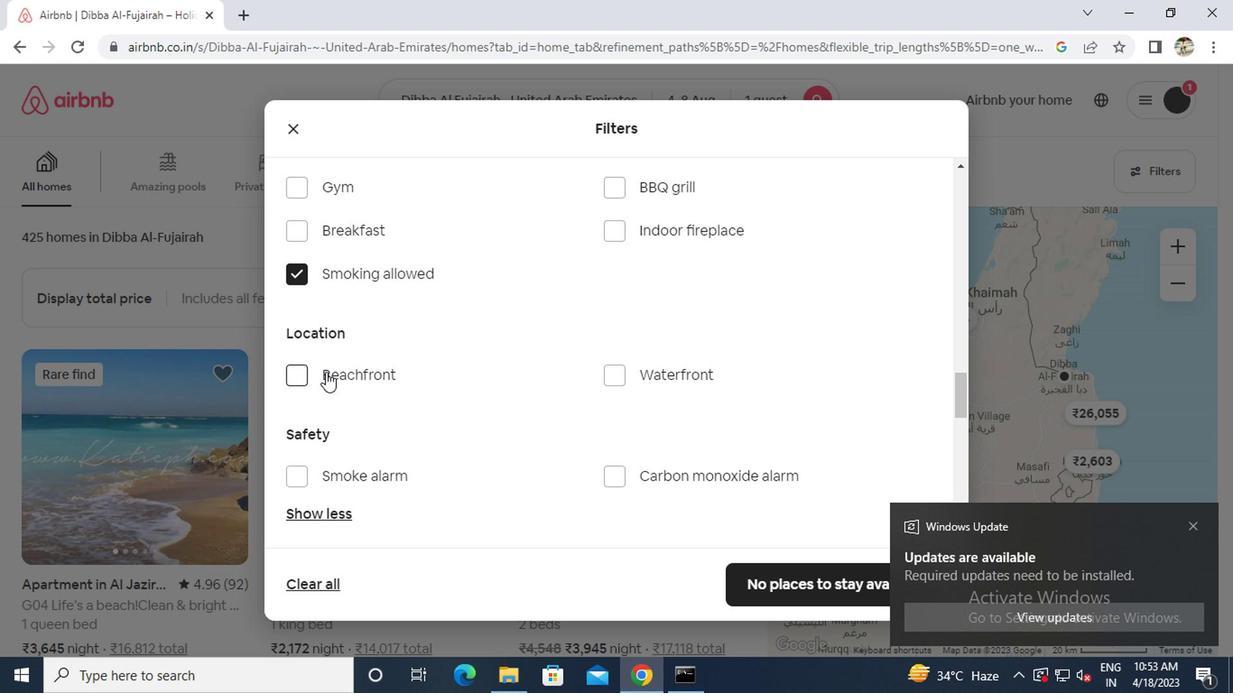 
Action: Mouse scrolled (322, 372) with delta (0, -1)
Screenshot: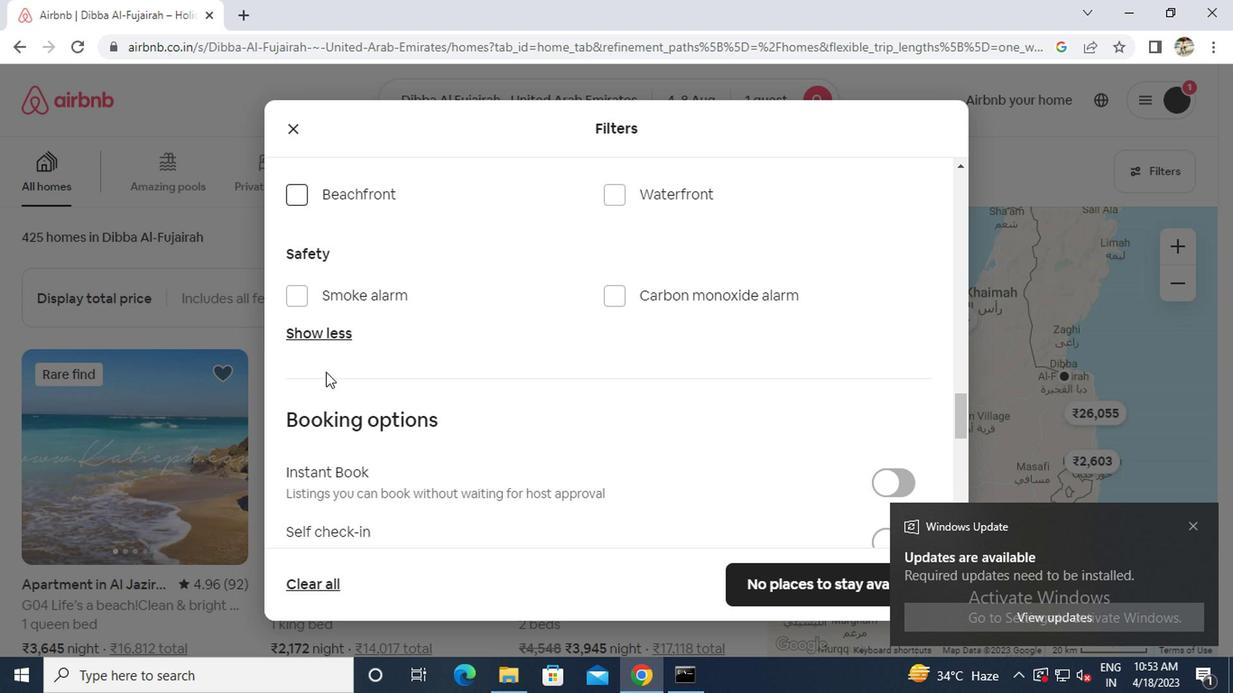
Action: Mouse moved to (352, 375)
Screenshot: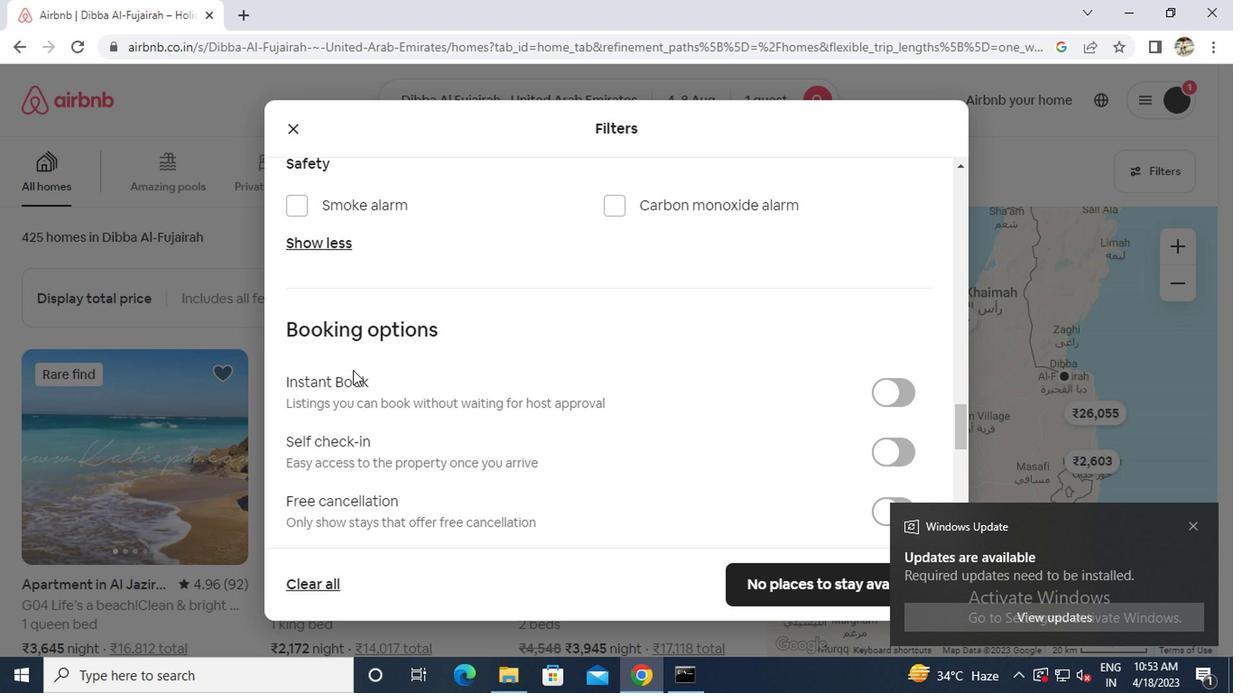 
Action: Mouse scrolled (352, 373) with delta (0, -1)
Screenshot: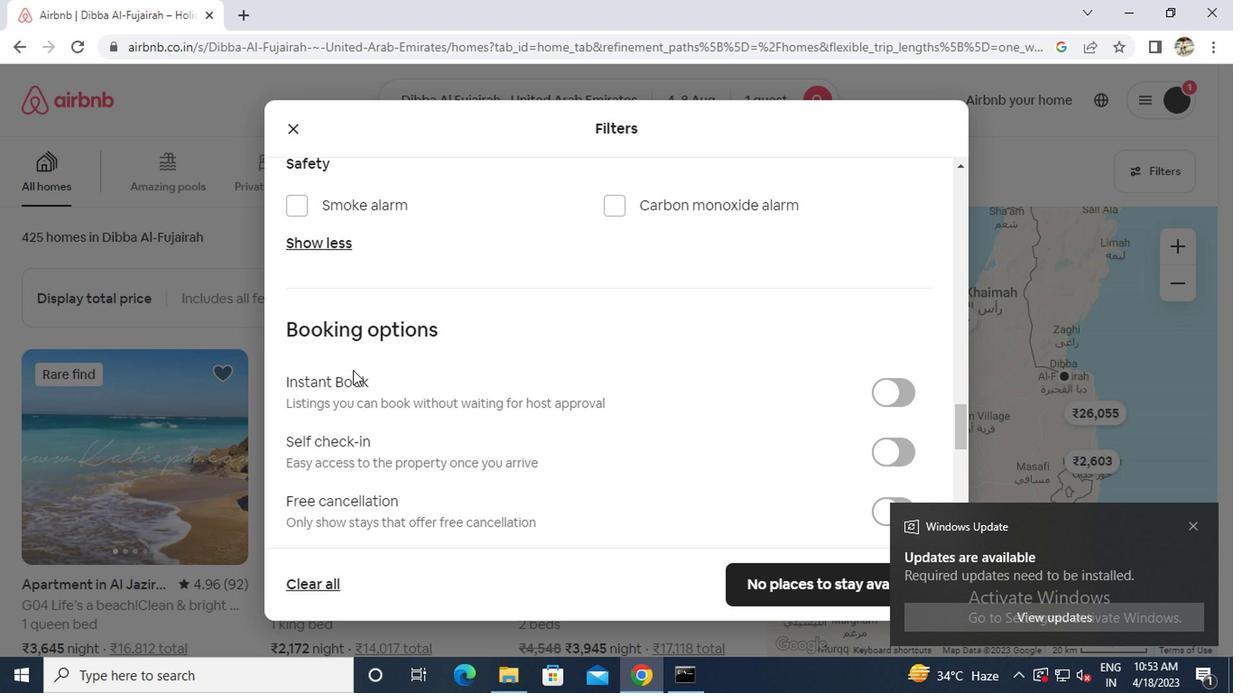 
Action: Mouse moved to (892, 358)
Screenshot: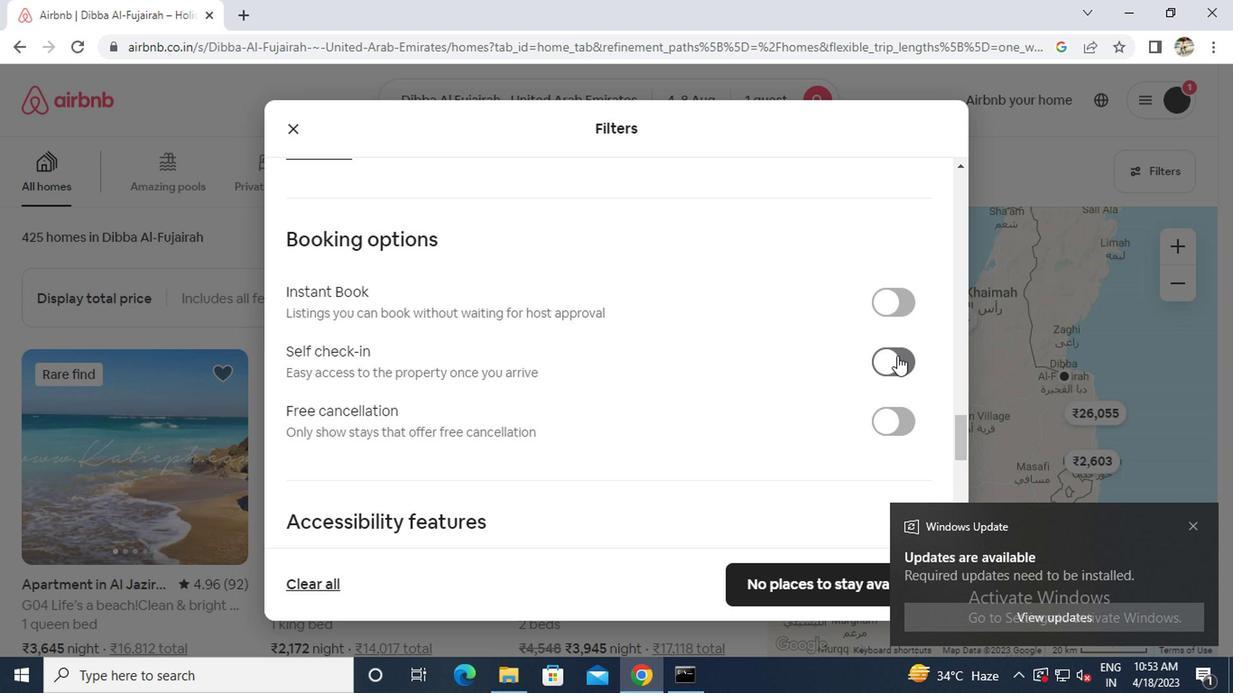 
Action: Mouse pressed left at (892, 358)
Screenshot: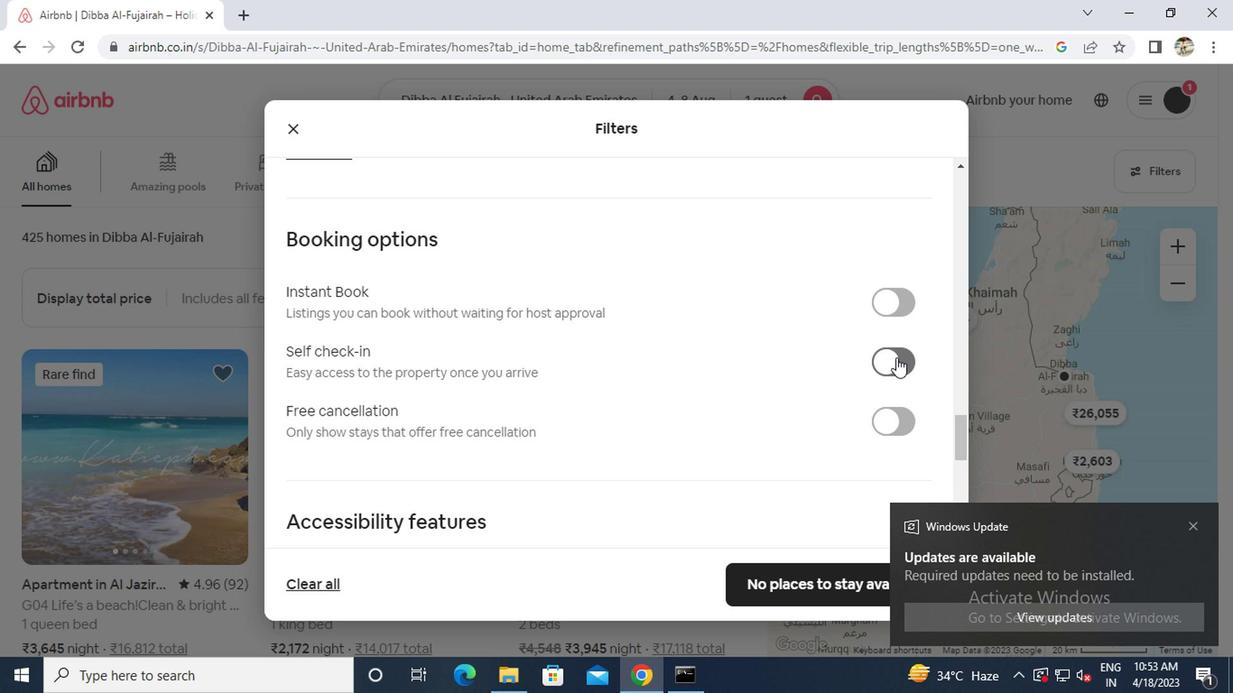 
Action: Mouse moved to (566, 391)
Screenshot: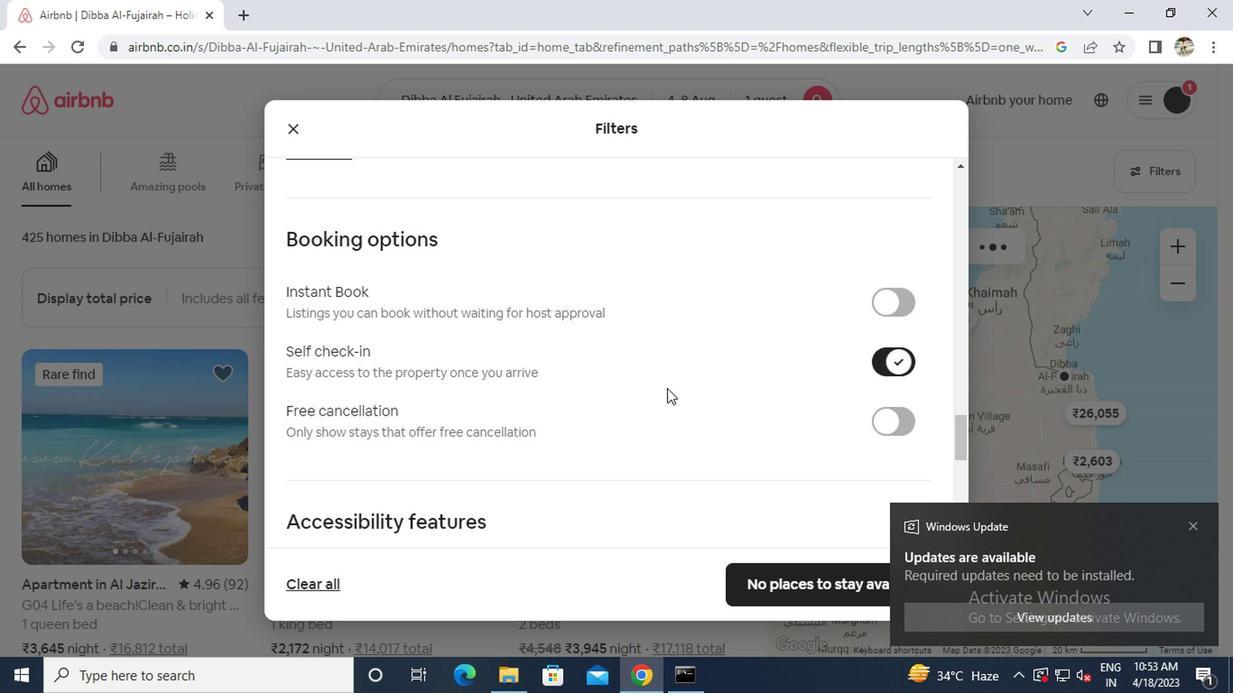 
Action: Mouse scrolled (566, 391) with delta (0, 0)
Screenshot: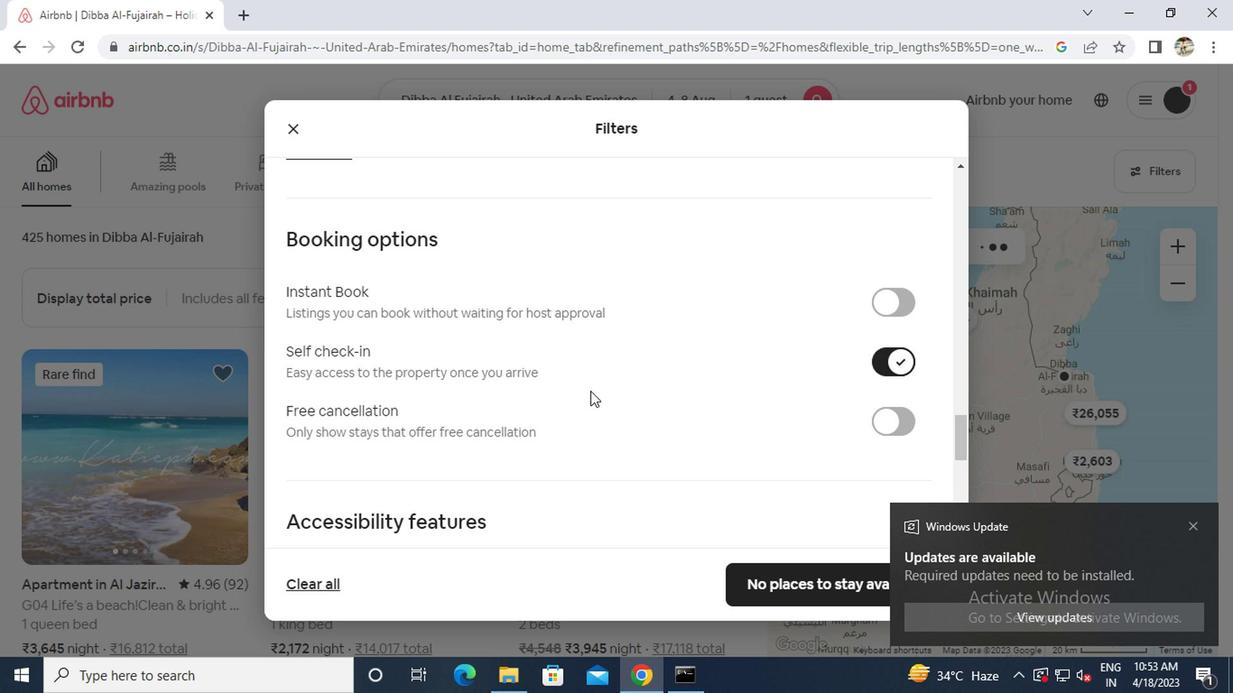 
Action: Mouse scrolled (566, 391) with delta (0, 0)
Screenshot: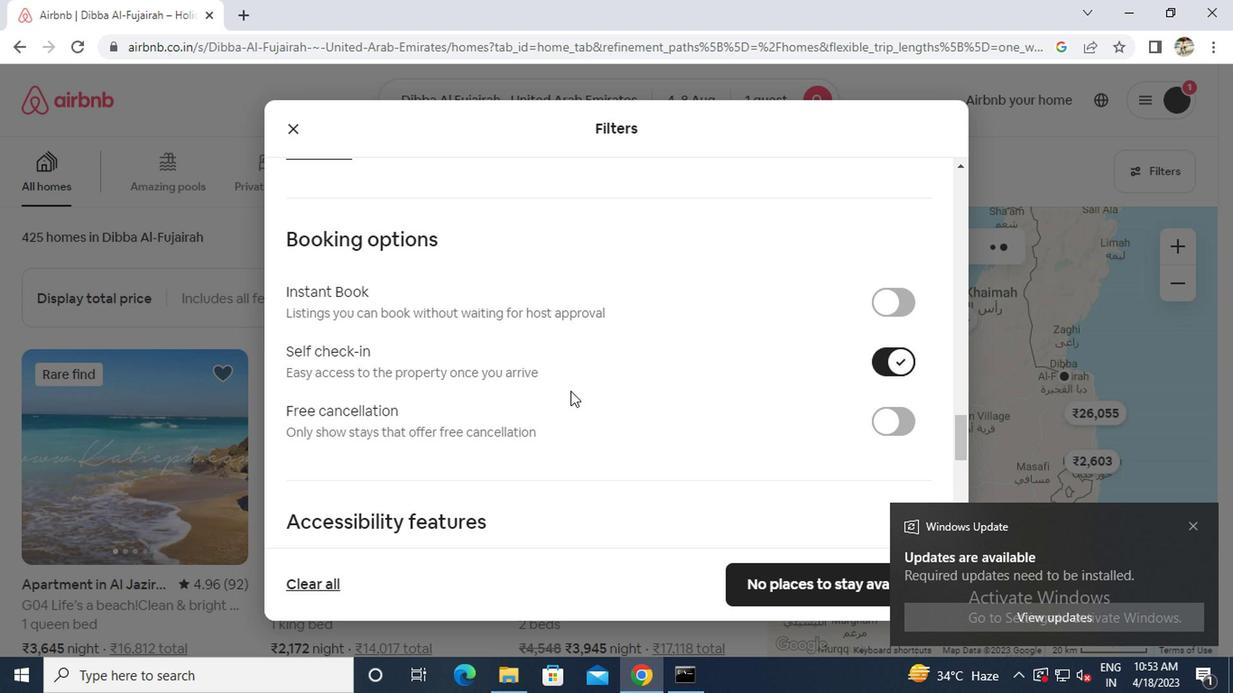 
Action: Mouse moved to (537, 395)
Screenshot: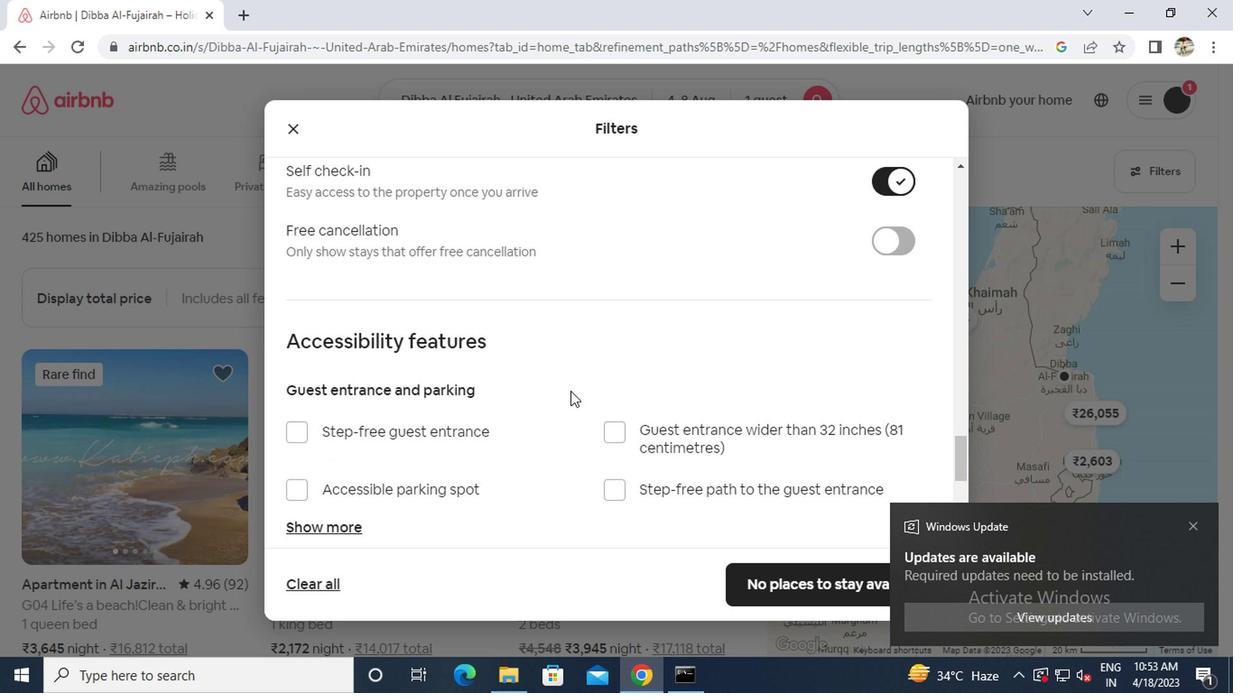 
Action: Mouse scrolled (537, 393) with delta (0, -1)
Screenshot: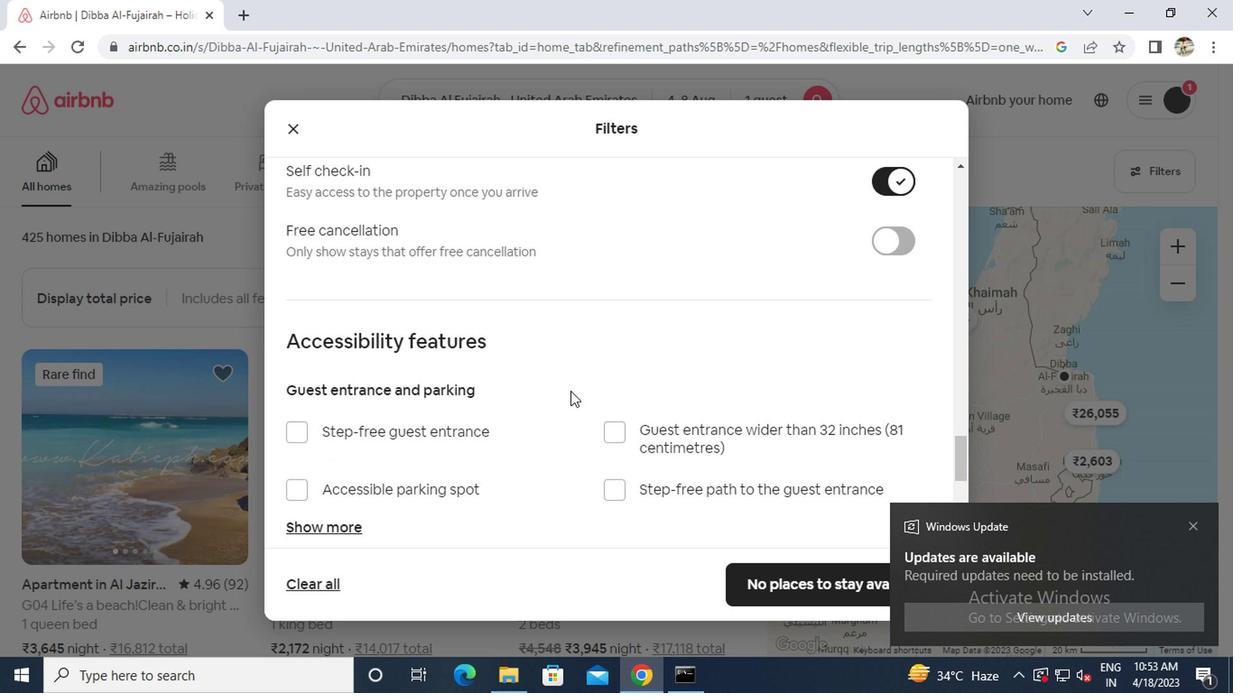 
Action: Mouse moved to (535, 395)
Screenshot: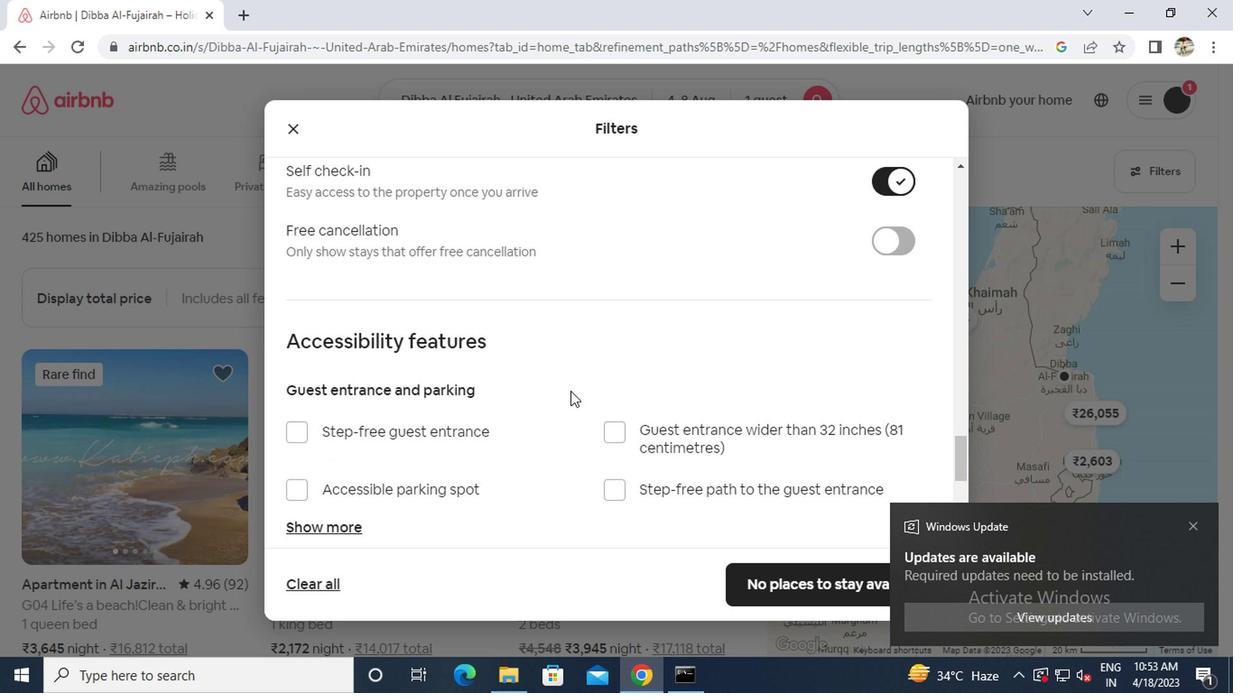 
Action: Mouse scrolled (535, 395) with delta (0, 0)
Screenshot: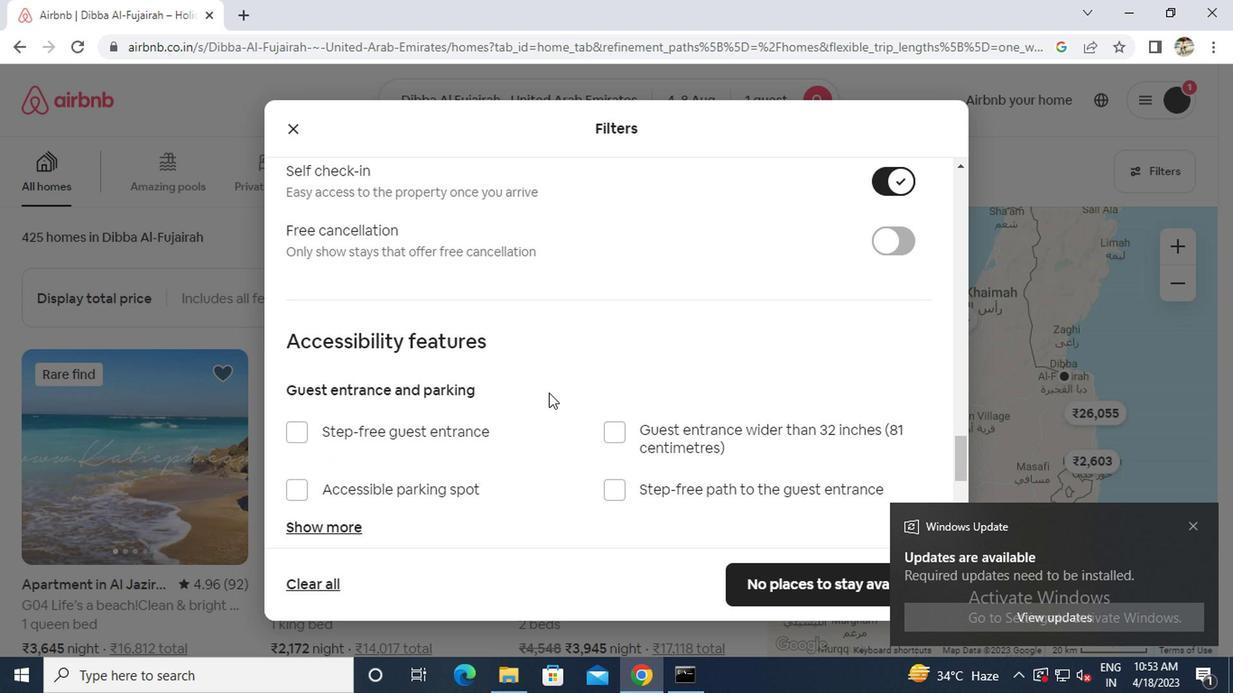 
Action: Mouse moved to (489, 396)
Screenshot: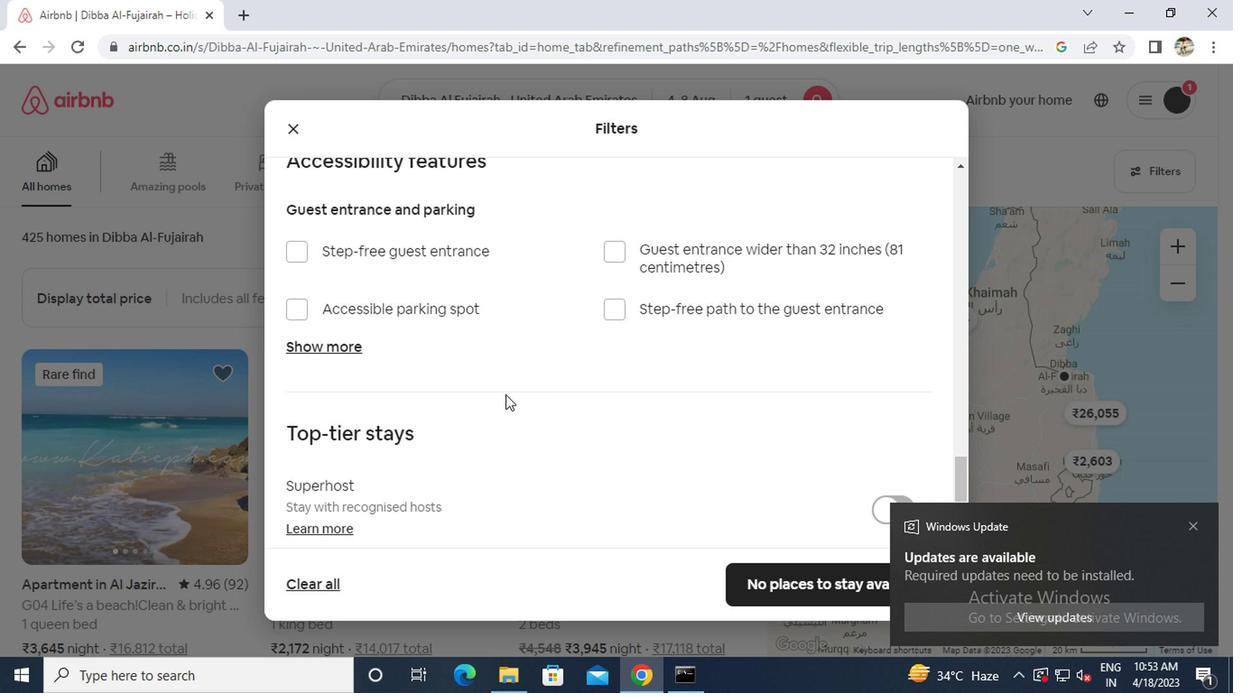 
Action: Mouse scrolled (489, 395) with delta (0, 0)
Screenshot: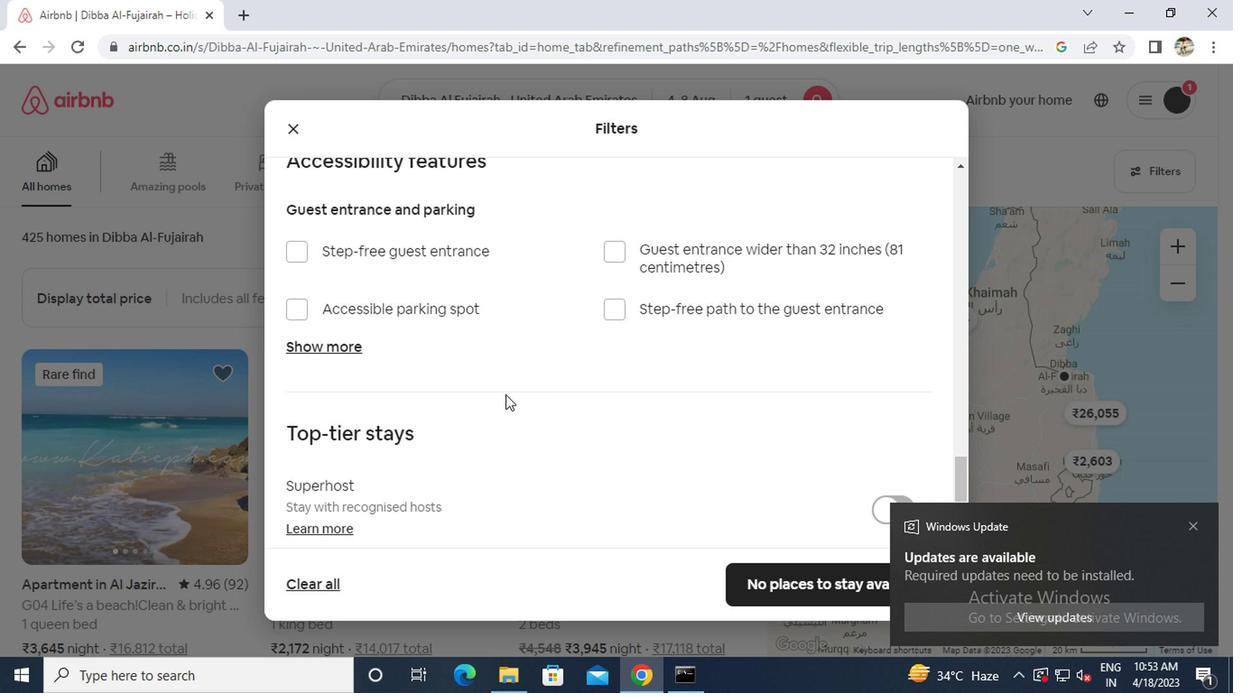 
Action: Mouse scrolled (489, 395) with delta (0, 0)
Screenshot: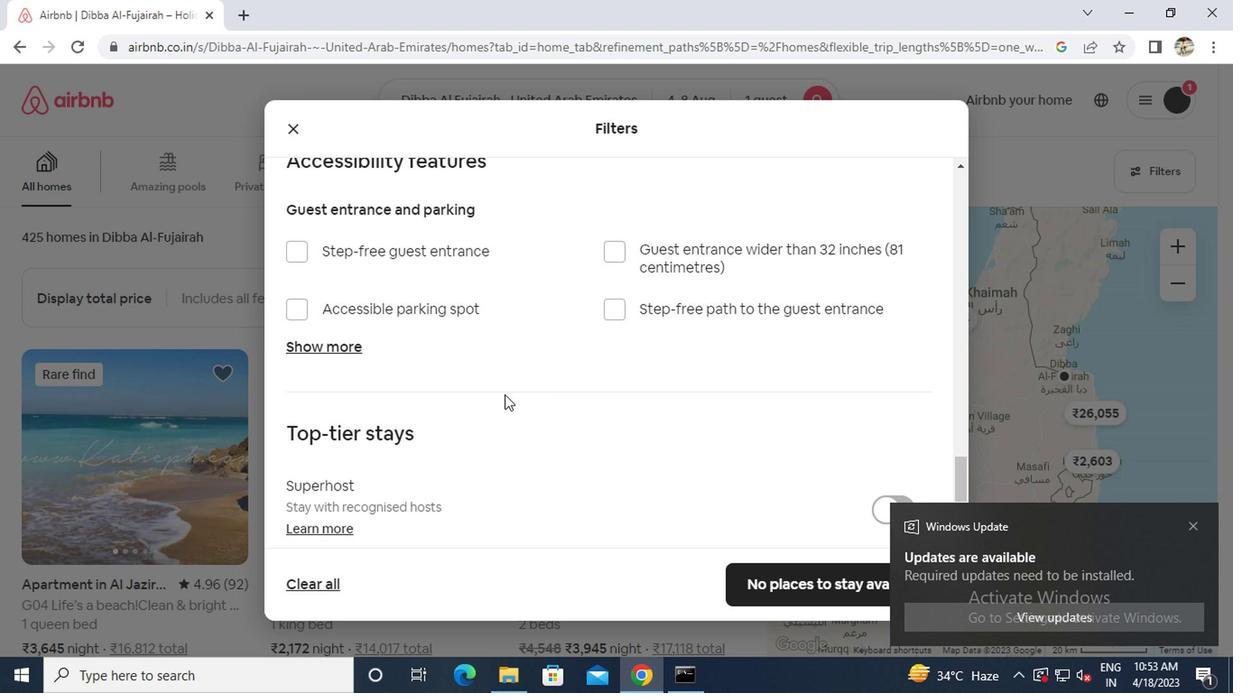 
Action: Mouse moved to (463, 397)
Screenshot: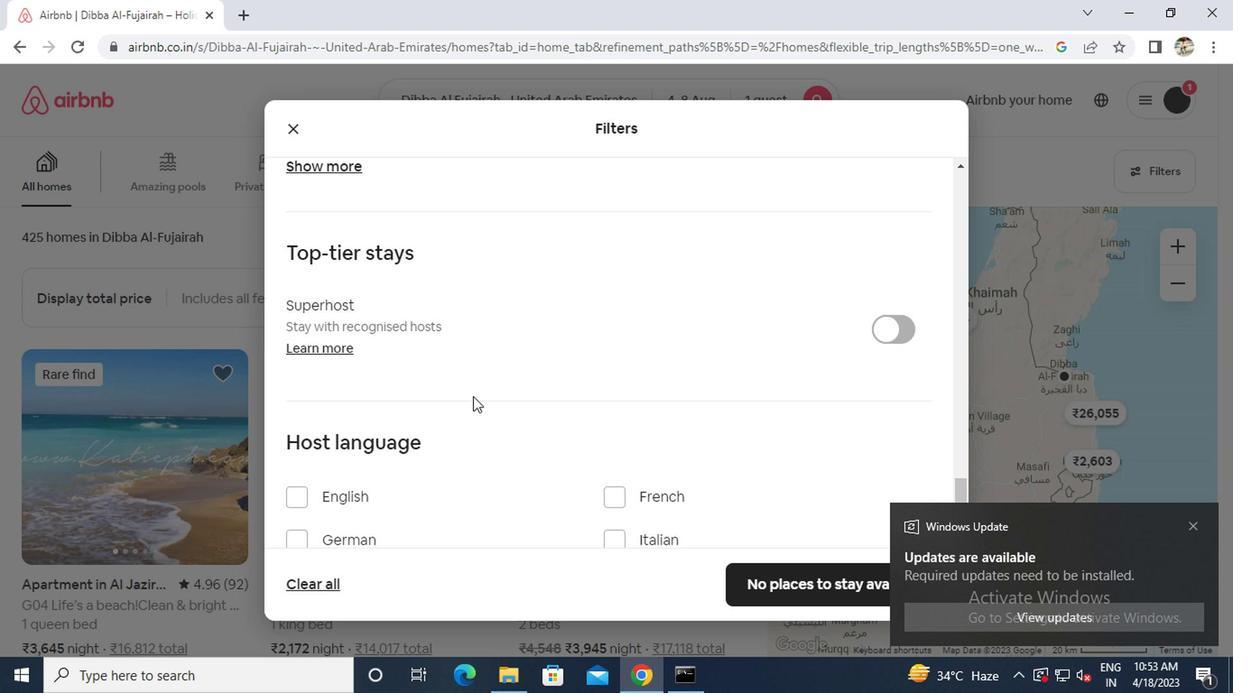 
Action: Mouse scrolled (463, 396) with delta (0, -1)
Screenshot: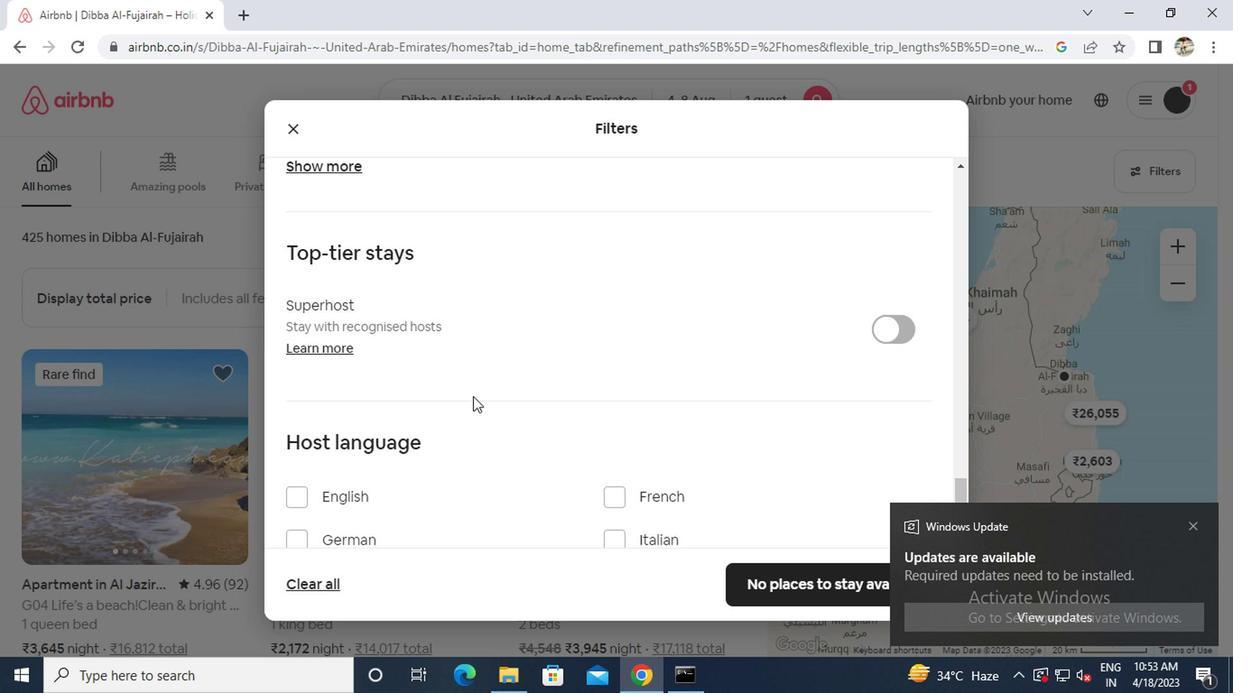 
Action: Mouse moved to (463, 397)
Screenshot: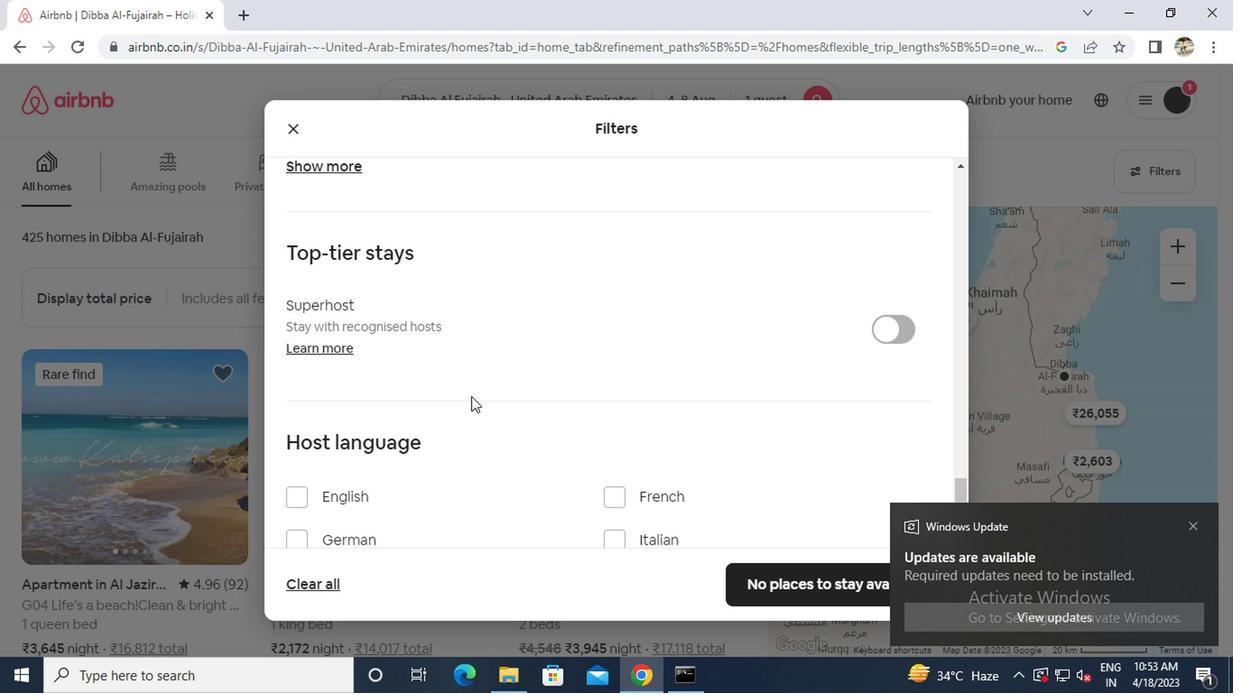 
Action: Mouse scrolled (463, 396) with delta (0, -1)
Screenshot: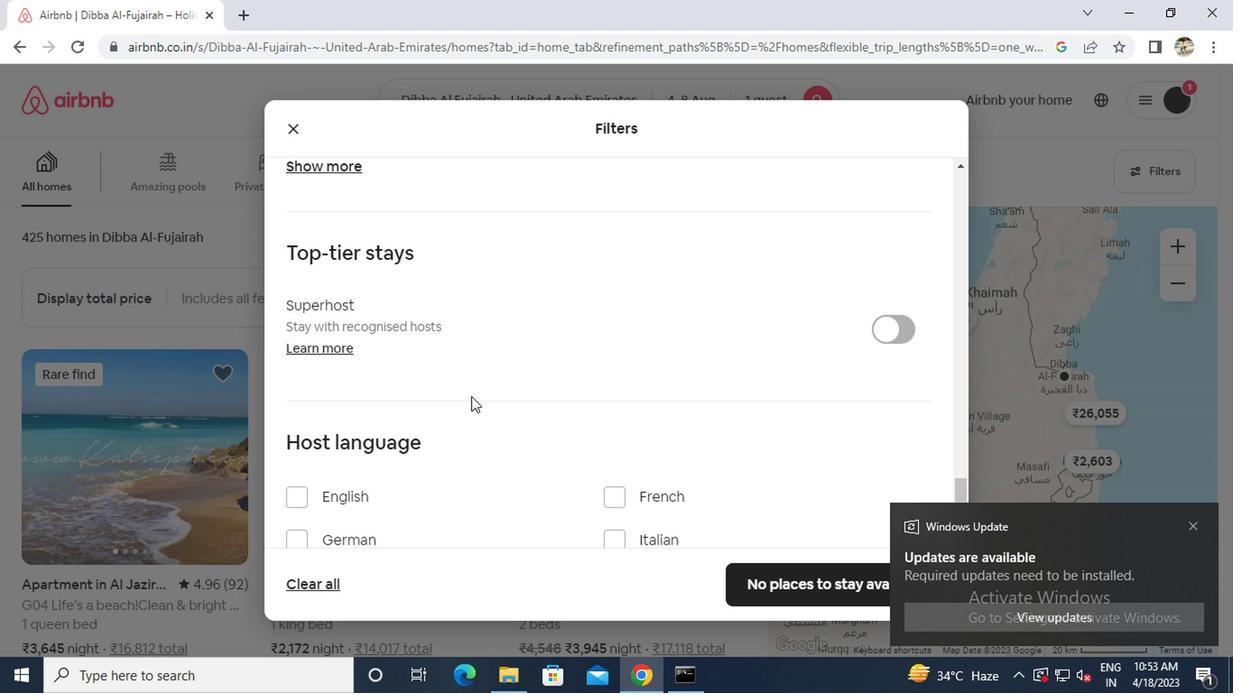 
Action: Mouse moved to (462, 397)
Screenshot: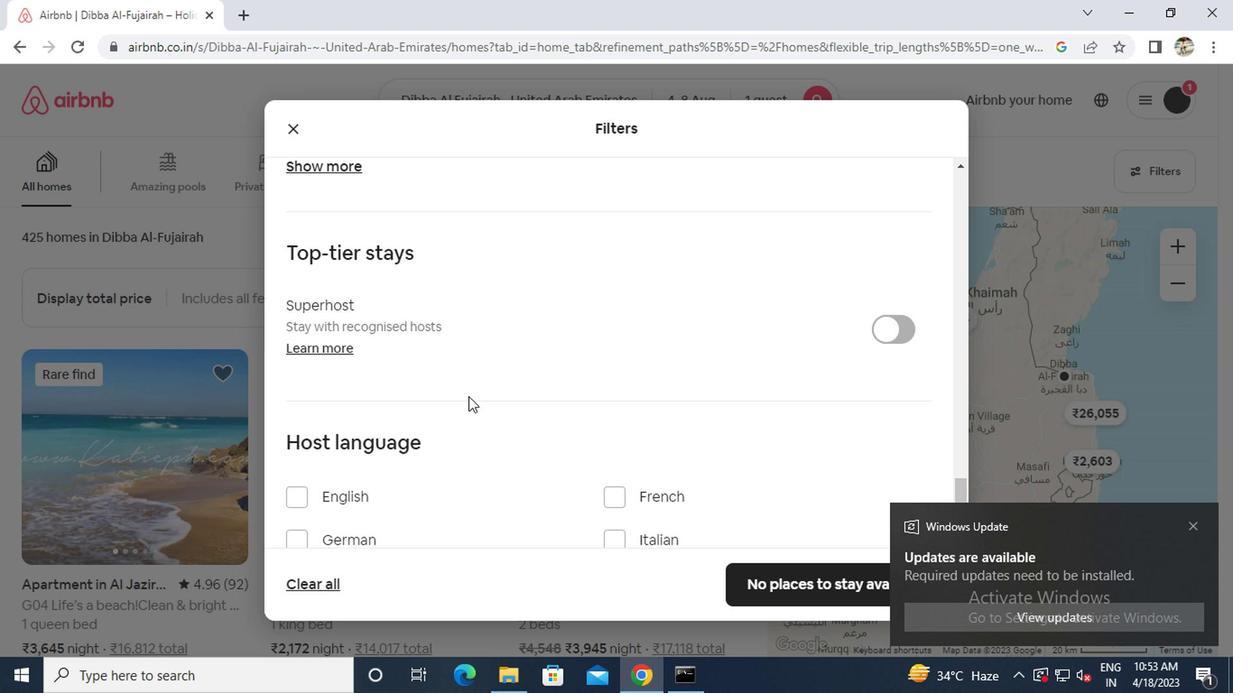 
Action: Mouse scrolled (462, 396) with delta (0, -1)
Screenshot: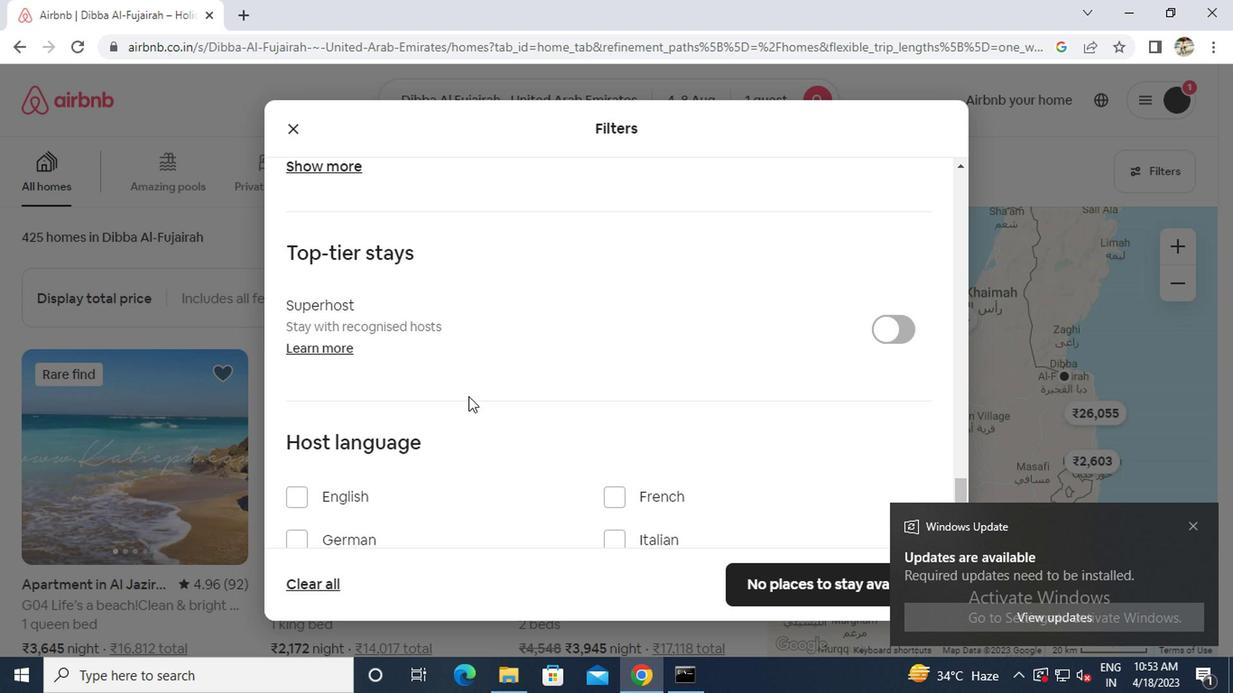 
Action: Mouse moved to (314, 422)
Screenshot: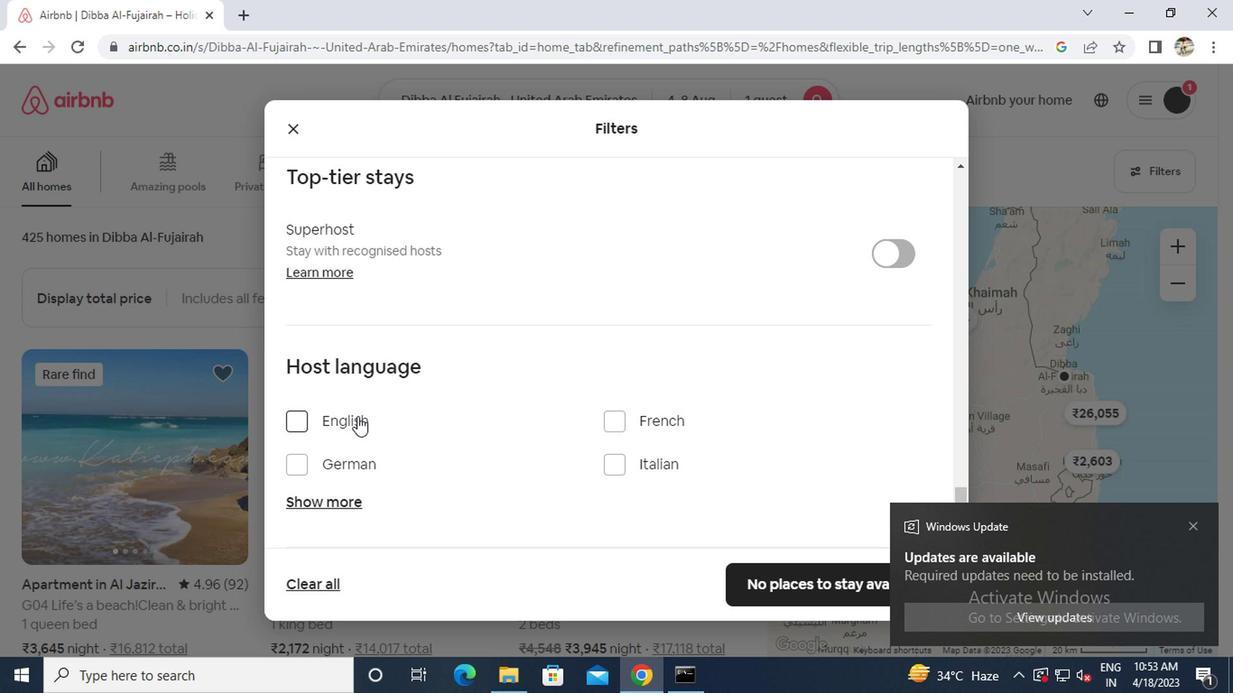 
Action: Mouse pressed left at (314, 422)
Screenshot: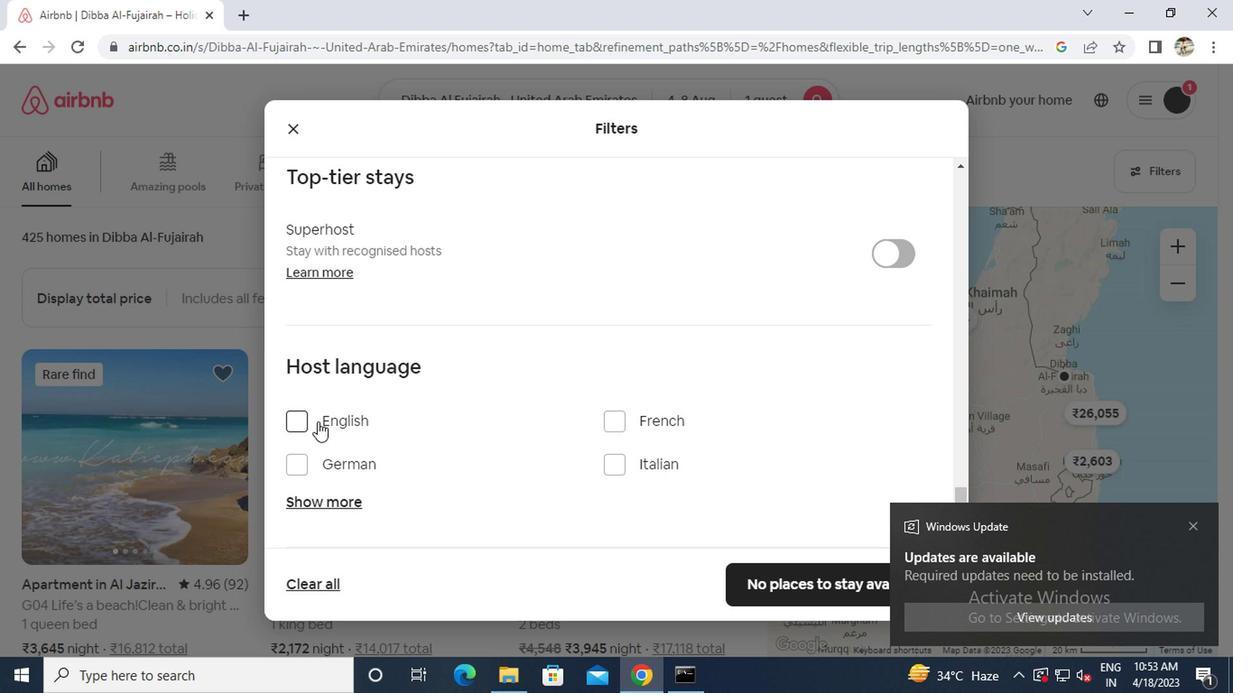 
Action: Mouse moved to (804, 589)
Screenshot: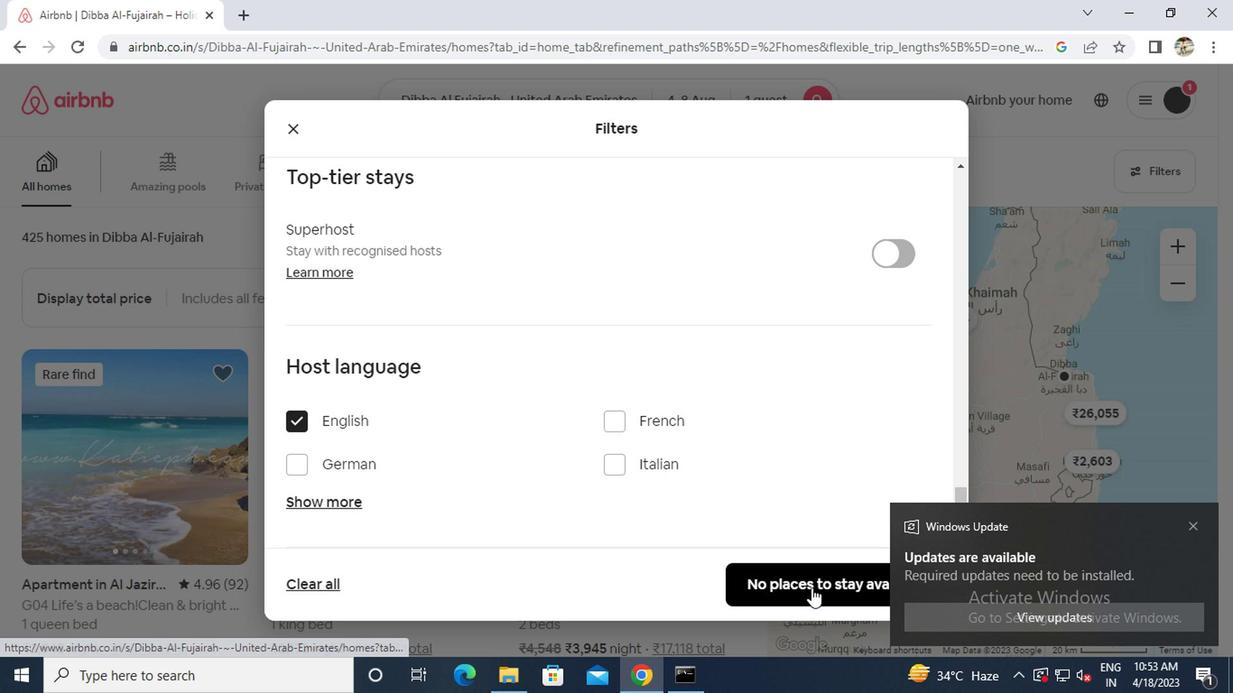 
Action: Mouse pressed left at (804, 589)
Screenshot: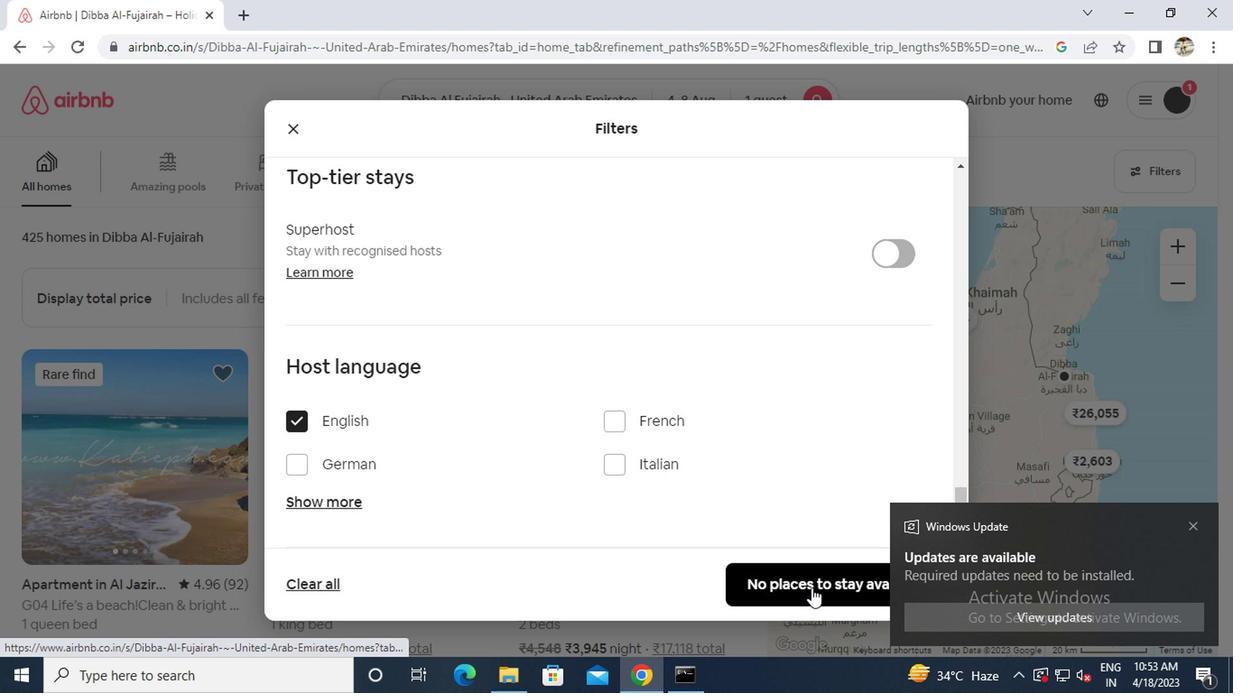 
